 Task: Research Airbnb accommodation in Vanadzor, Armenia from 11th November, 2023 to 17th November, 2023 for 1 adult.1  bedroom having 1 bed and 1 bathroom. Property type can be hotel. Amenities needed are: heating. Look for 5 properties as per requirement.
Action: Mouse moved to (411, 89)
Screenshot: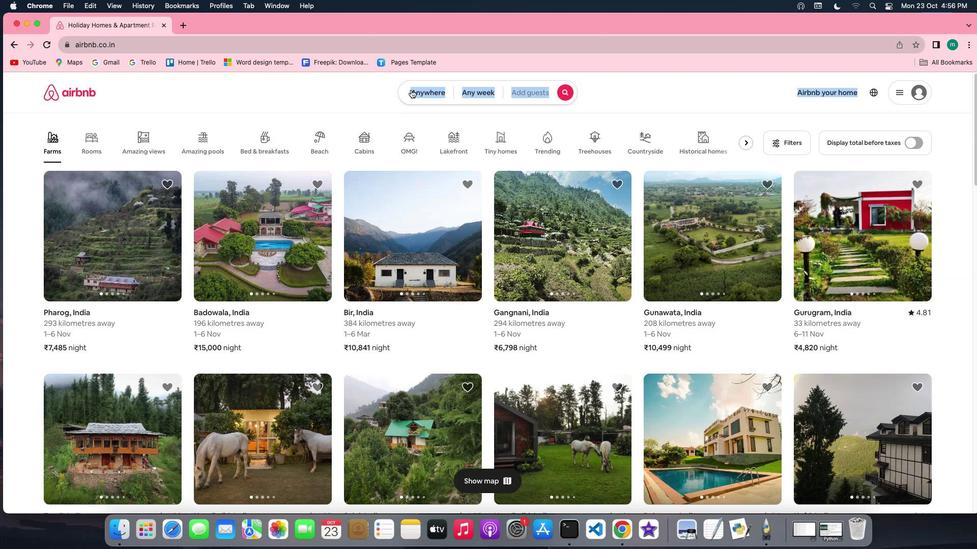 
Action: Mouse pressed left at (411, 89)
Screenshot: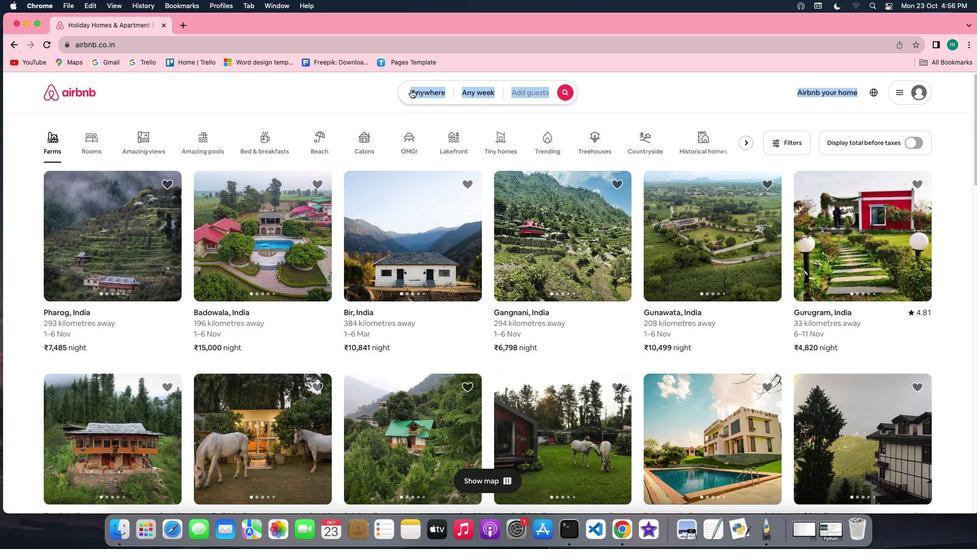 
Action: Key pressed Key.shift'V''a''n''a''d''z''o''r'','Key.spaceKey.shift'a''r''m''e''n''i''a'
Screenshot: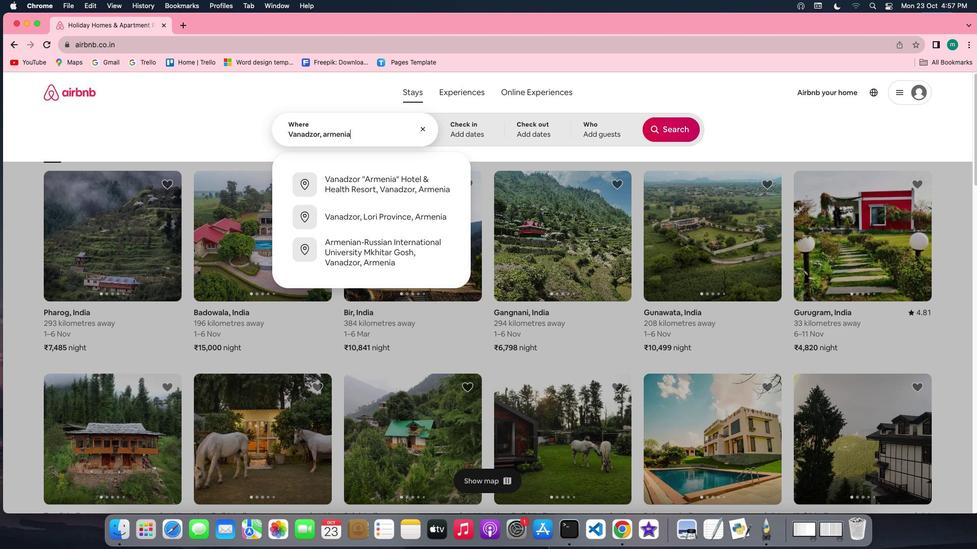 
Action: Mouse moved to (456, 125)
Screenshot: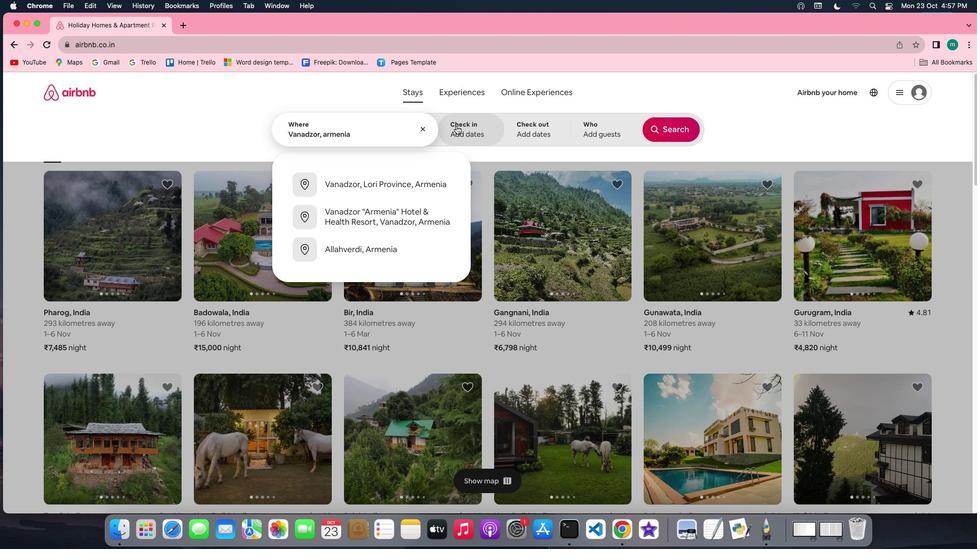
Action: Mouse pressed left at (456, 125)
Screenshot: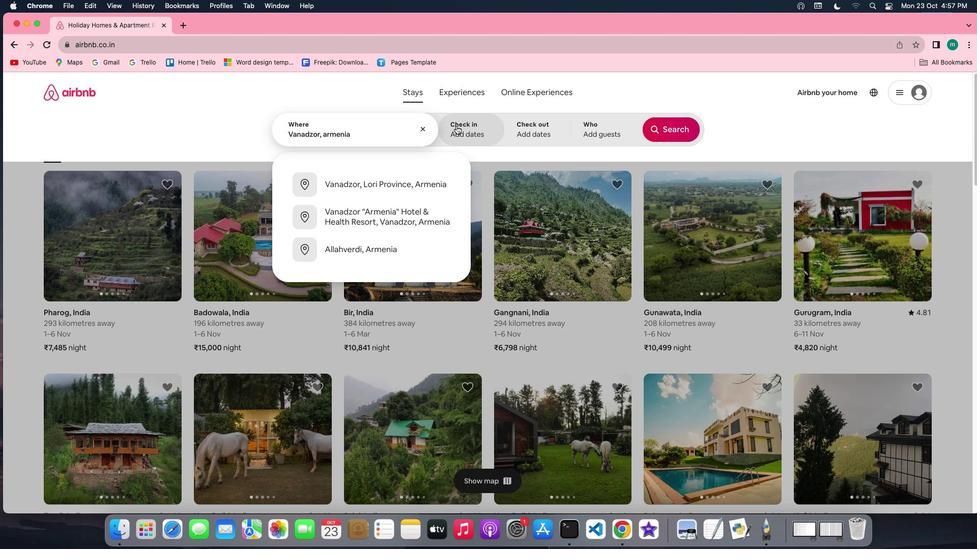 
Action: Mouse moved to (666, 287)
Screenshot: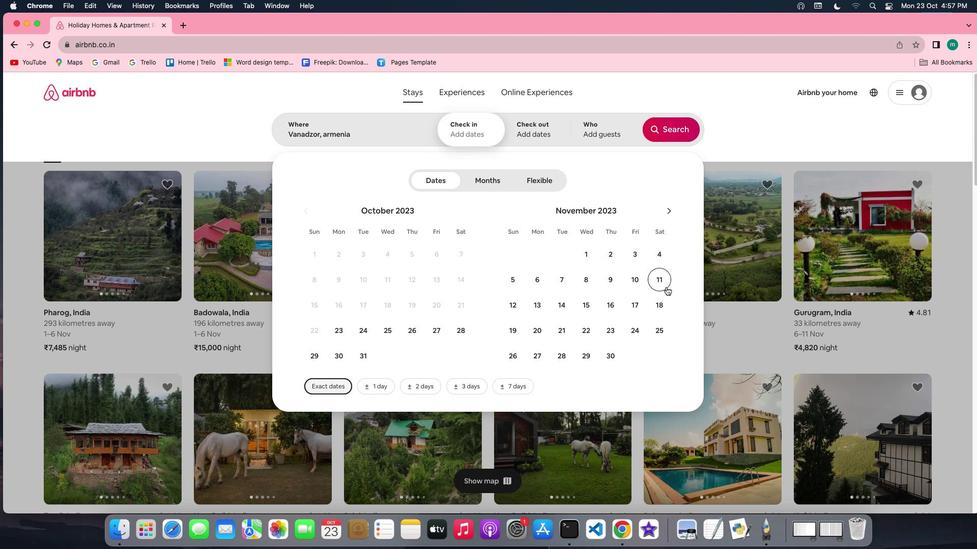 
Action: Mouse pressed left at (666, 287)
Screenshot: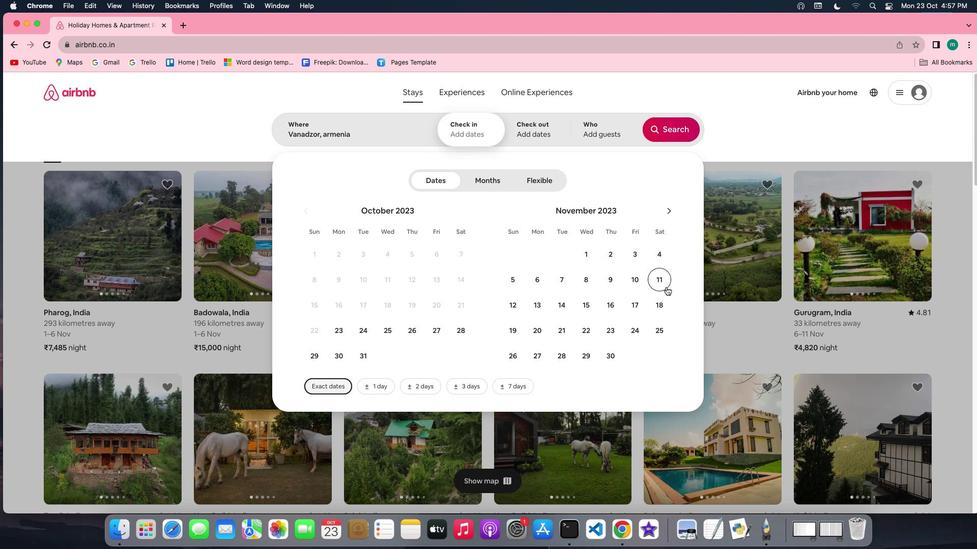 
Action: Mouse moved to (641, 298)
Screenshot: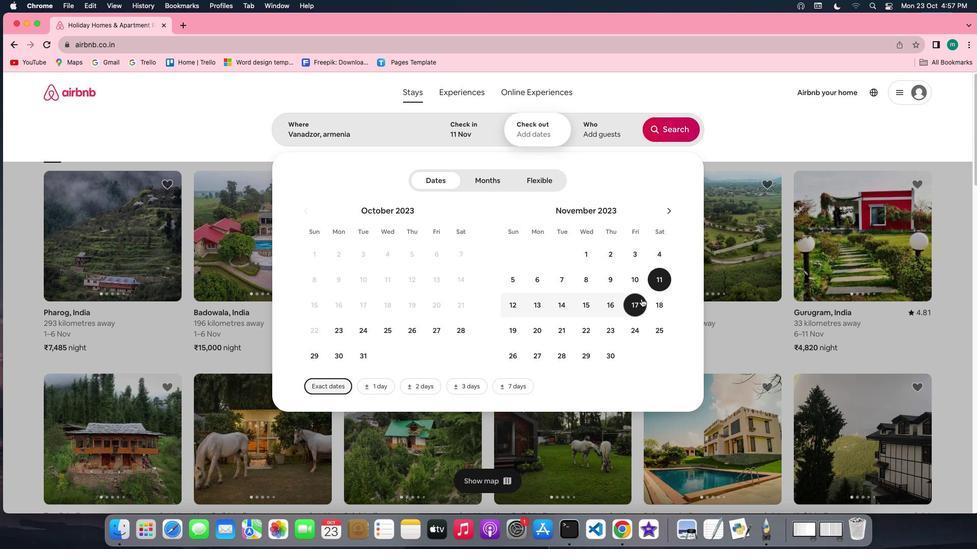 
Action: Mouse pressed left at (641, 298)
Screenshot: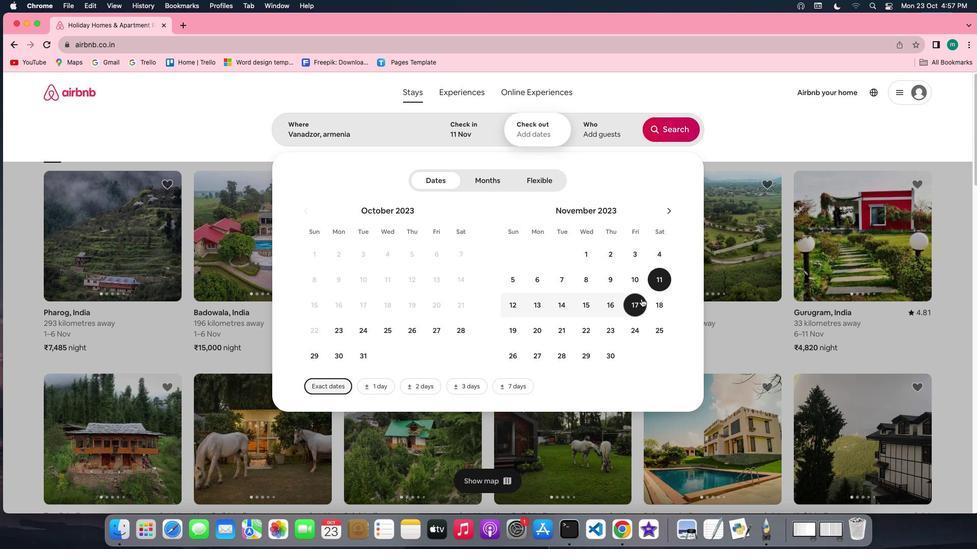 
Action: Mouse moved to (584, 123)
Screenshot: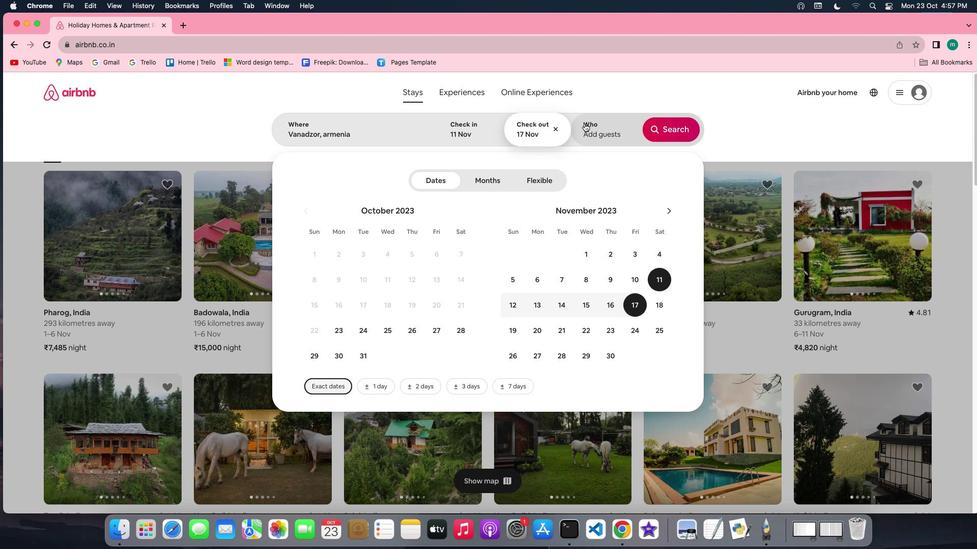 
Action: Mouse pressed left at (584, 123)
Screenshot: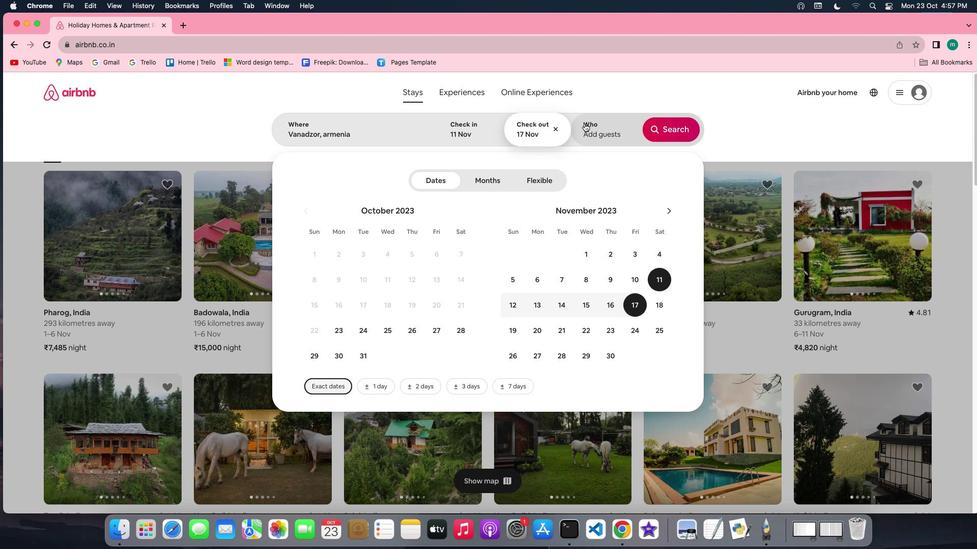
Action: Mouse moved to (673, 178)
Screenshot: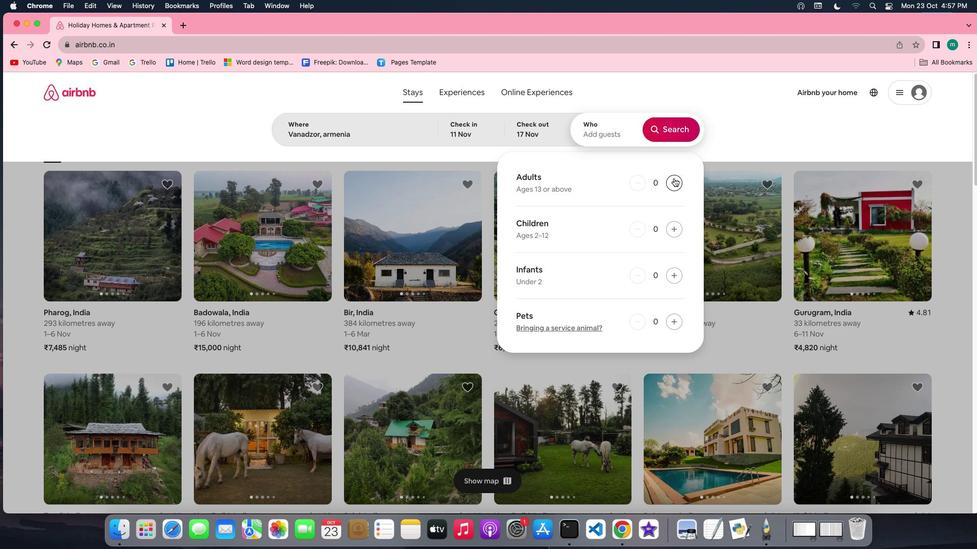 
Action: Mouse pressed left at (673, 178)
Screenshot: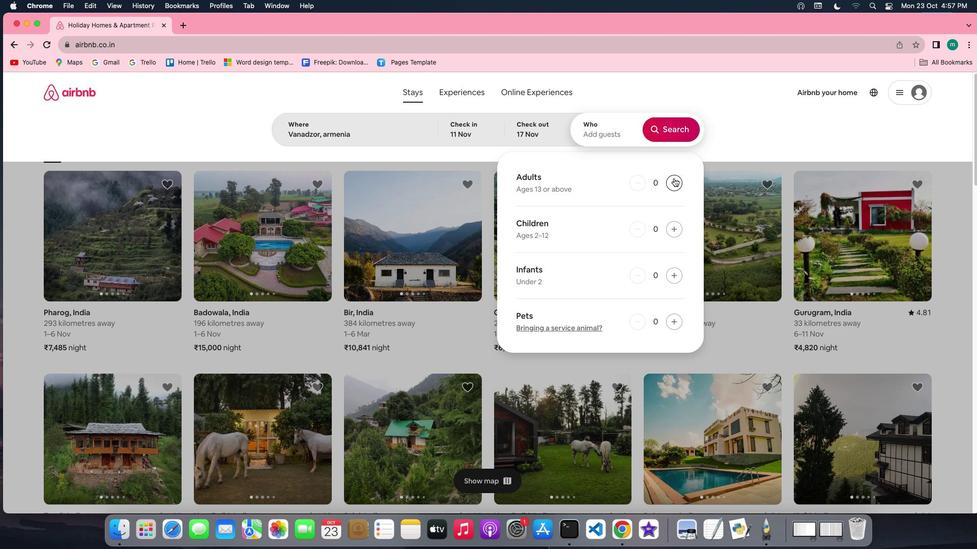 
Action: Mouse moved to (675, 131)
Screenshot: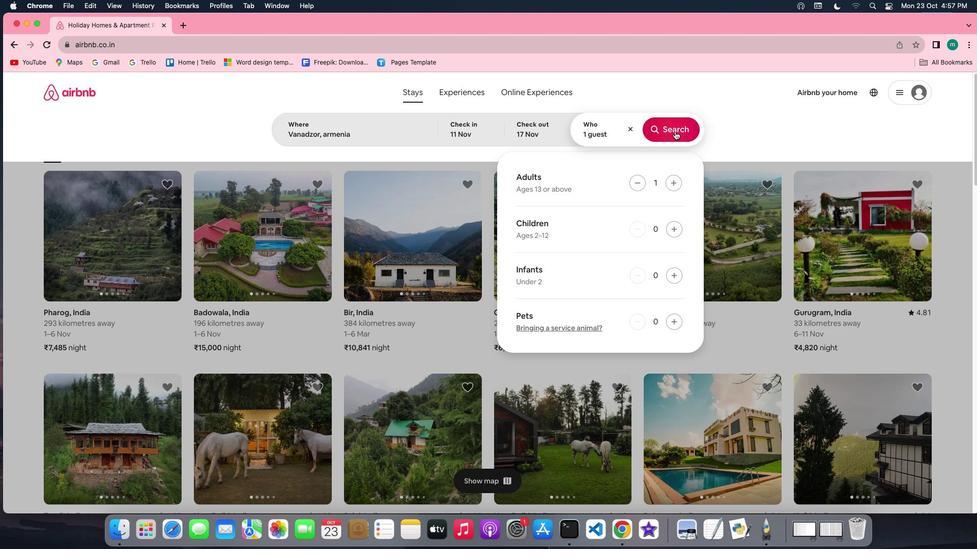 
Action: Mouse pressed left at (675, 131)
Screenshot: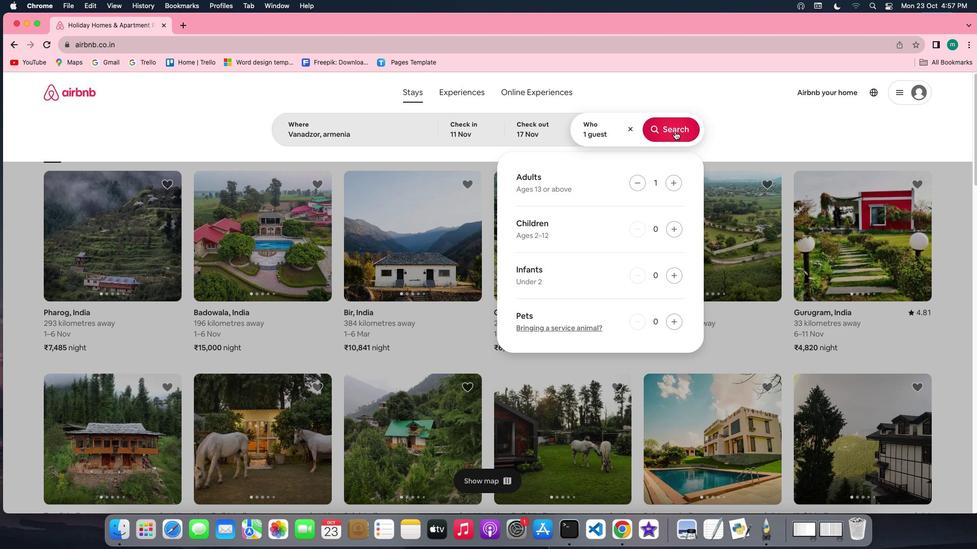 
Action: Mouse moved to (810, 132)
Screenshot: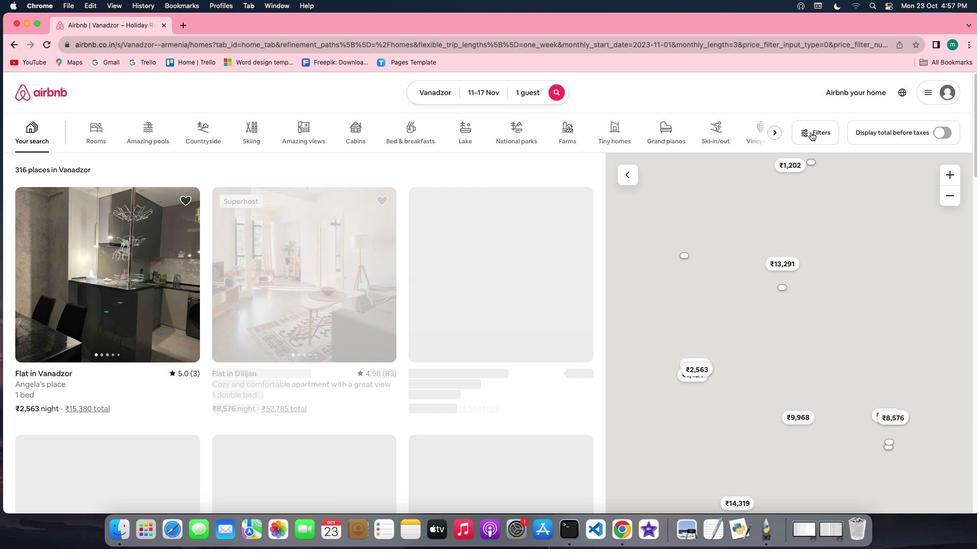 
Action: Mouse pressed left at (810, 132)
Screenshot: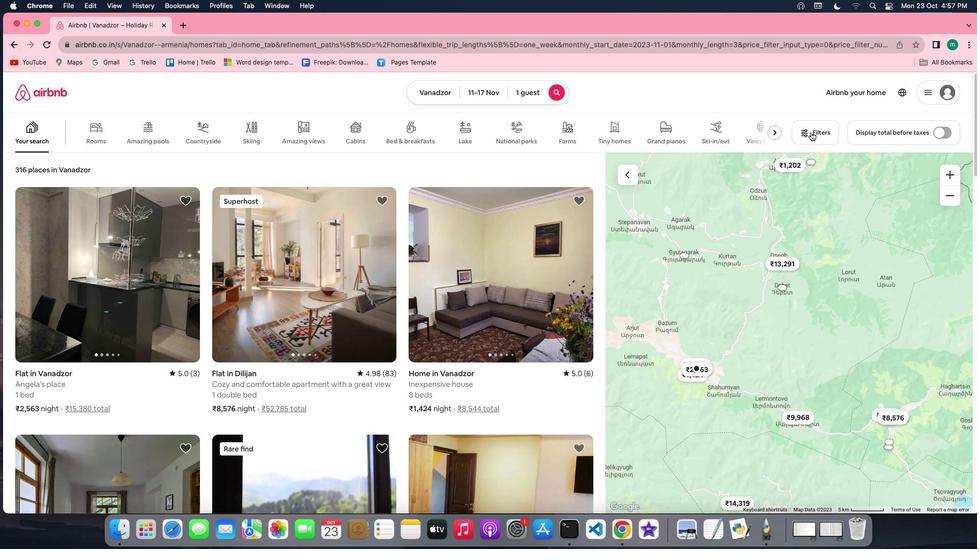 
Action: Mouse moved to (460, 278)
Screenshot: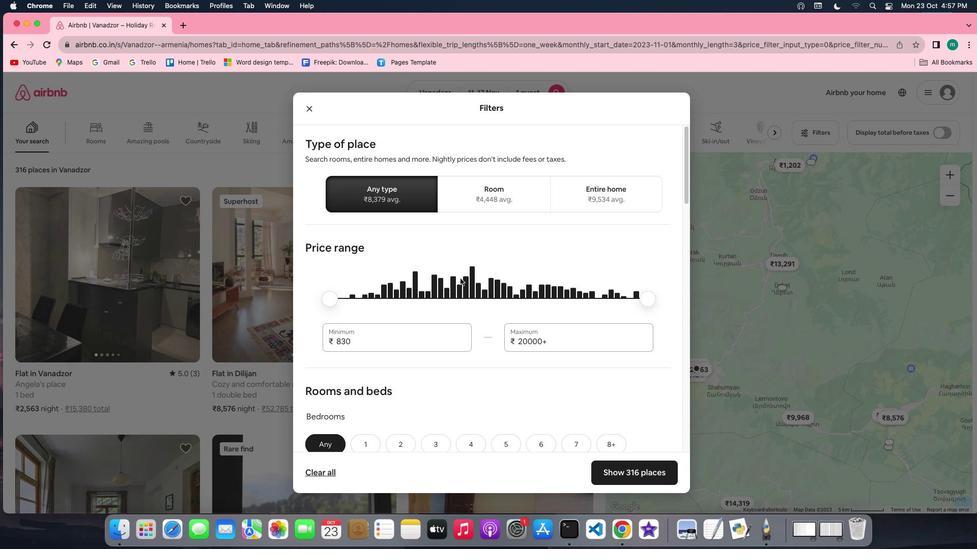 
Action: Mouse scrolled (460, 278) with delta (0, 0)
Screenshot: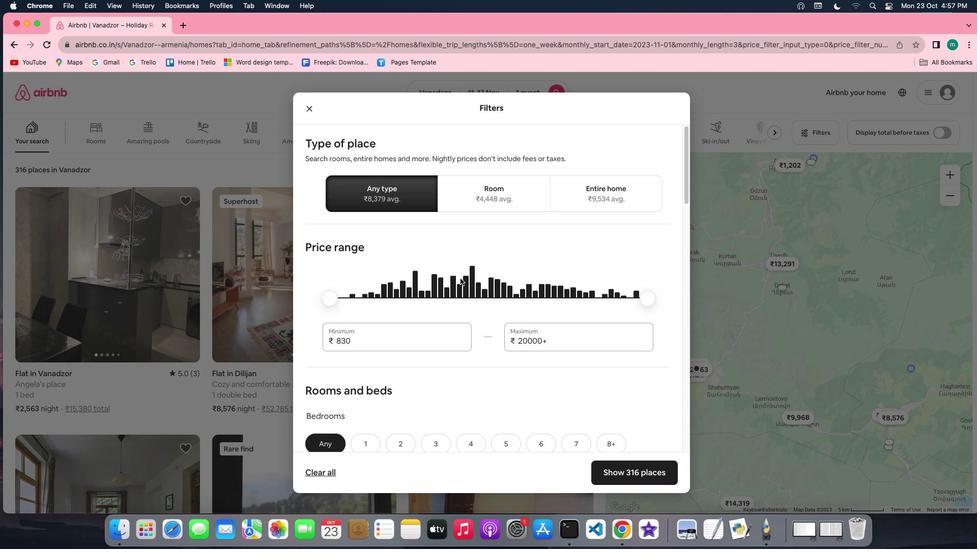 
Action: Mouse scrolled (460, 278) with delta (0, 0)
Screenshot: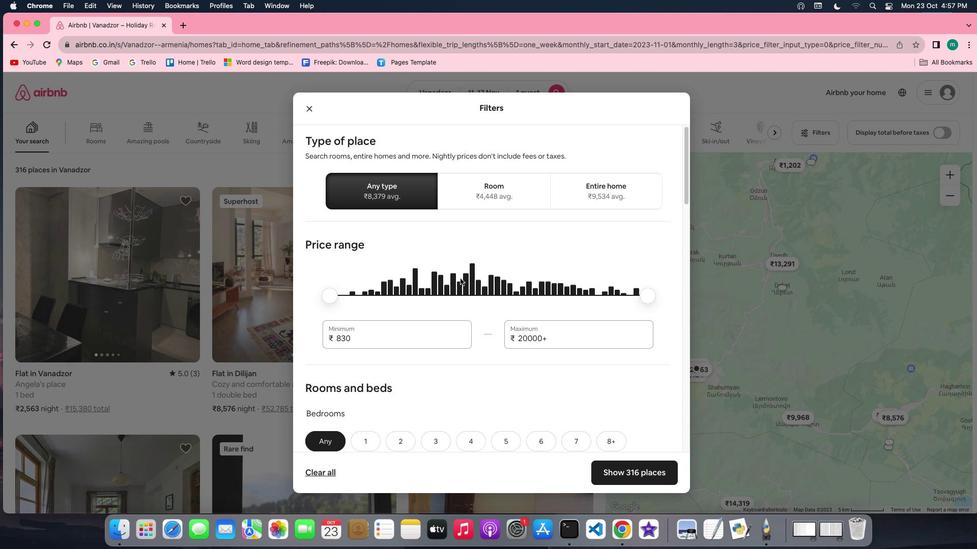 
Action: Mouse scrolled (460, 278) with delta (0, -1)
Screenshot: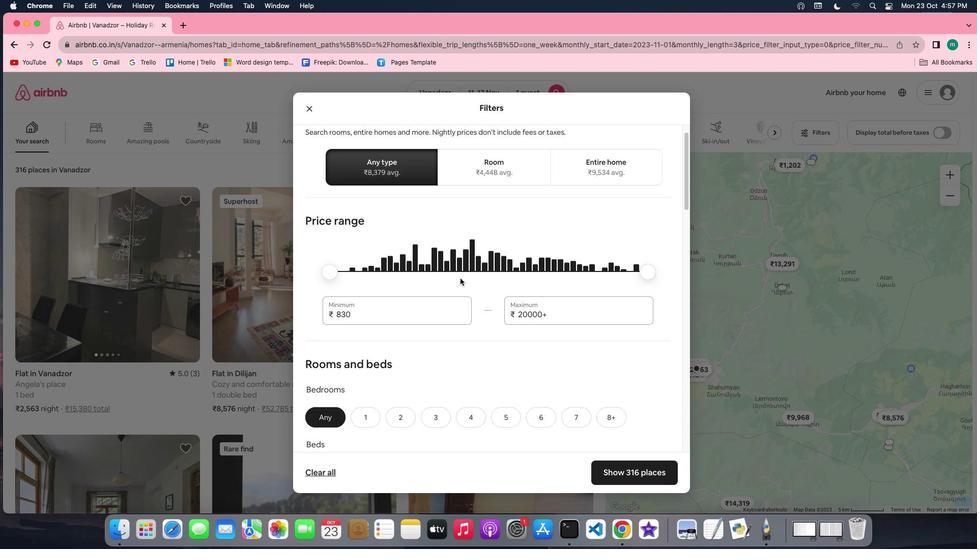 
Action: Mouse scrolled (460, 278) with delta (0, -1)
Screenshot: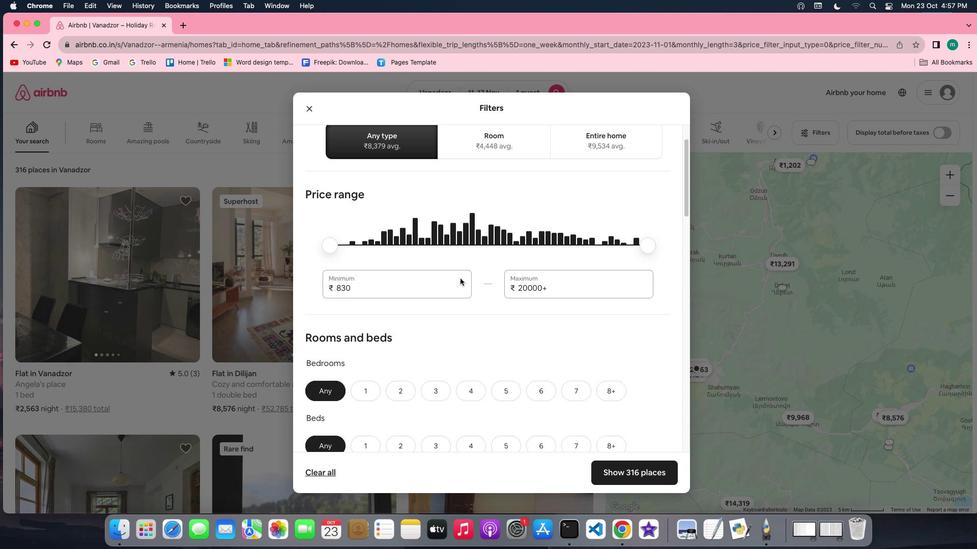 
Action: Mouse scrolled (460, 278) with delta (0, -1)
Screenshot: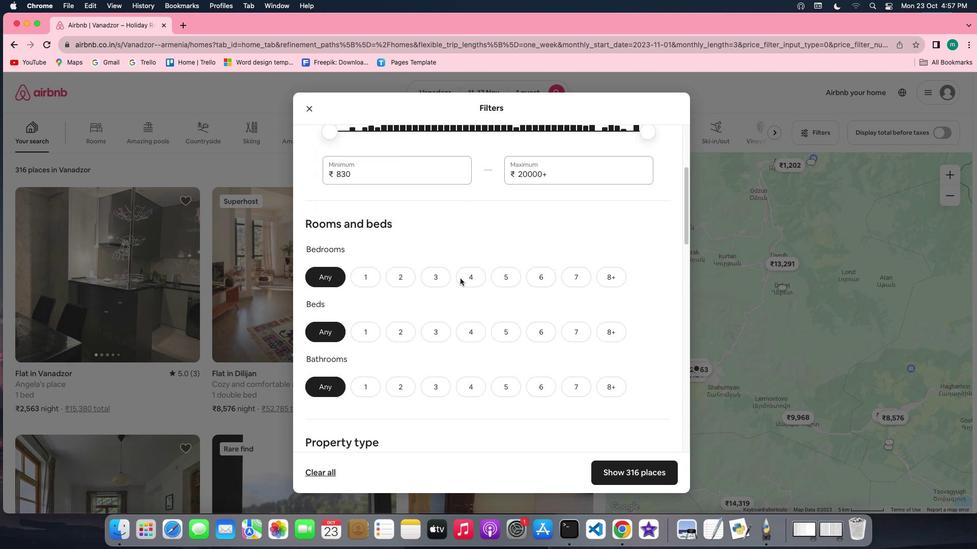 
Action: Mouse moved to (369, 226)
Screenshot: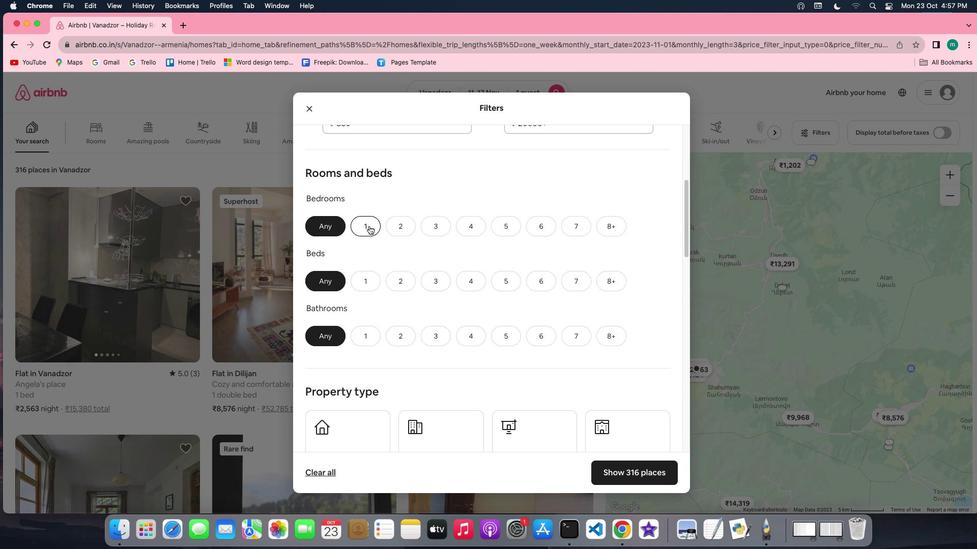 
Action: Mouse pressed left at (369, 226)
Screenshot: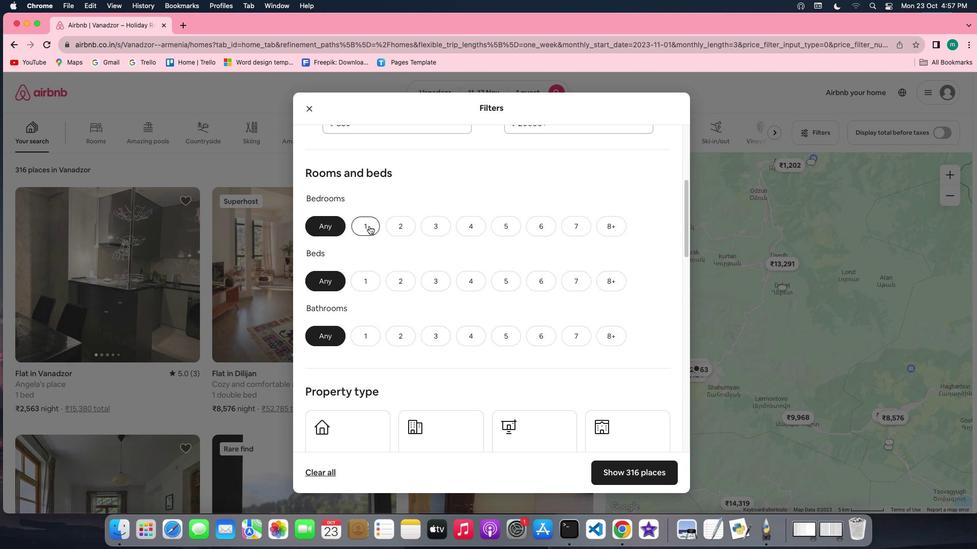 
Action: Mouse moved to (364, 279)
Screenshot: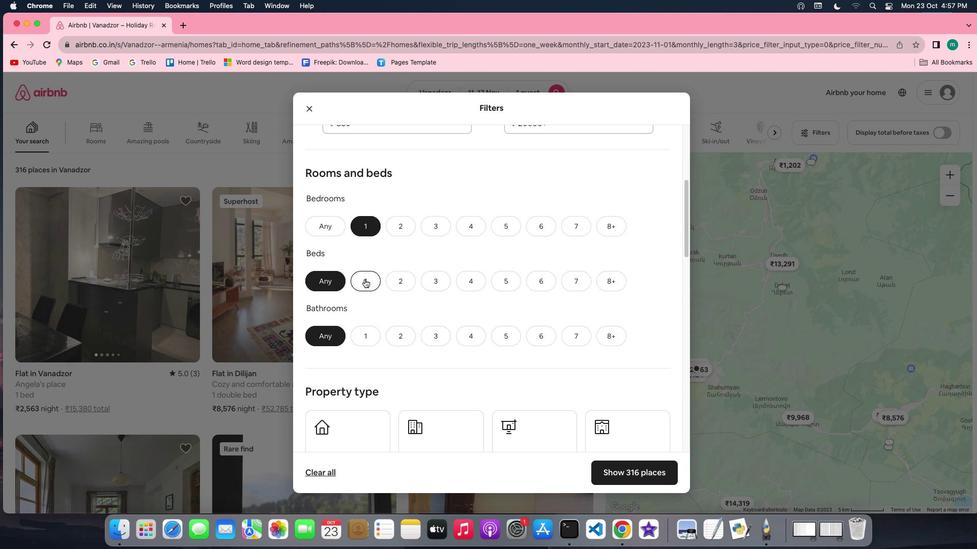 
Action: Mouse pressed left at (364, 279)
Screenshot: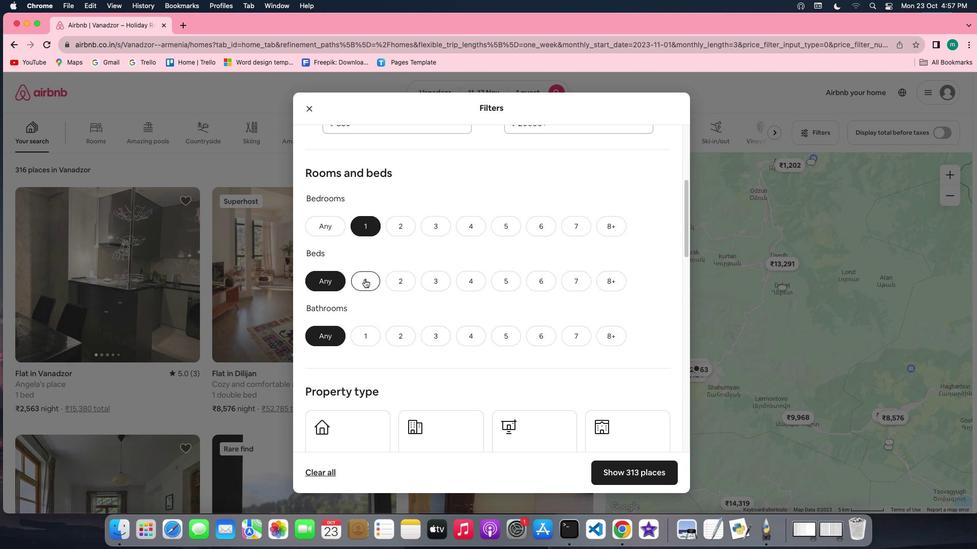 
Action: Mouse moved to (359, 327)
Screenshot: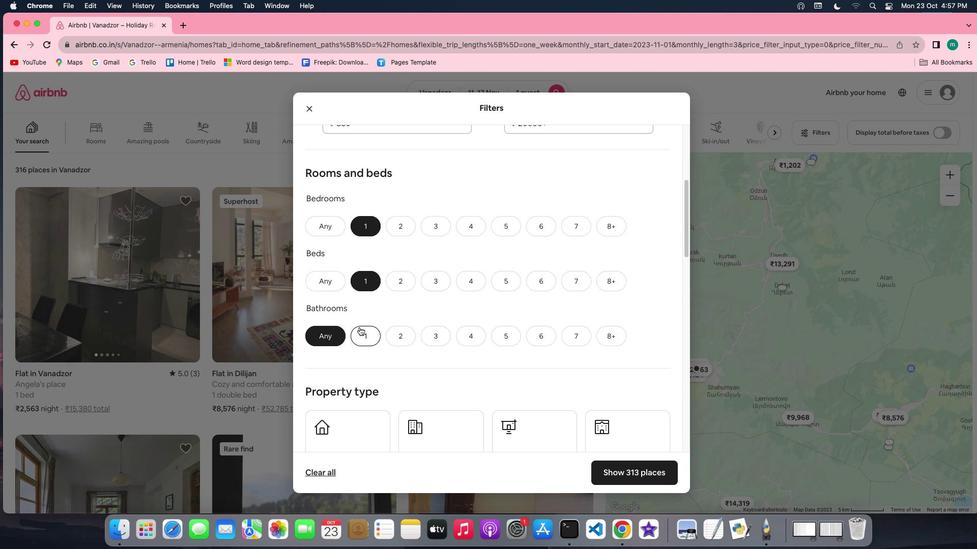 
Action: Mouse pressed left at (359, 327)
Screenshot: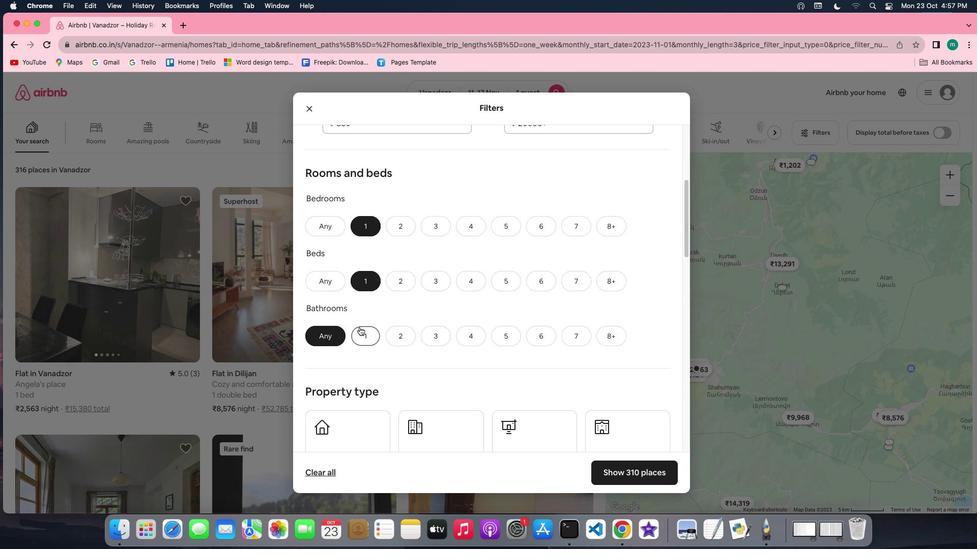 
Action: Mouse moved to (513, 356)
Screenshot: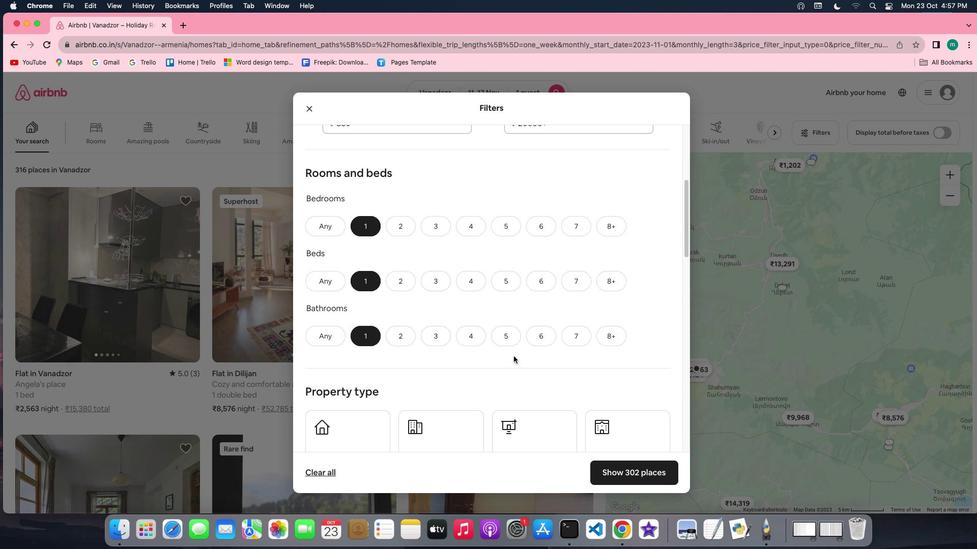 
Action: Mouse scrolled (513, 356) with delta (0, 0)
Screenshot: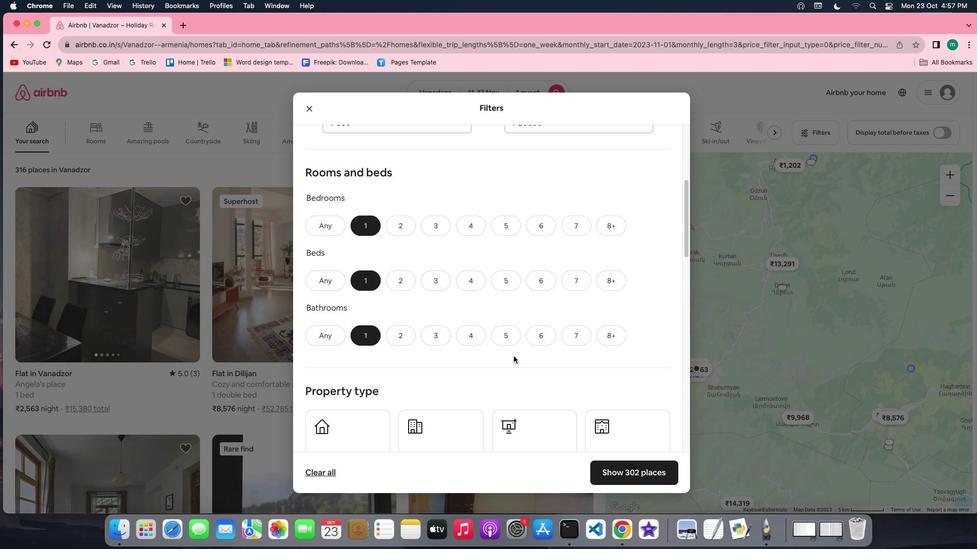 
Action: Mouse scrolled (513, 356) with delta (0, 0)
Screenshot: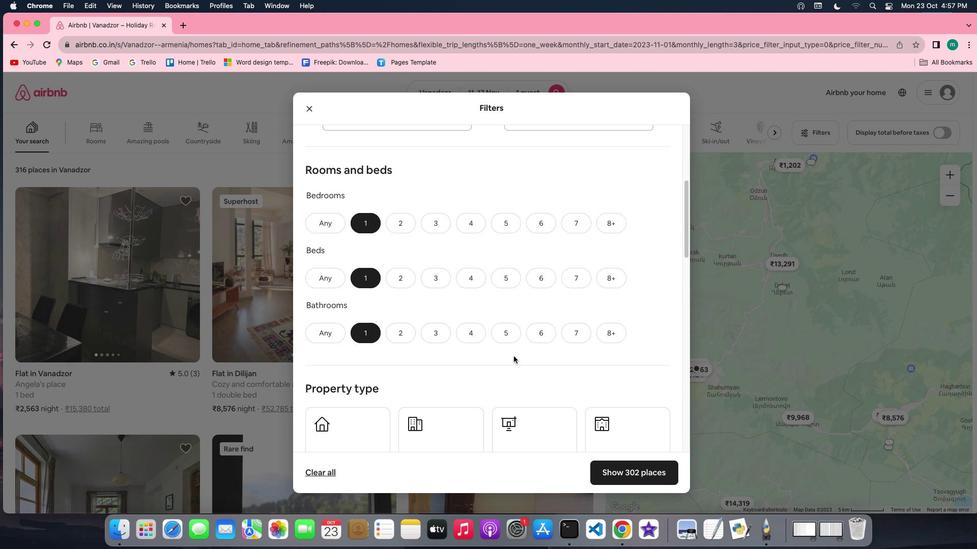 
Action: Mouse scrolled (513, 356) with delta (0, 0)
Screenshot: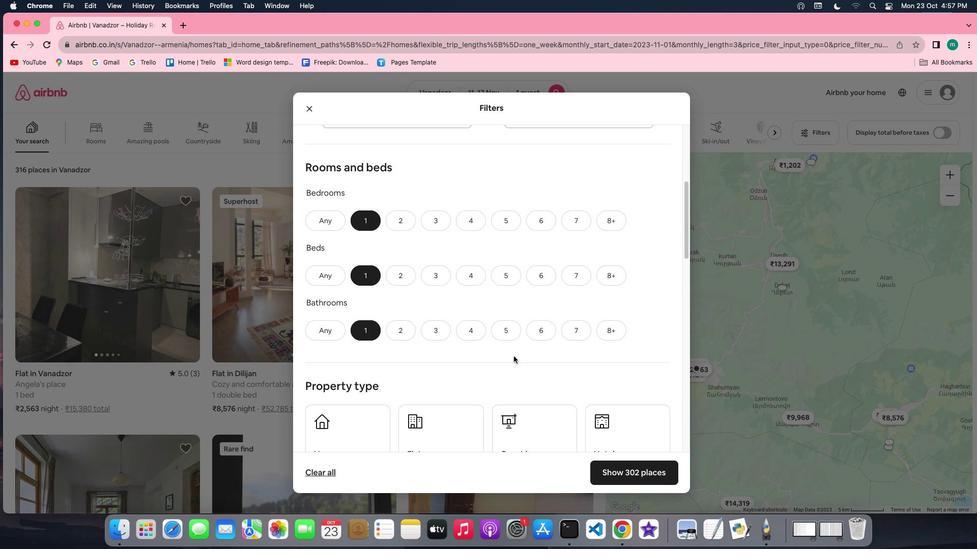 
Action: Mouse scrolled (513, 356) with delta (0, 0)
Screenshot: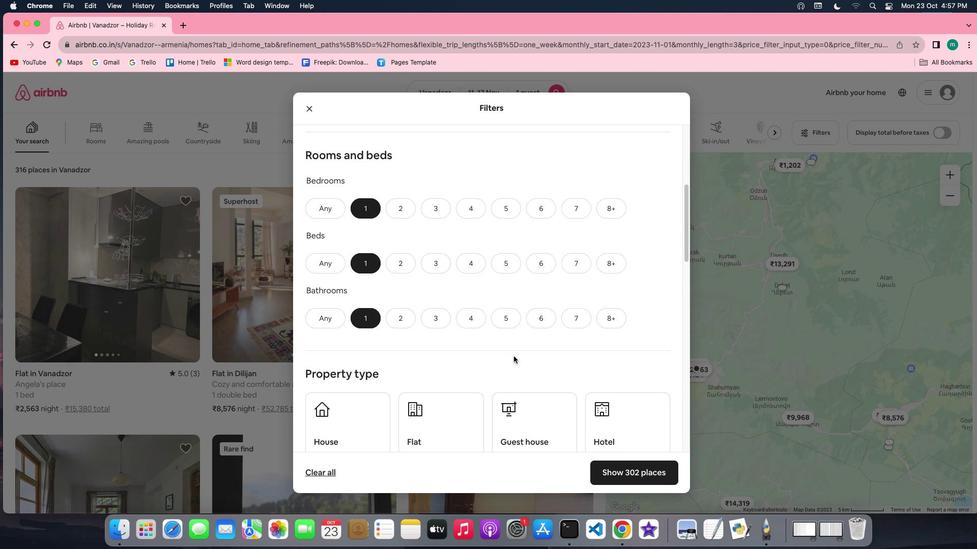 
Action: Mouse scrolled (513, 356) with delta (0, 0)
Screenshot: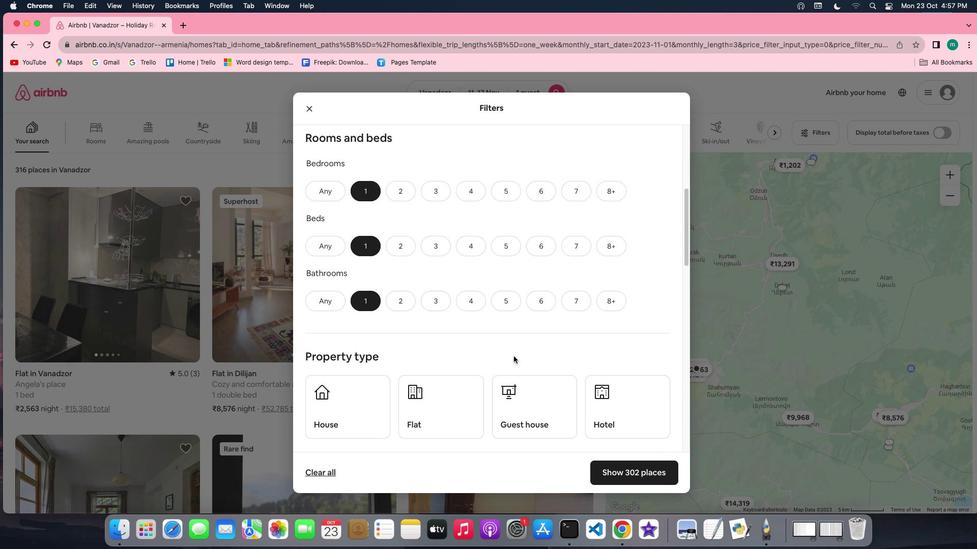 
Action: Mouse scrolled (513, 356) with delta (0, 0)
Screenshot: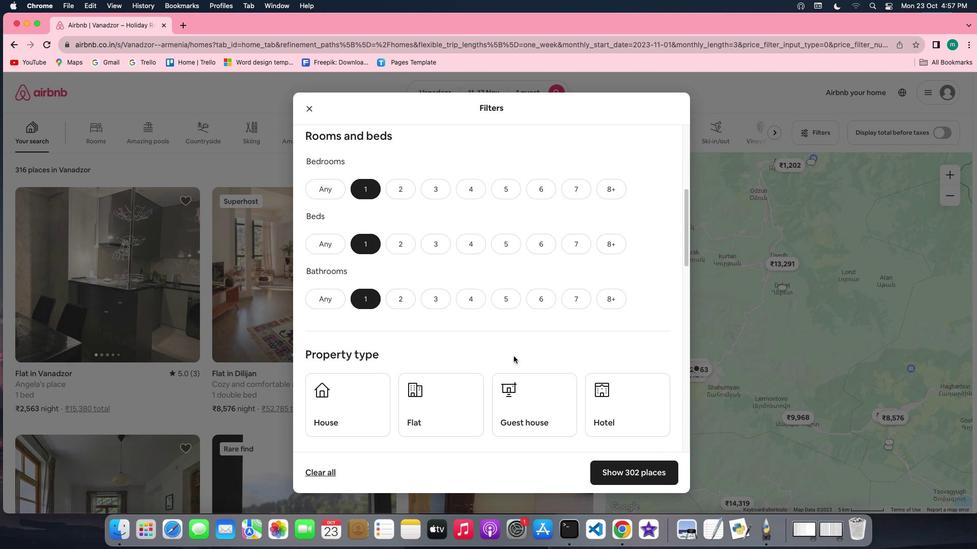 
Action: Mouse scrolled (513, 356) with delta (0, 0)
Screenshot: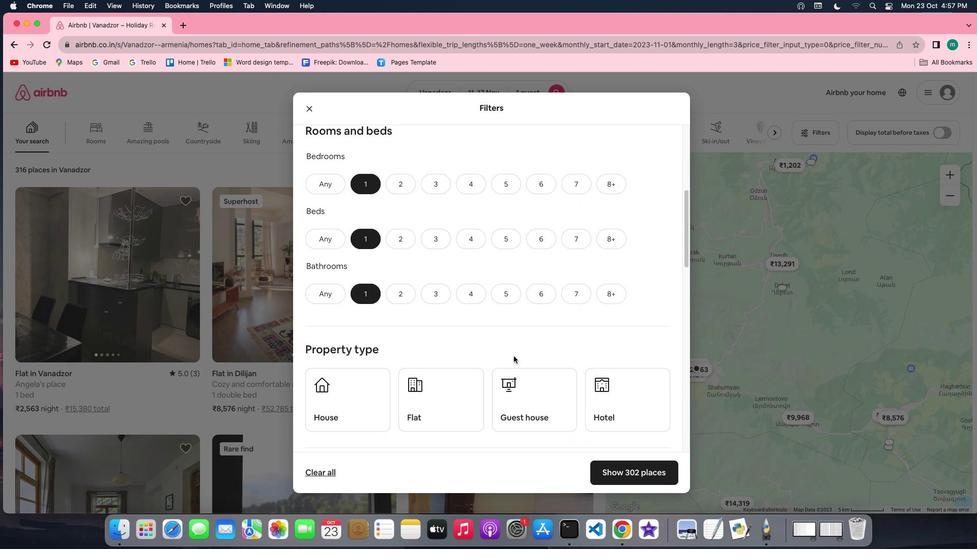 
Action: Mouse scrolled (513, 356) with delta (0, 0)
Screenshot: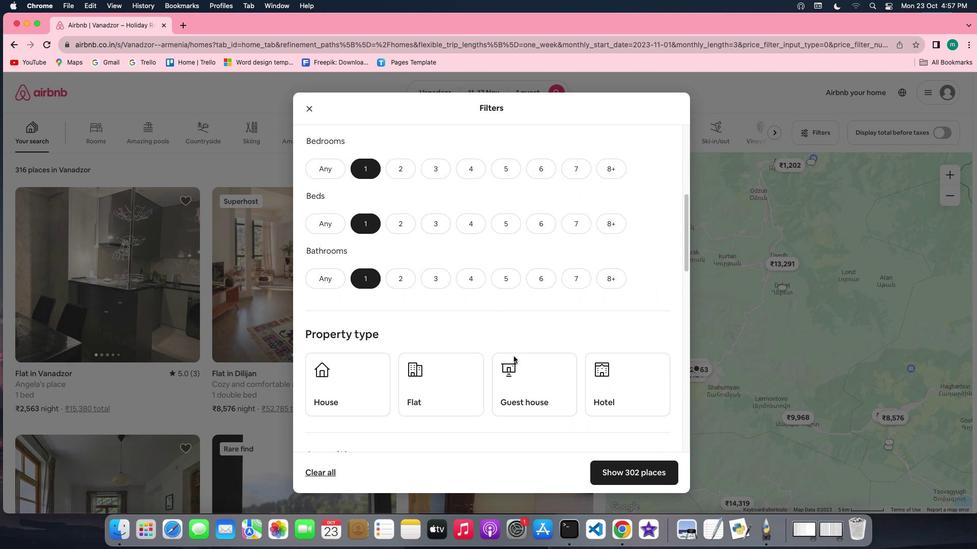 
Action: Mouse scrolled (513, 356) with delta (0, 0)
Screenshot: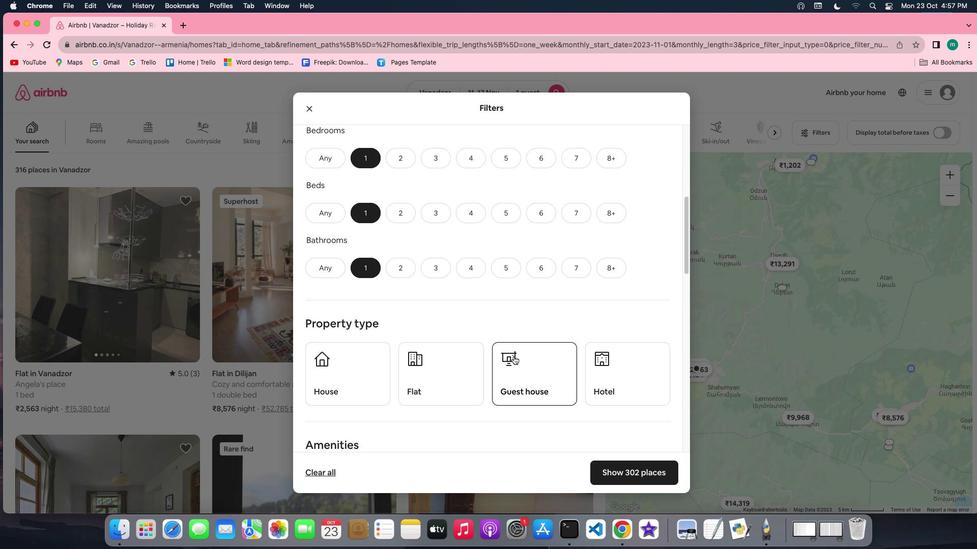 
Action: Mouse scrolled (513, 356) with delta (0, 0)
Screenshot: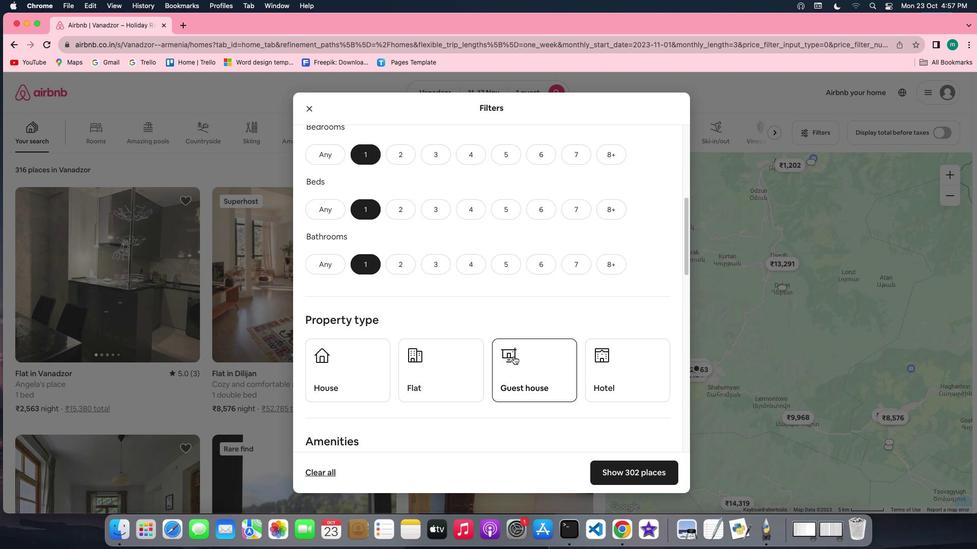 
Action: Mouse scrolled (513, 356) with delta (0, 0)
Screenshot: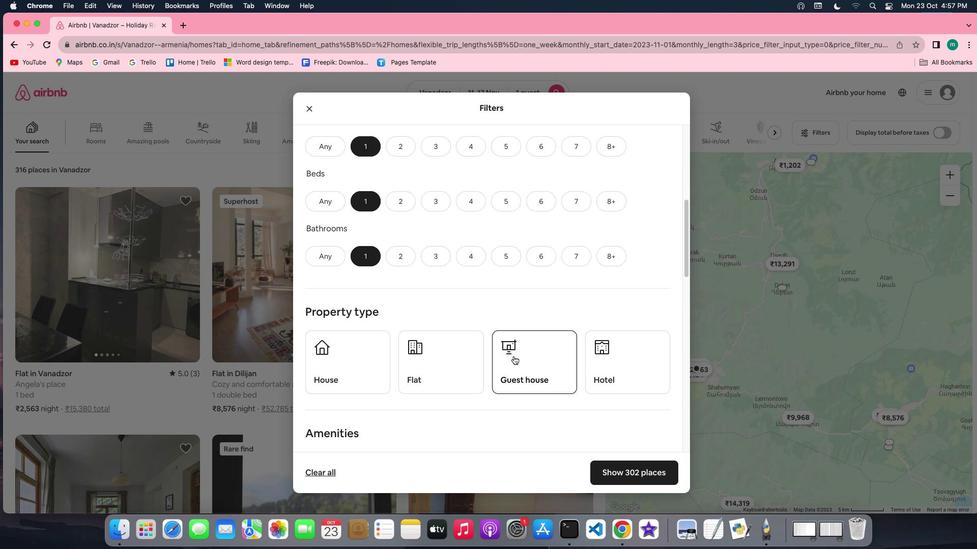 
Action: Mouse moved to (513, 356)
Screenshot: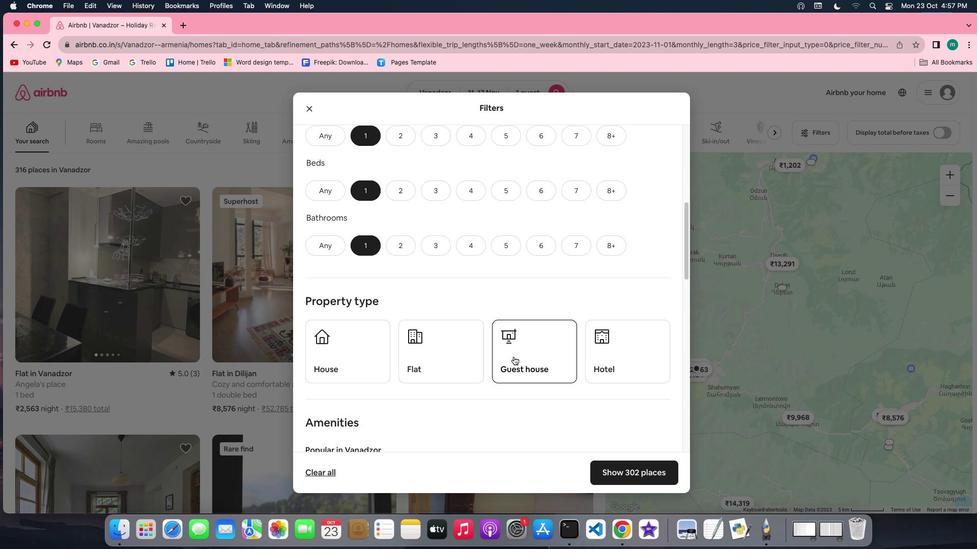 
Action: Mouse scrolled (513, 356) with delta (0, 0)
Screenshot: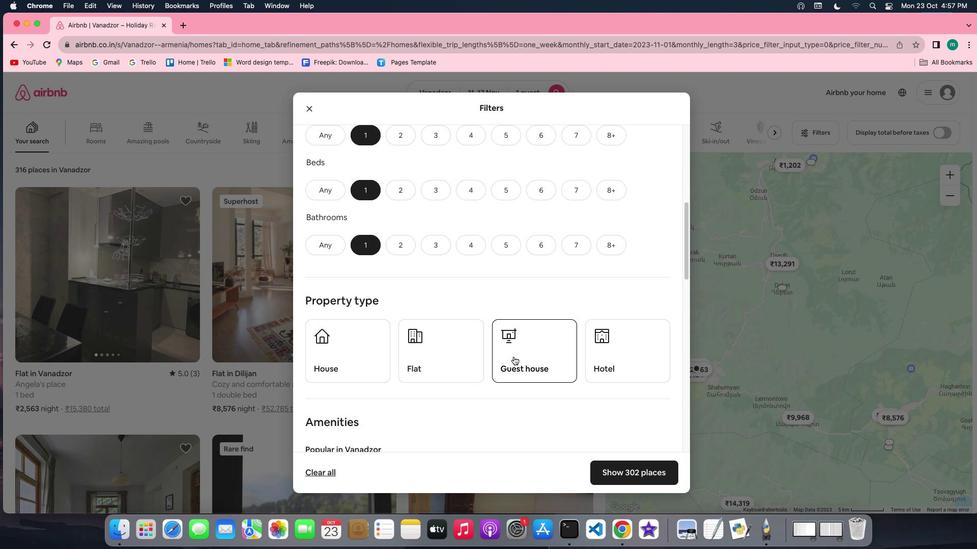 
Action: Mouse scrolled (513, 356) with delta (0, 0)
Screenshot: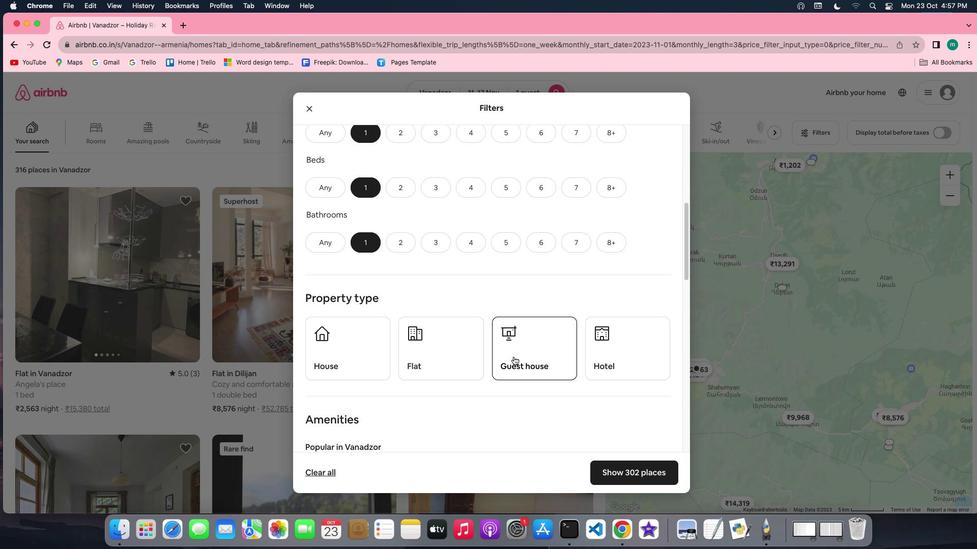 
Action: Mouse scrolled (513, 356) with delta (0, 0)
Screenshot: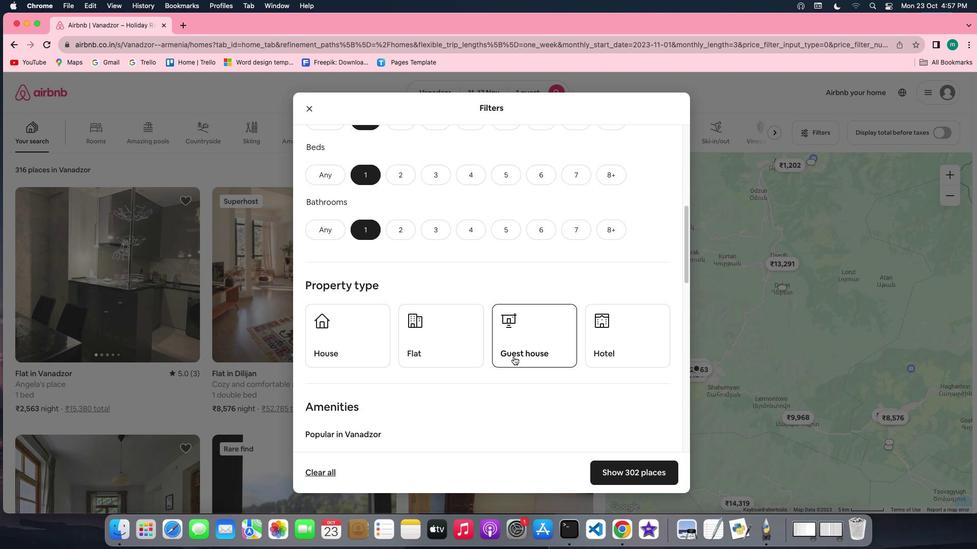 
Action: Mouse scrolled (513, 356) with delta (0, 0)
Screenshot: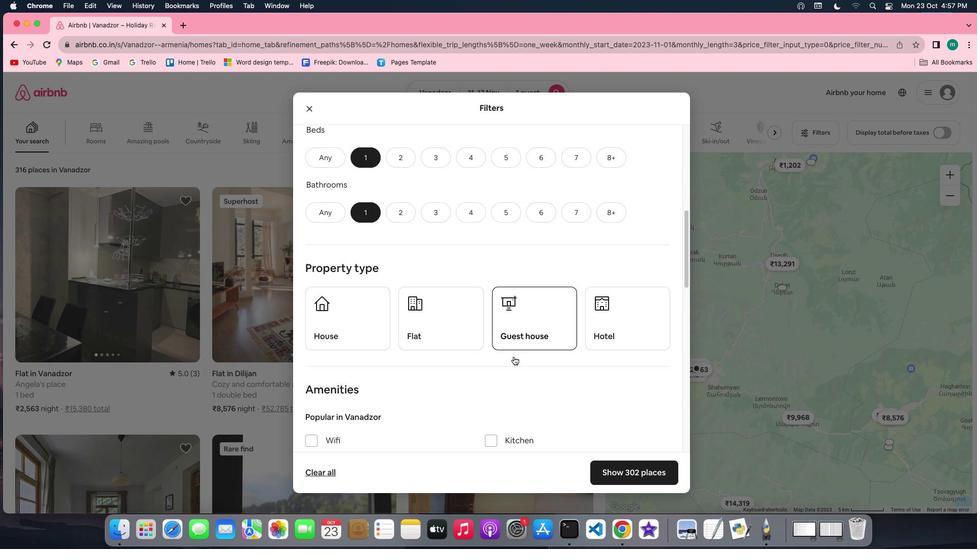 
Action: Mouse scrolled (513, 356) with delta (0, 0)
Screenshot: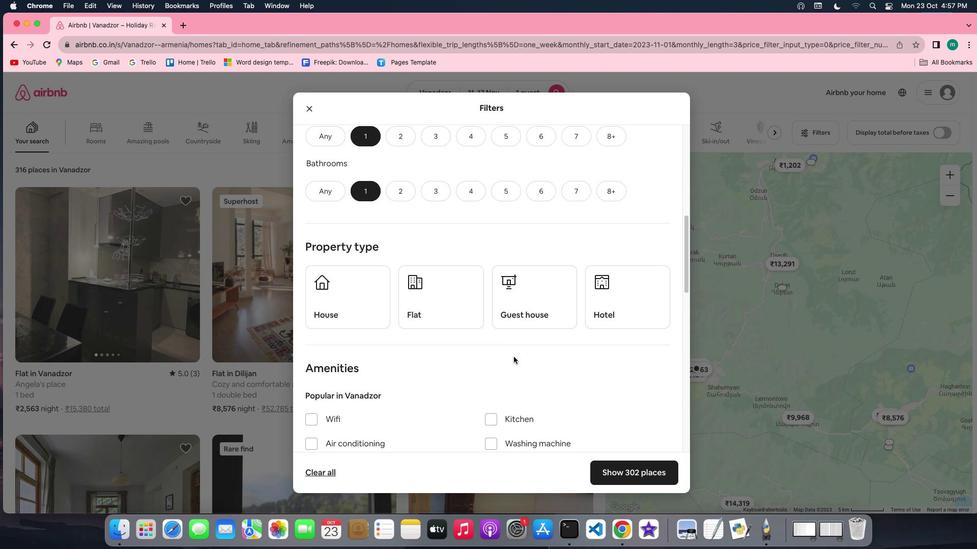 
Action: Mouse scrolled (513, 356) with delta (0, 0)
Screenshot: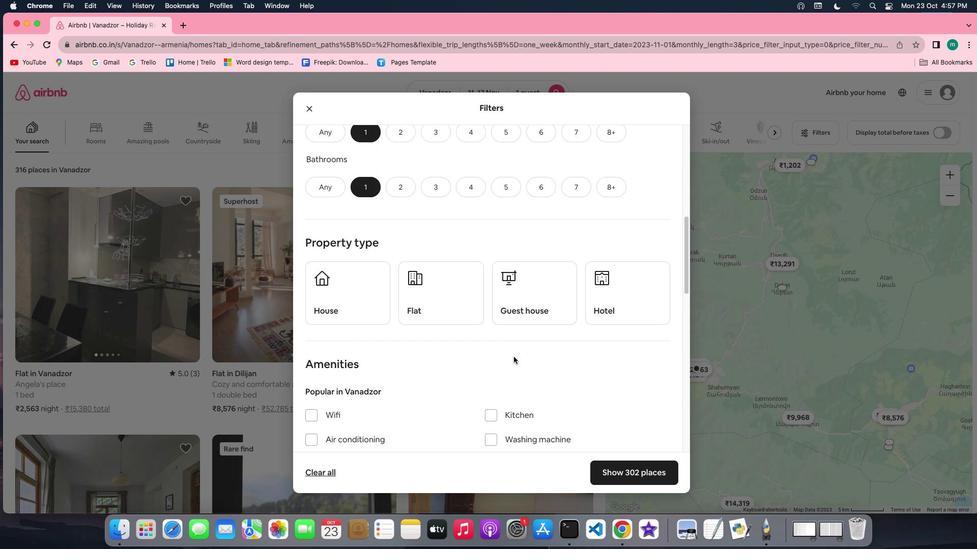 
Action: Mouse scrolled (513, 356) with delta (0, 0)
Screenshot: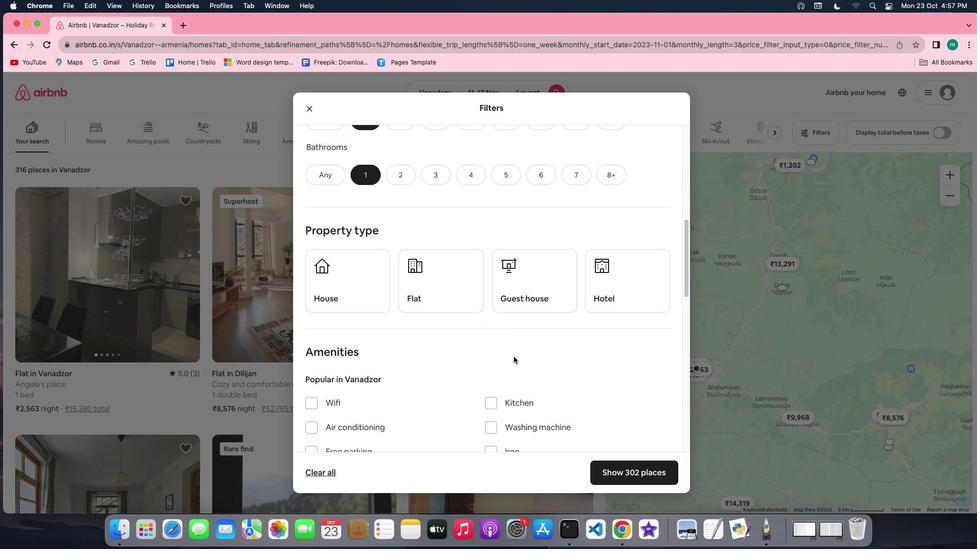 
Action: Mouse scrolled (513, 356) with delta (0, 0)
Screenshot: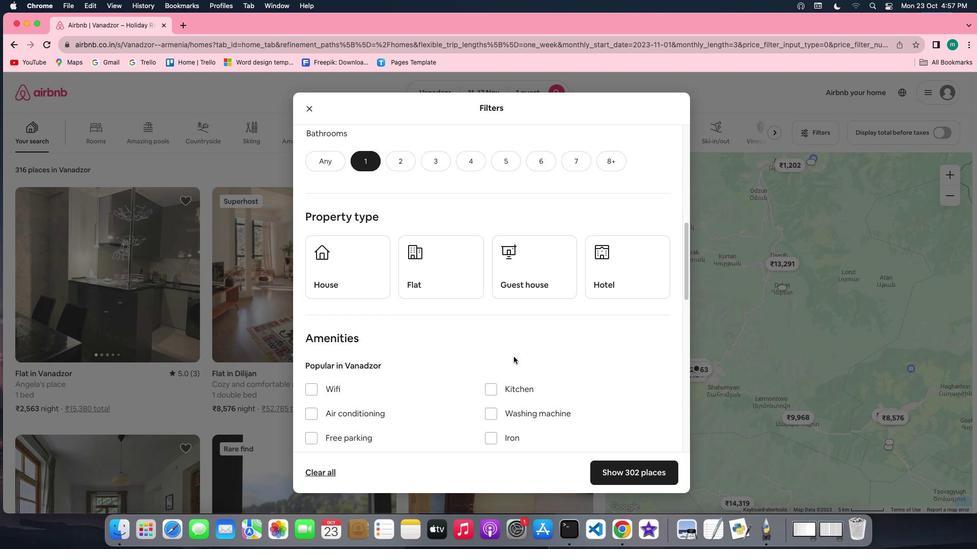
Action: Mouse scrolled (513, 356) with delta (0, 0)
Screenshot: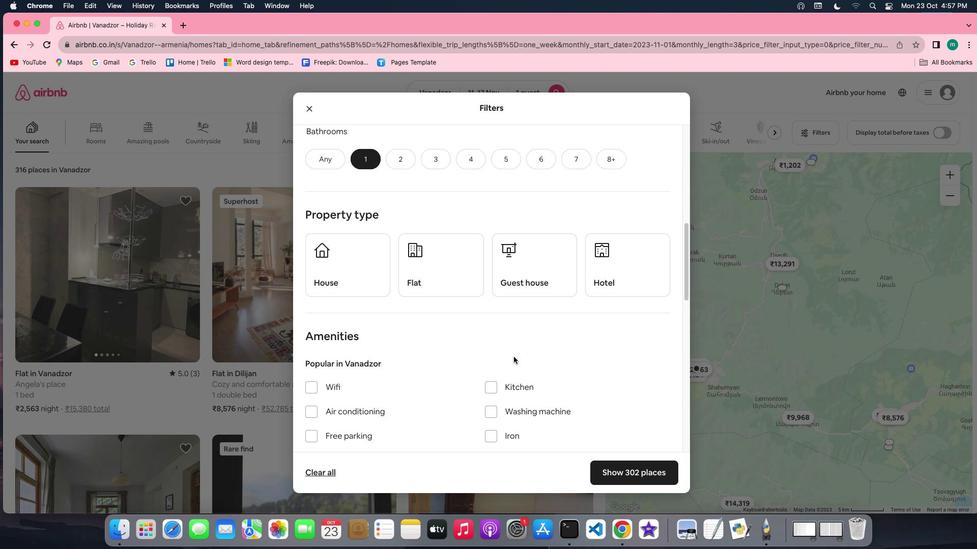
Action: Mouse scrolled (513, 356) with delta (0, 0)
Screenshot: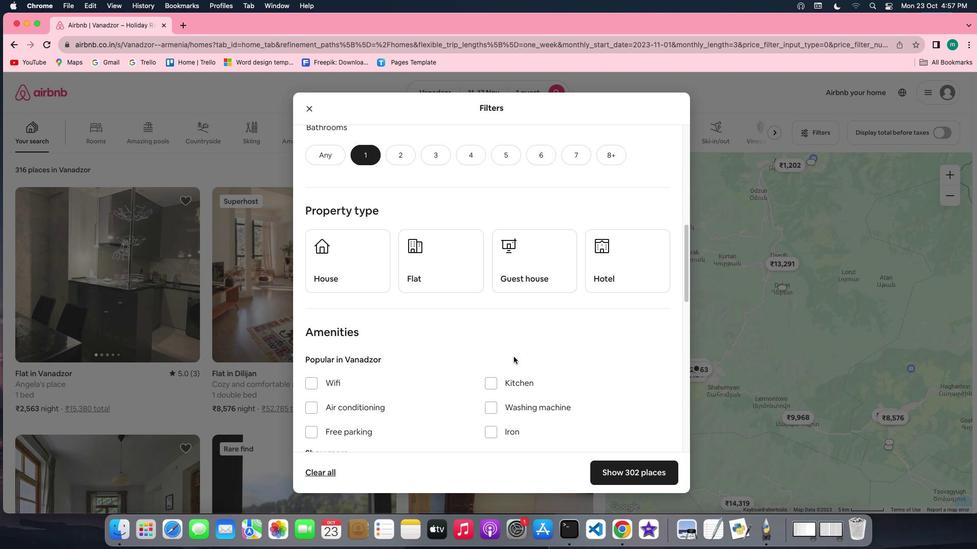 
Action: Mouse scrolled (513, 356) with delta (0, 0)
Screenshot: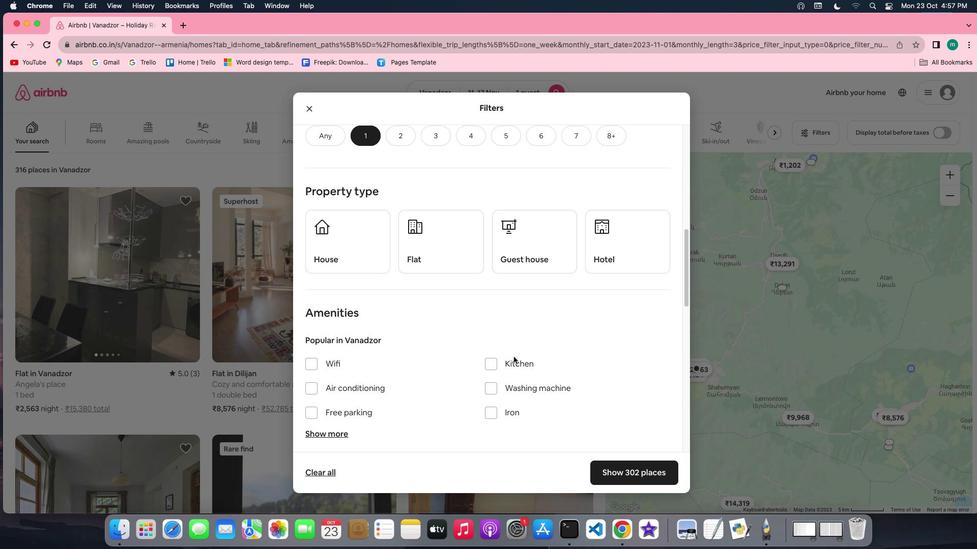 
Action: Mouse scrolled (513, 356) with delta (0, 0)
Screenshot: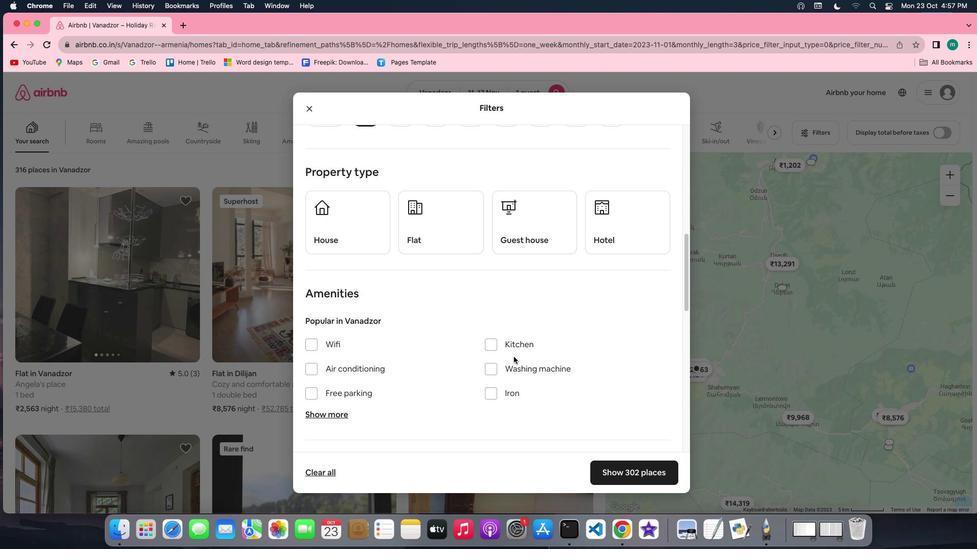 
Action: Mouse scrolled (513, 356) with delta (0, 0)
Screenshot: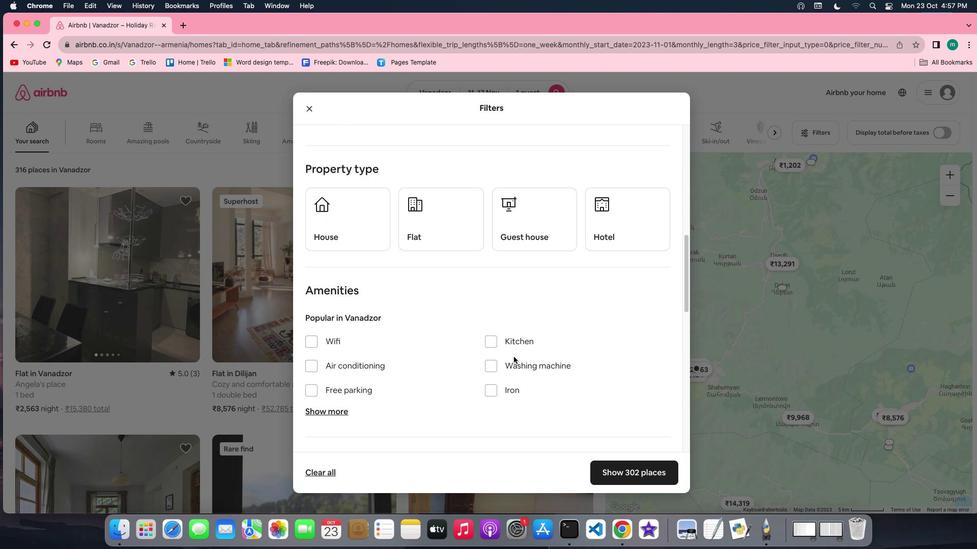 
Action: Mouse scrolled (513, 356) with delta (0, 0)
Screenshot: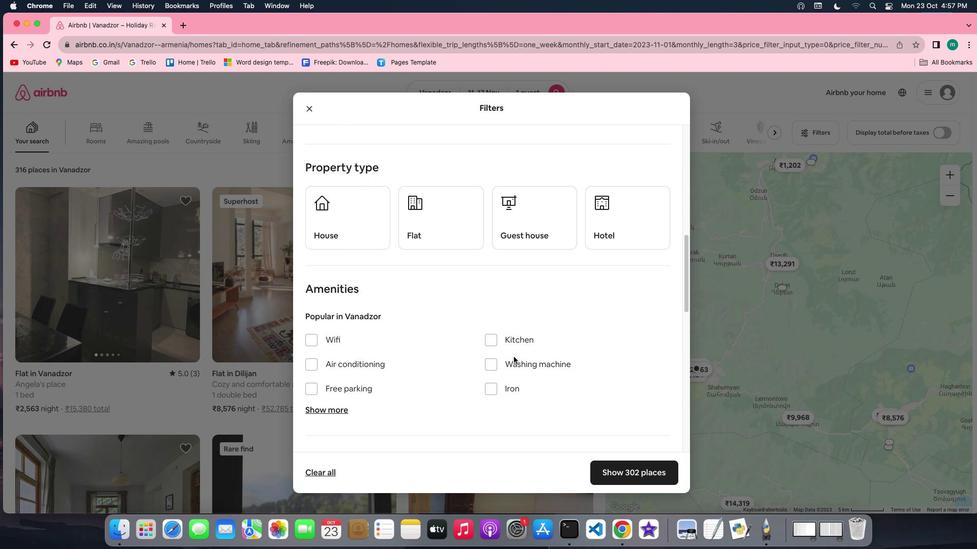 
Action: Mouse moved to (608, 226)
Screenshot: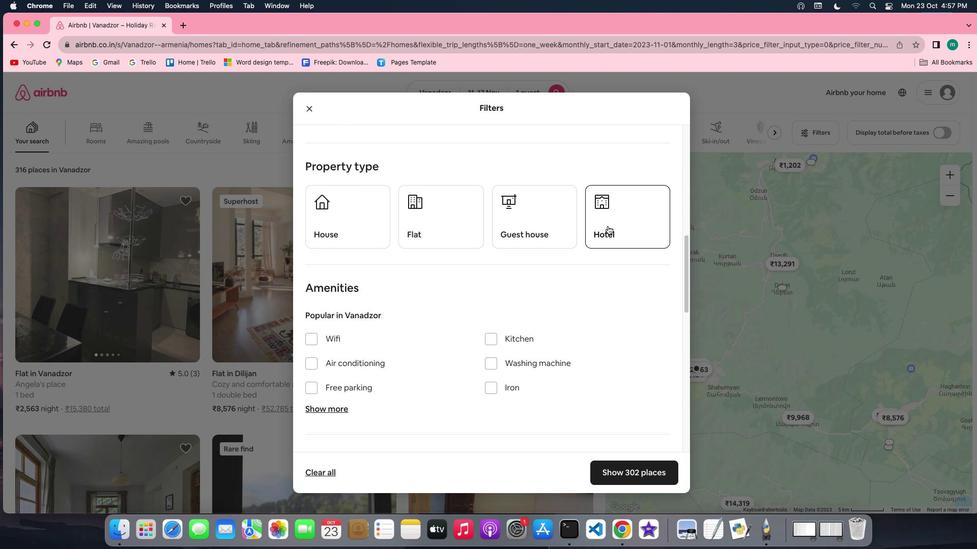 
Action: Mouse pressed left at (608, 226)
Screenshot: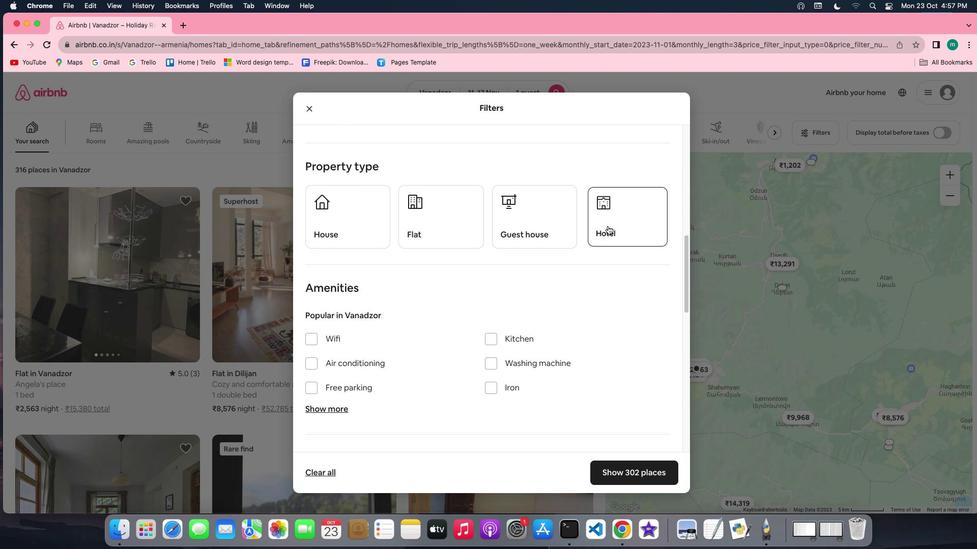 
Action: Mouse moved to (537, 322)
Screenshot: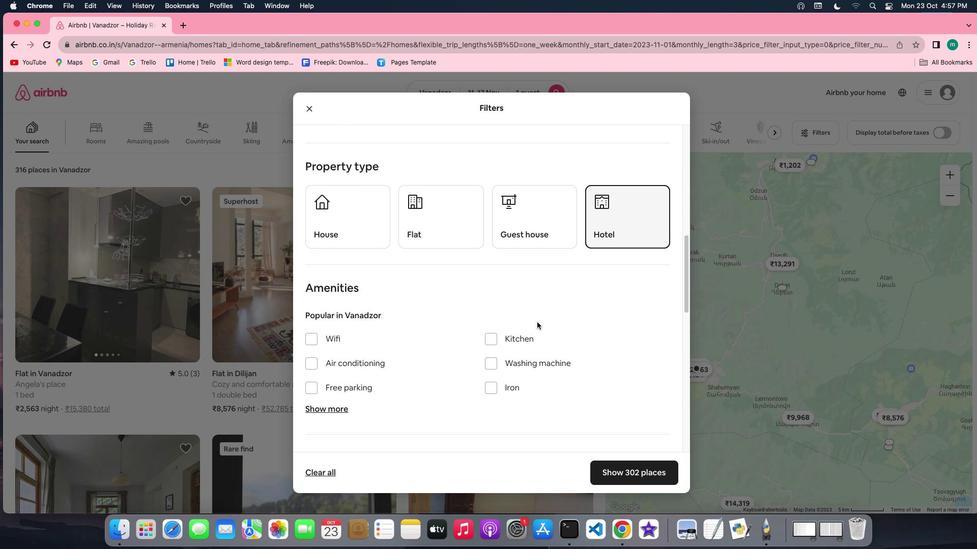 
Action: Mouse scrolled (537, 322) with delta (0, 0)
Screenshot: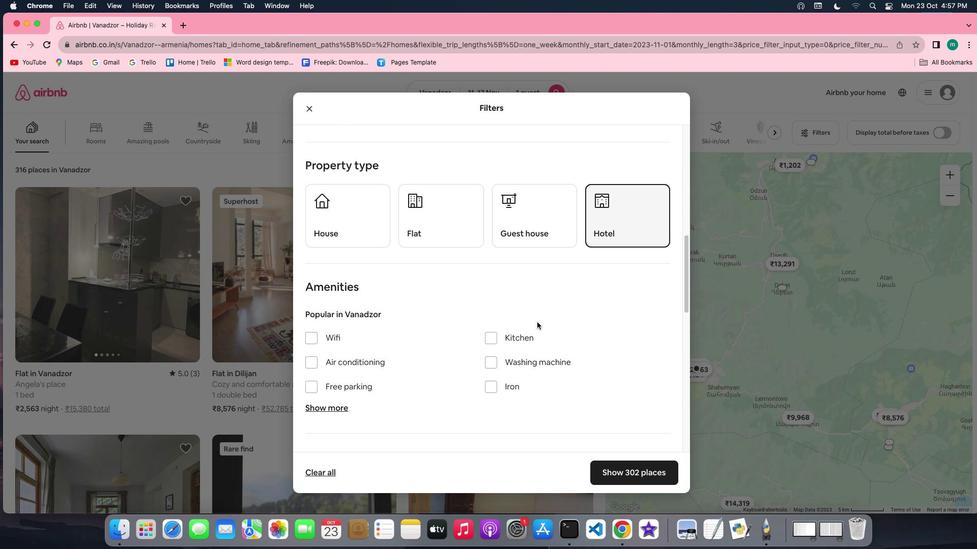 
Action: Mouse scrolled (537, 322) with delta (0, 0)
Screenshot: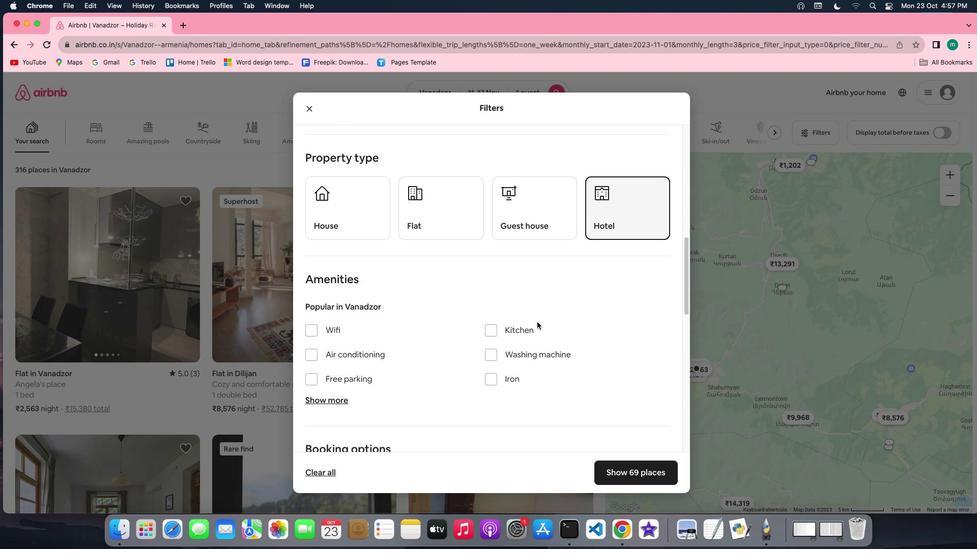 
Action: Mouse scrolled (537, 322) with delta (0, 0)
Screenshot: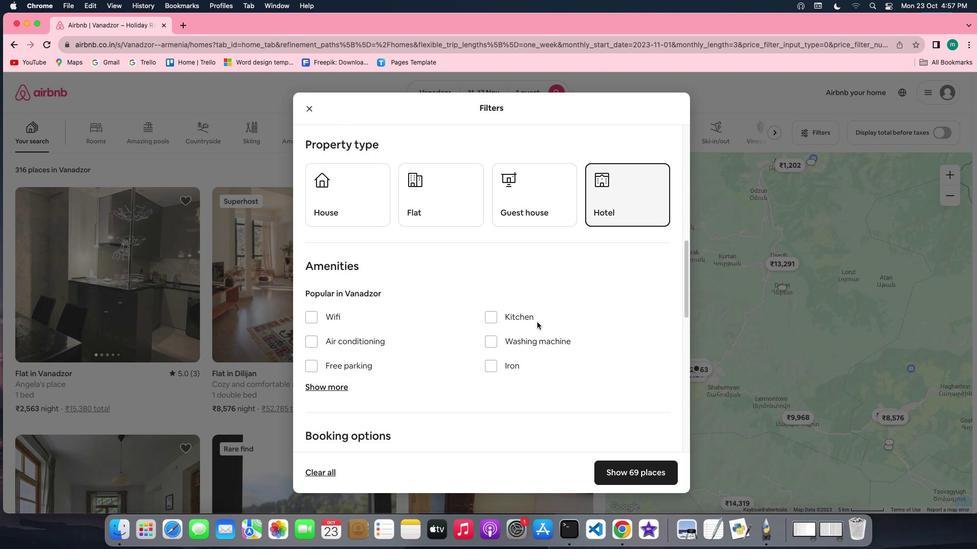 
Action: Mouse scrolled (537, 322) with delta (0, 0)
Screenshot: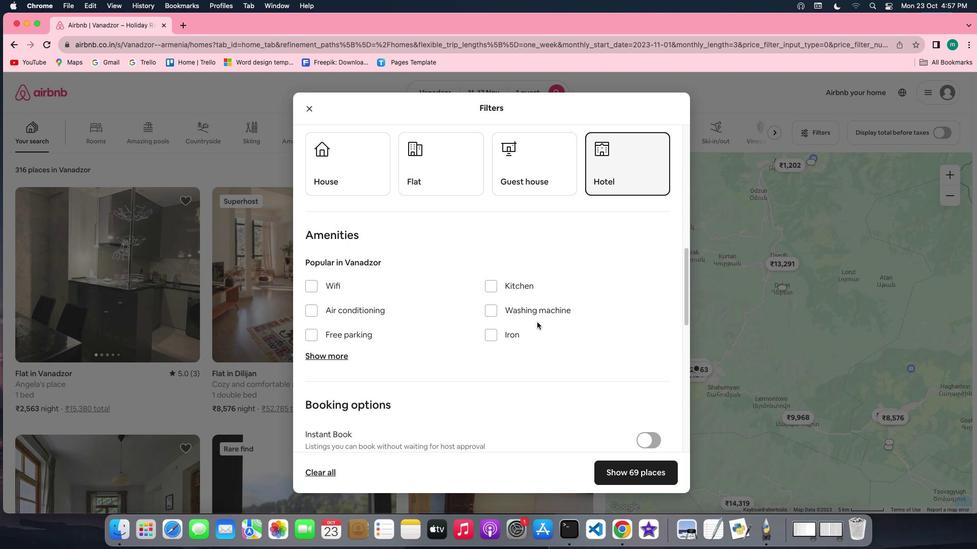 
Action: Mouse scrolled (537, 322) with delta (0, 0)
Screenshot: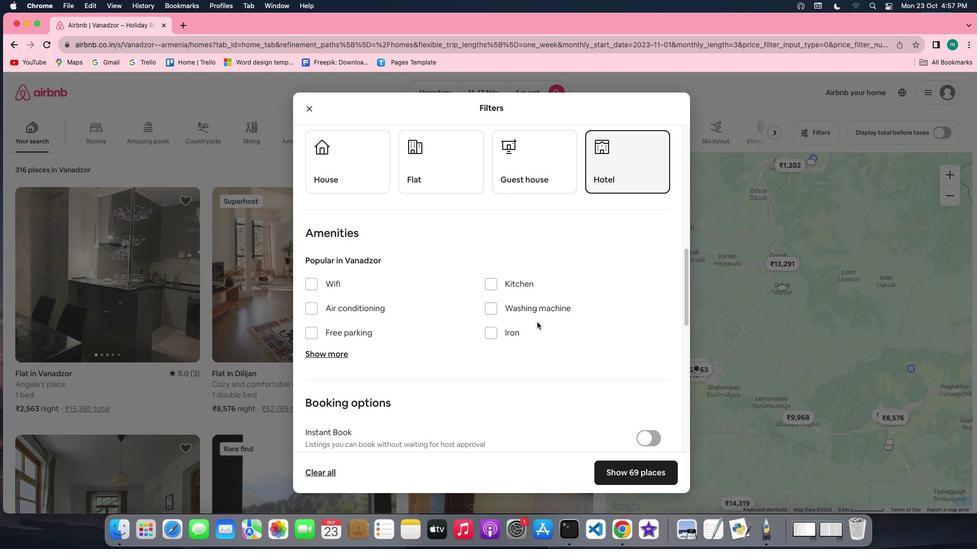 
Action: Mouse scrolled (537, 322) with delta (0, 0)
Screenshot: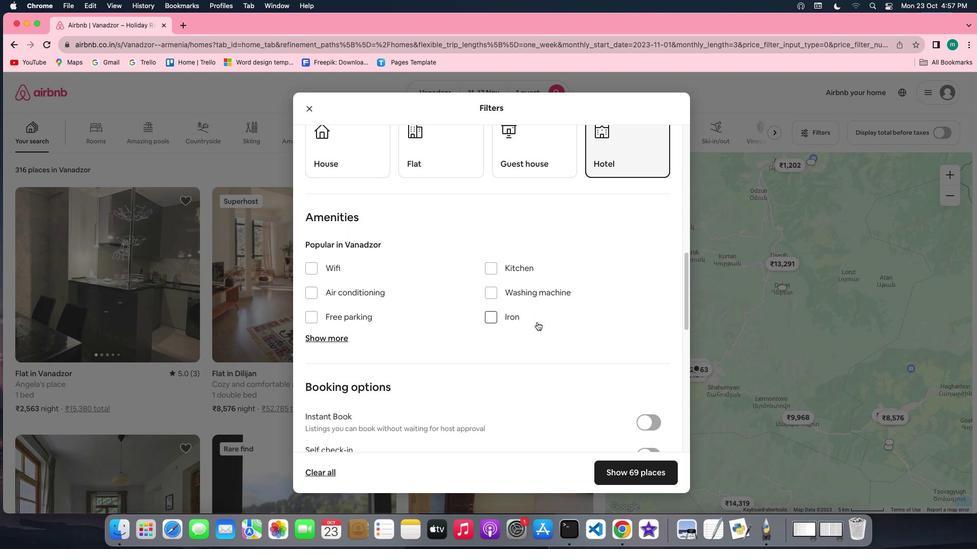 
Action: Mouse scrolled (537, 322) with delta (0, 0)
Screenshot: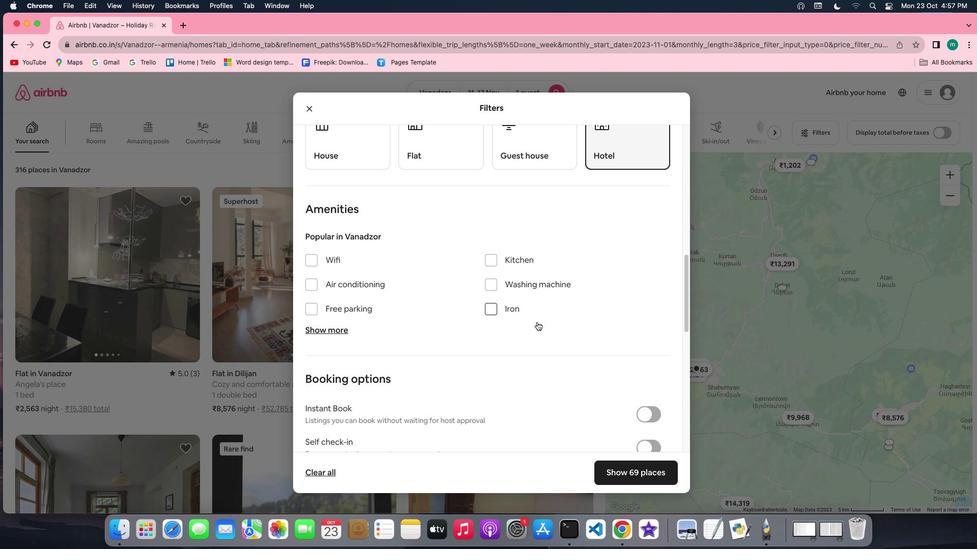 
Action: Mouse scrolled (537, 322) with delta (0, 0)
Screenshot: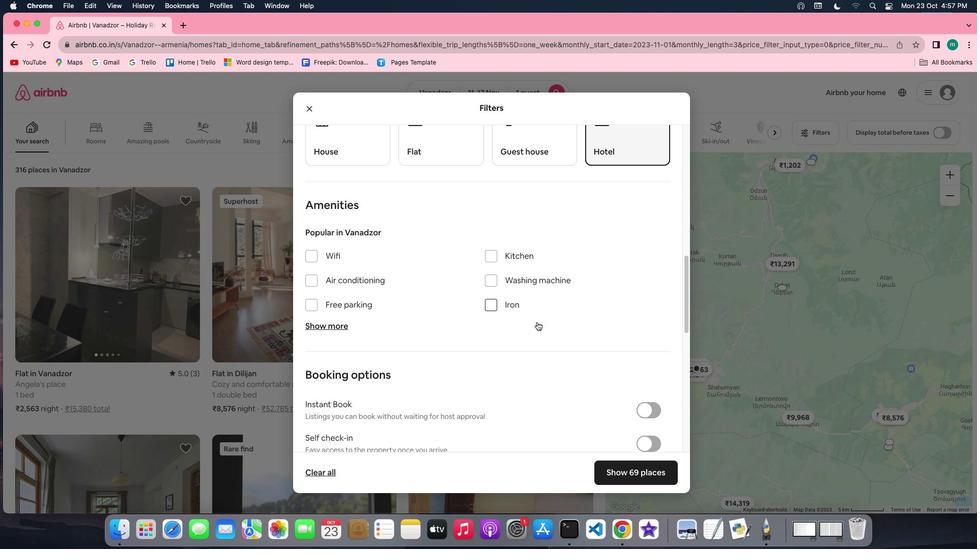
Action: Mouse scrolled (537, 322) with delta (0, 0)
Screenshot: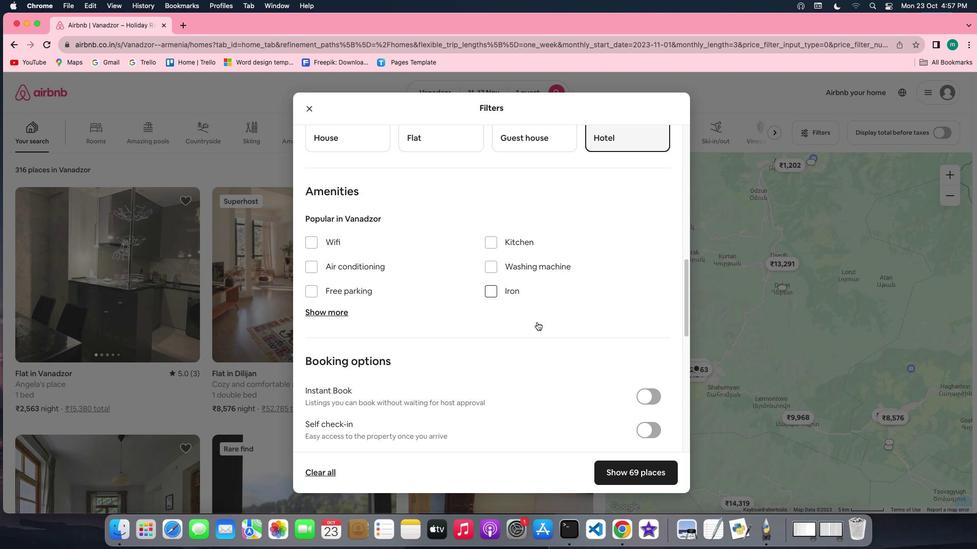 
Action: Mouse scrolled (537, 322) with delta (0, 0)
Screenshot: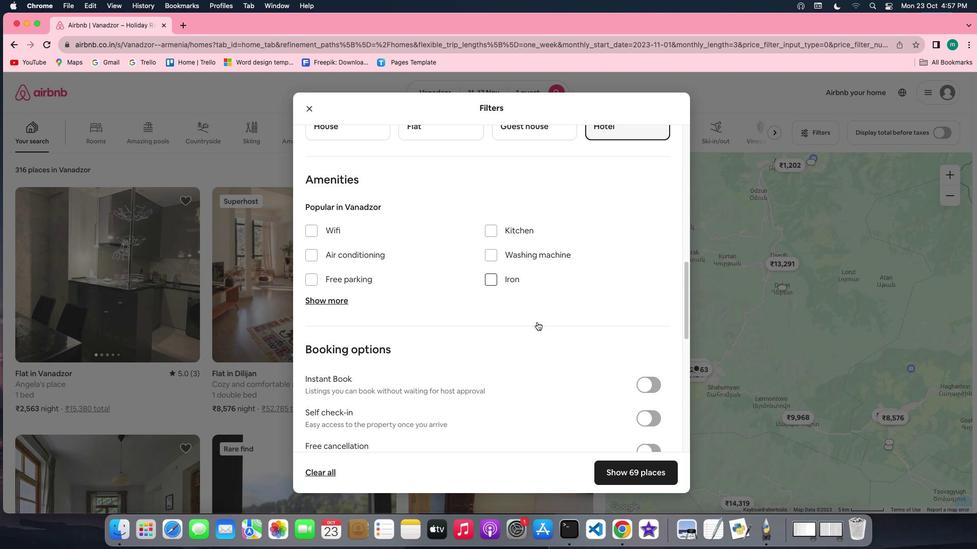 
Action: Mouse scrolled (537, 322) with delta (0, 0)
Screenshot: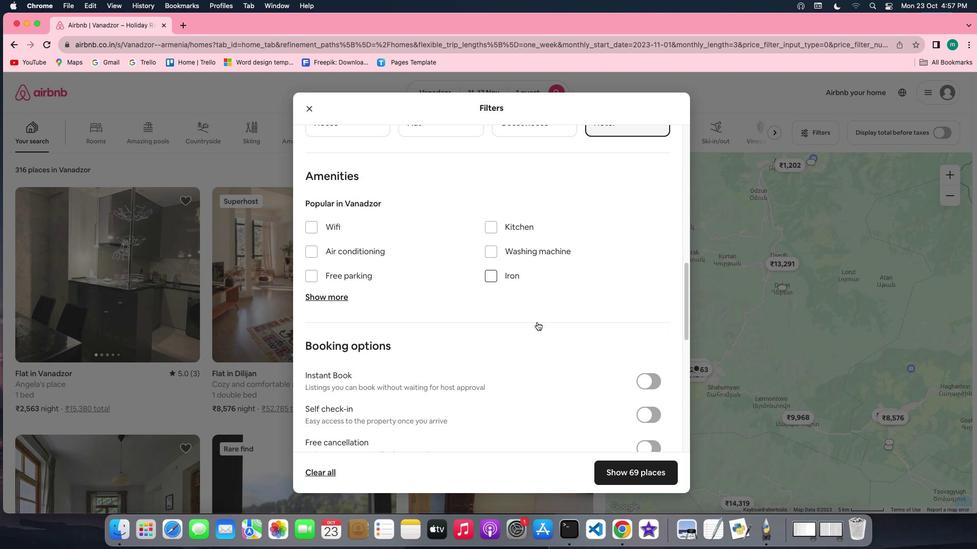 
Action: Mouse moved to (339, 282)
Screenshot: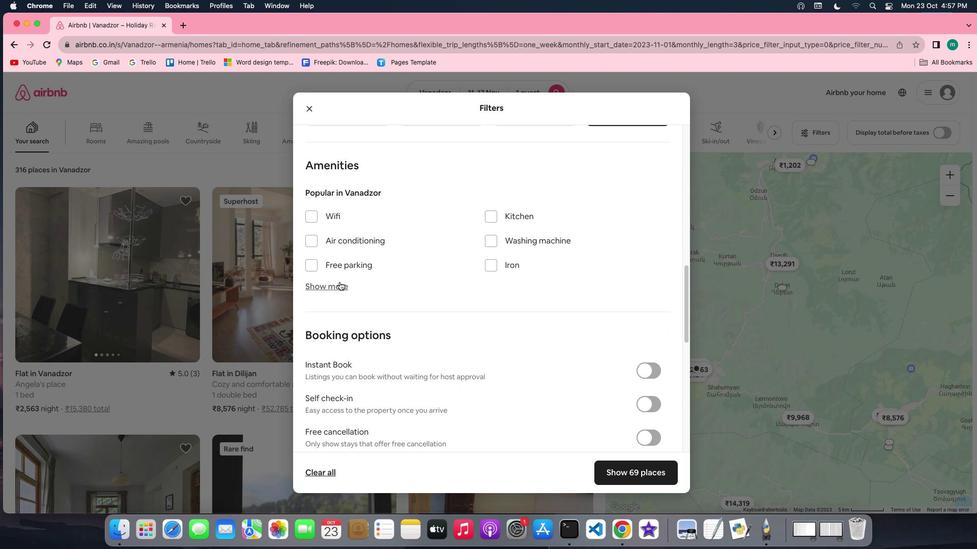 
Action: Mouse pressed left at (339, 282)
Screenshot: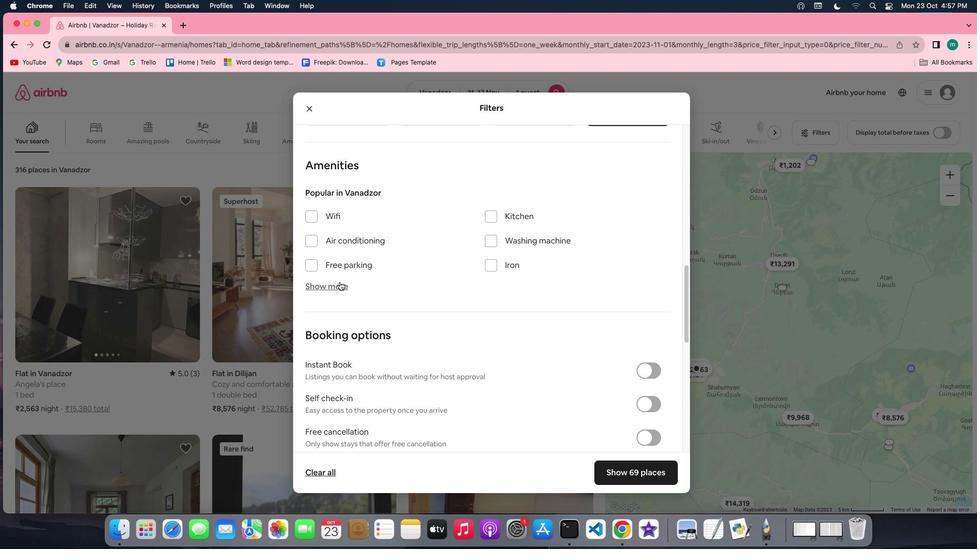 
Action: Mouse moved to (439, 334)
Screenshot: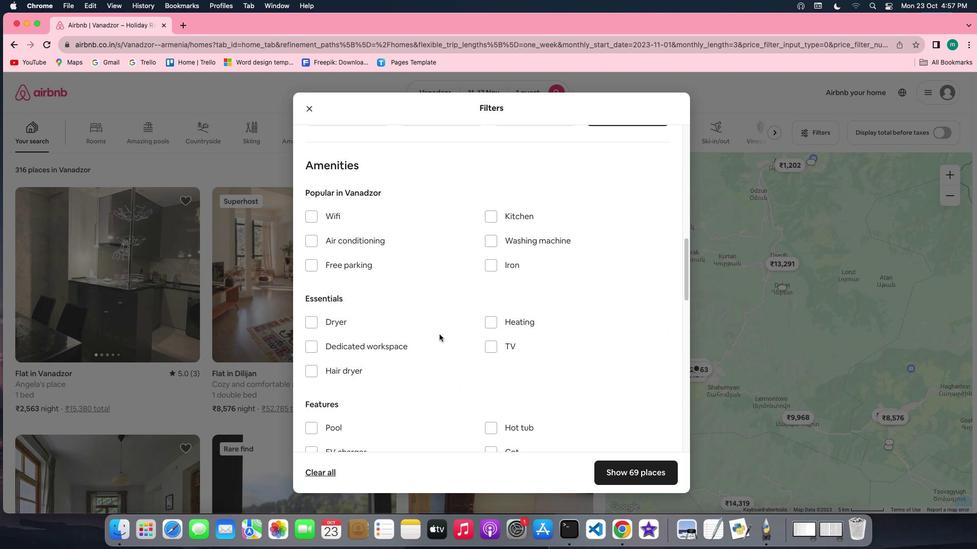 
Action: Mouse scrolled (439, 334) with delta (0, 0)
Screenshot: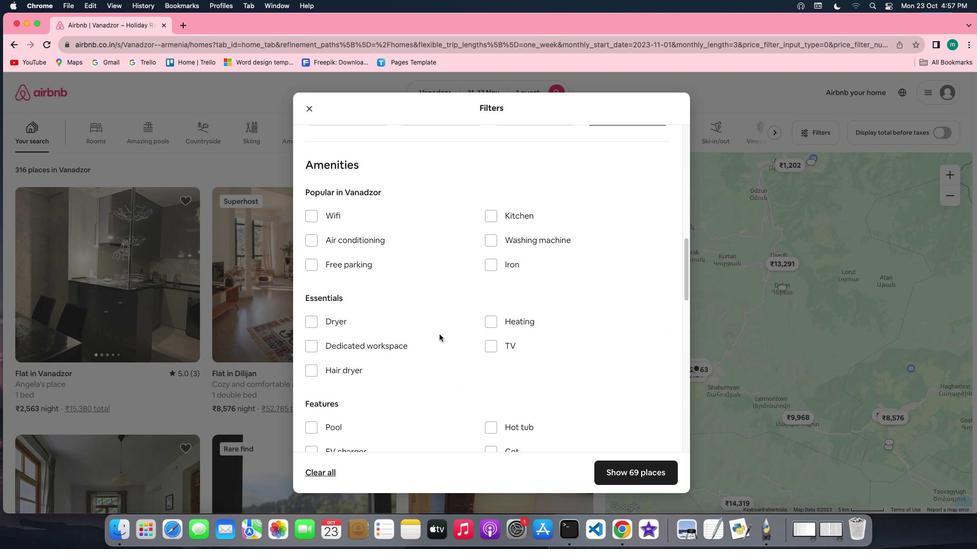 
Action: Mouse scrolled (439, 334) with delta (0, 0)
Screenshot: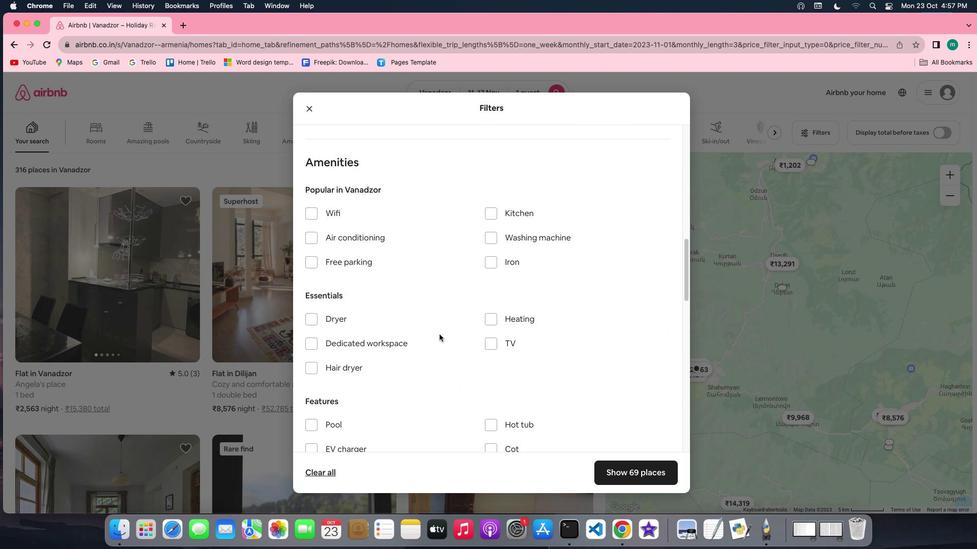 
Action: Mouse scrolled (439, 334) with delta (0, 0)
Screenshot: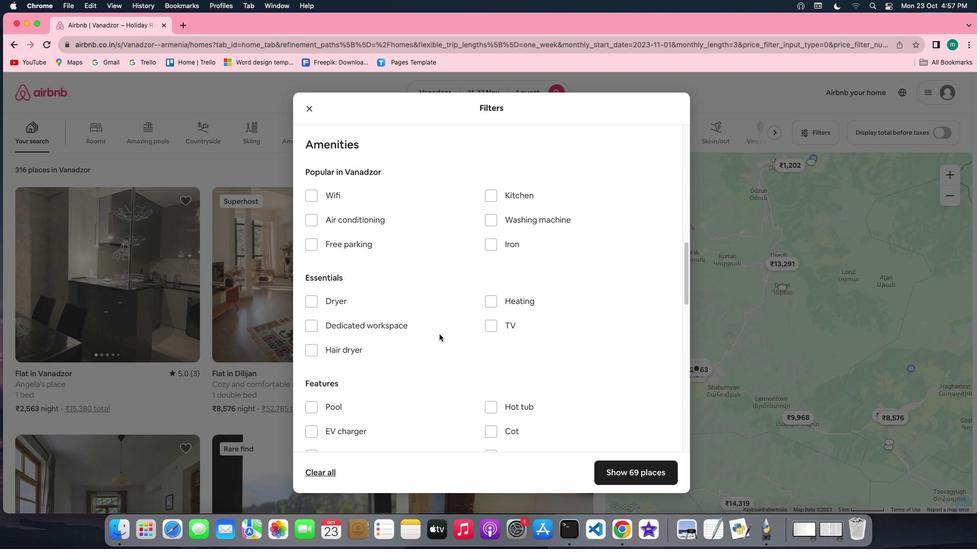 
Action: Mouse scrolled (439, 334) with delta (0, 0)
Screenshot: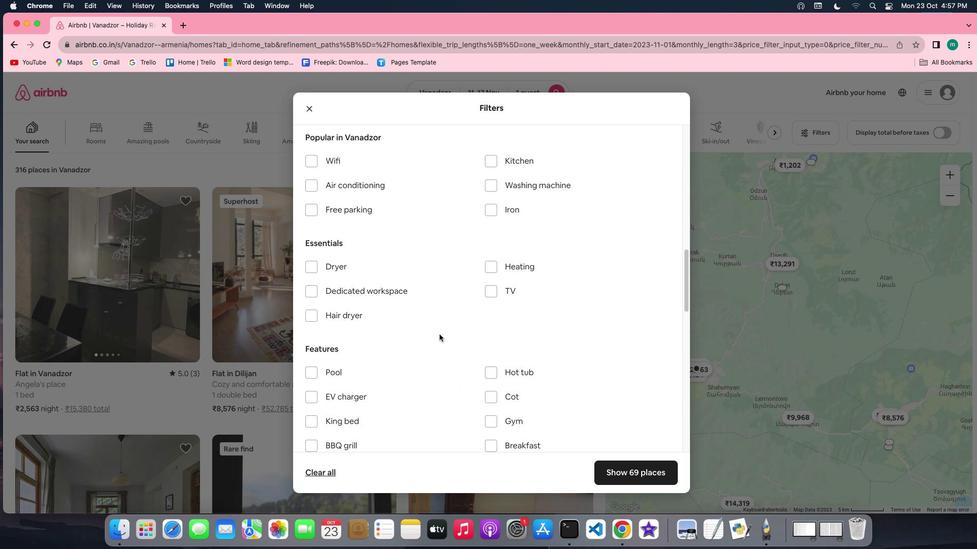 
Action: Mouse moved to (483, 245)
Screenshot: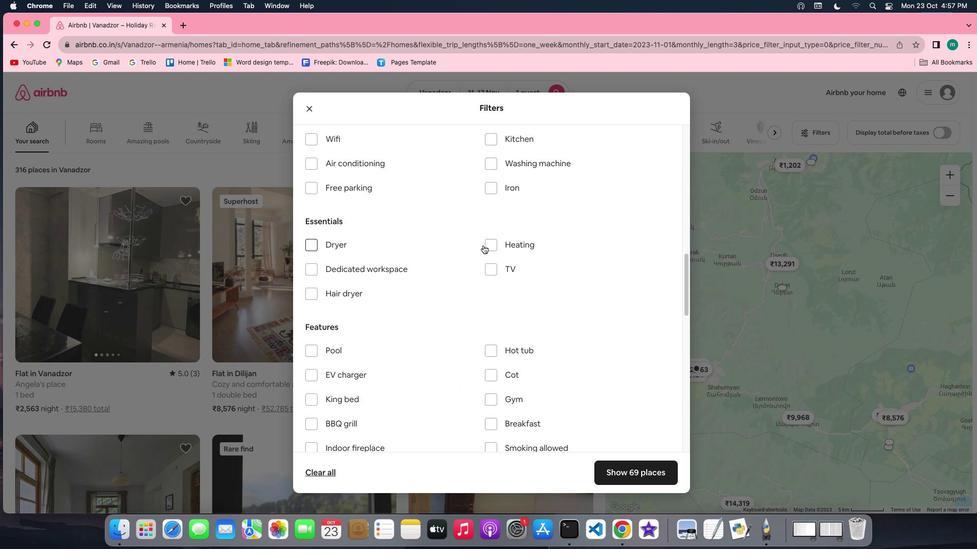 
Action: Mouse pressed left at (483, 245)
Screenshot: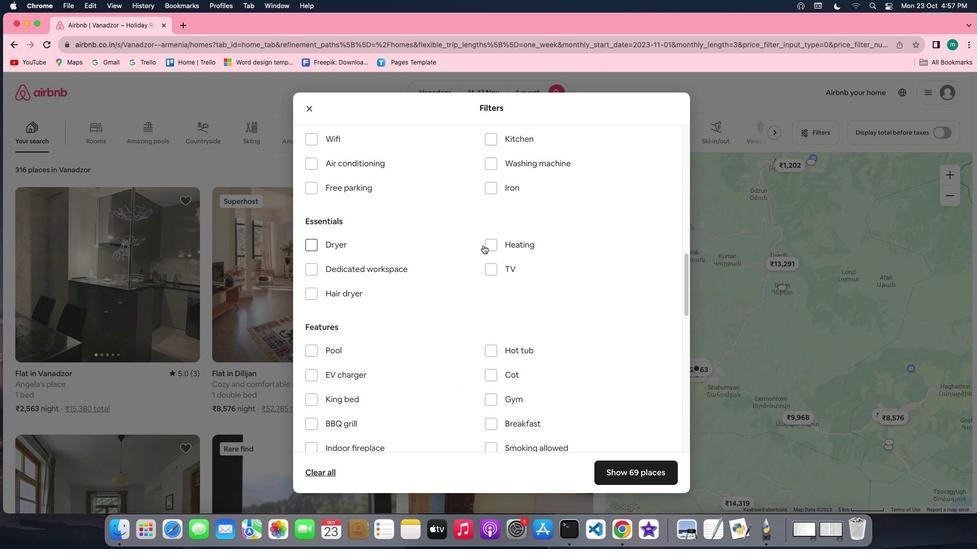 
Action: Mouse moved to (494, 243)
Screenshot: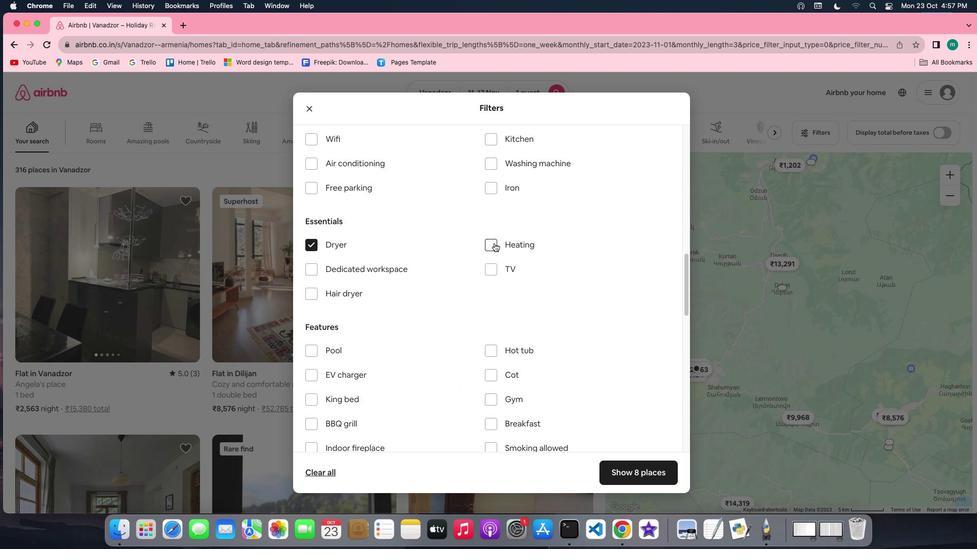 
Action: Mouse pressed left at (494, 243)
Screenshot: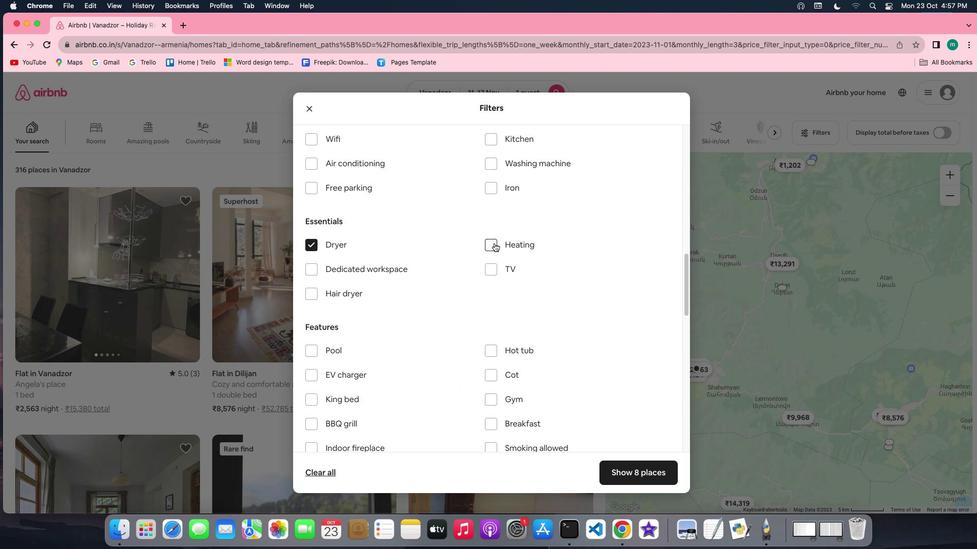 
Action: Mouse moved to (312, 243)
Screenshot: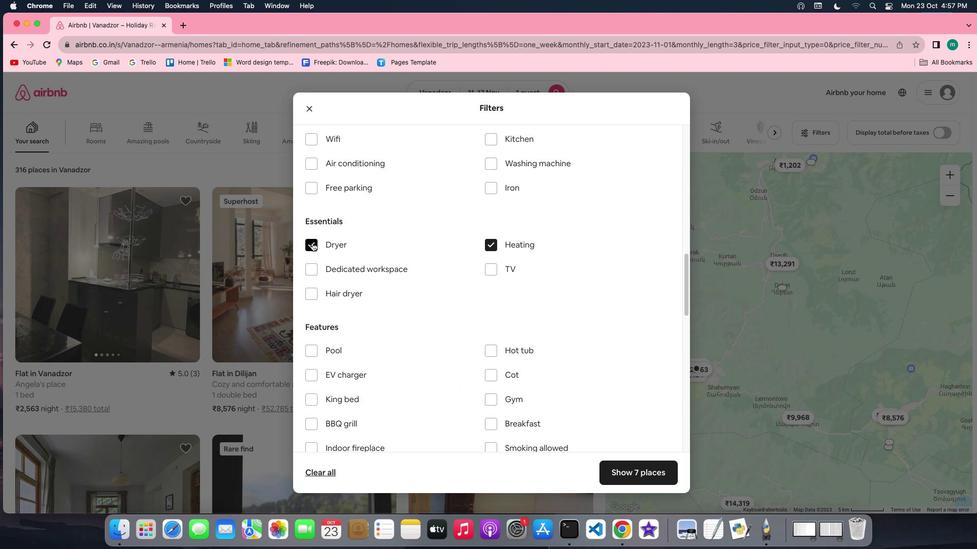 
Action: Mouse pressed left at (312, 243)
Screenshot: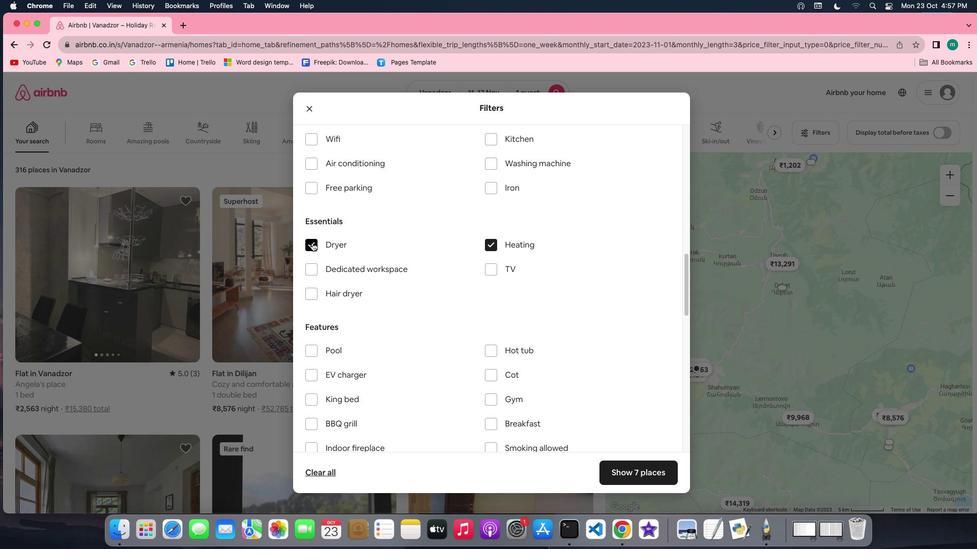 
Action: Mouse moved to (549, 368)
Screenshot: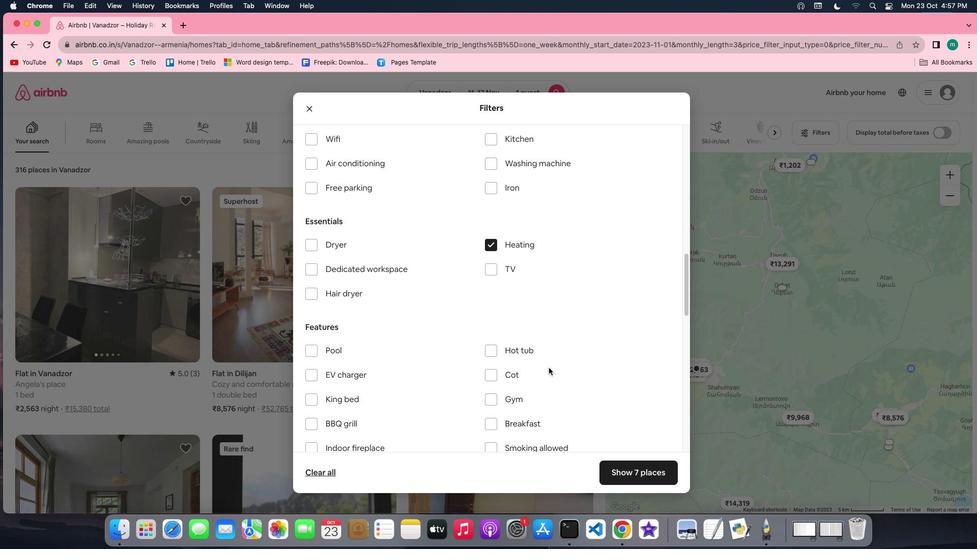 
Action: Mouse scrolled (549, 368) with delta (0, 0)
Screenshot: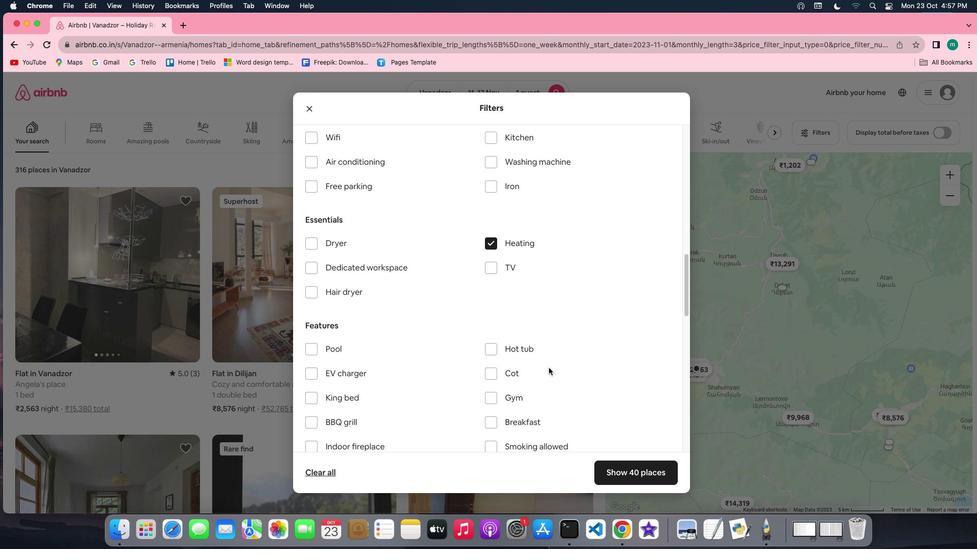 
Action: Mouse scrolled (549, 368) with delta (0, 0)
Screenshot: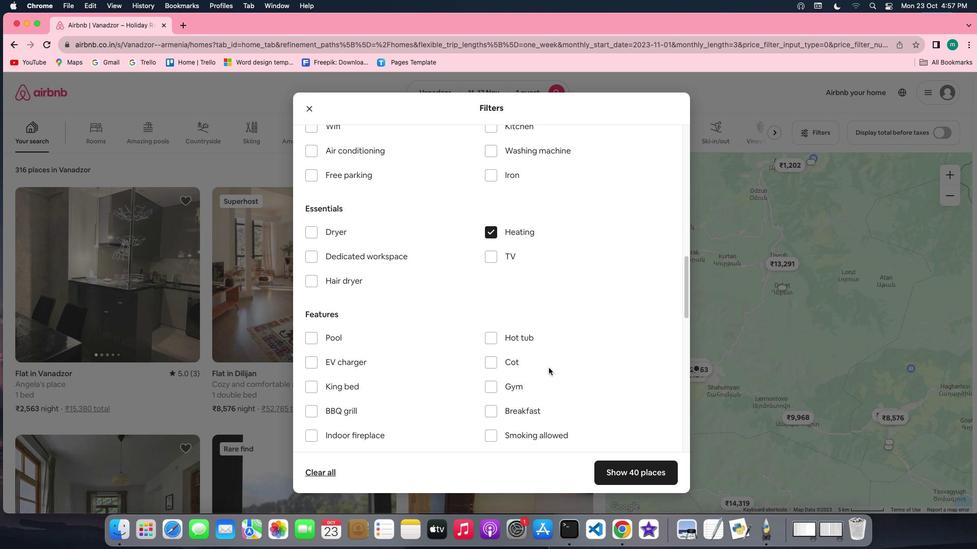 
Action: Mouse scrolled (549, 368) with delta (0, -1)
Screenshot: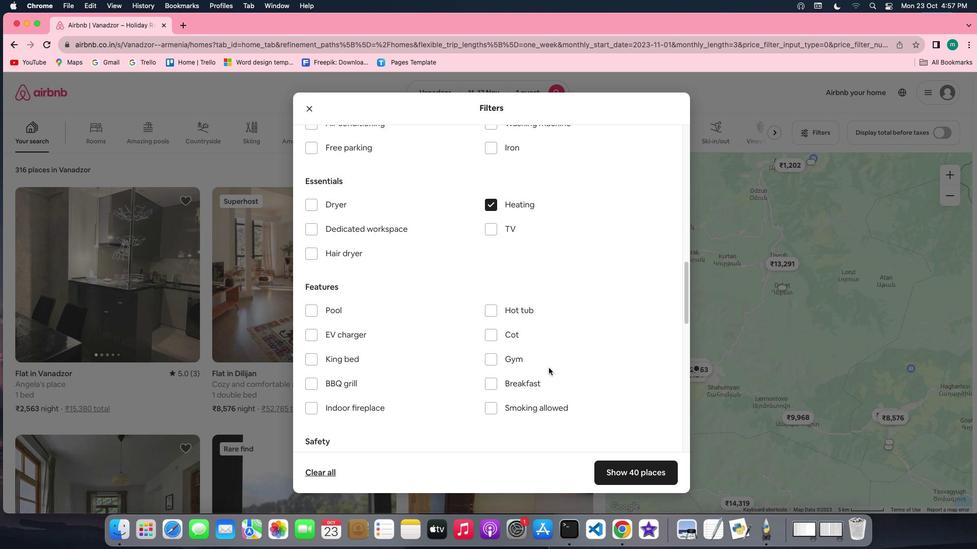 
Action: Mouse moved to (596, 369)
Screenshot: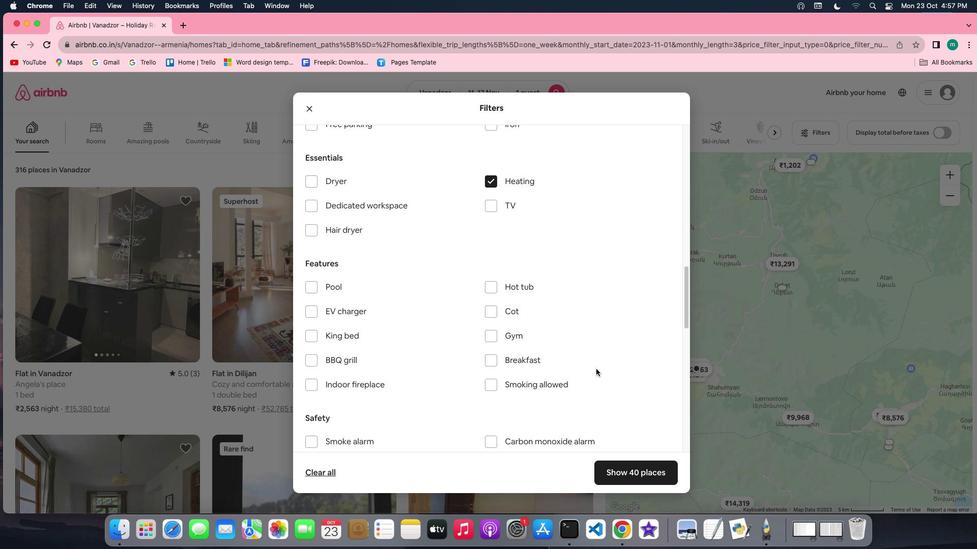 
Action: Mouse scrolled (596, 369) with delta (0, 0)
Screenshot: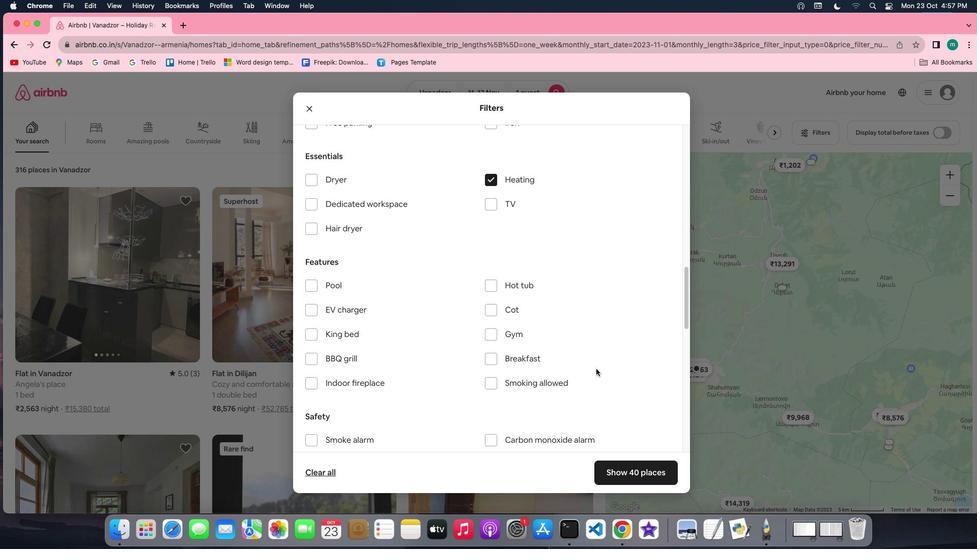 
Action: Mouse scrolled (596, 369) with delta (0, 0)
Screenshot: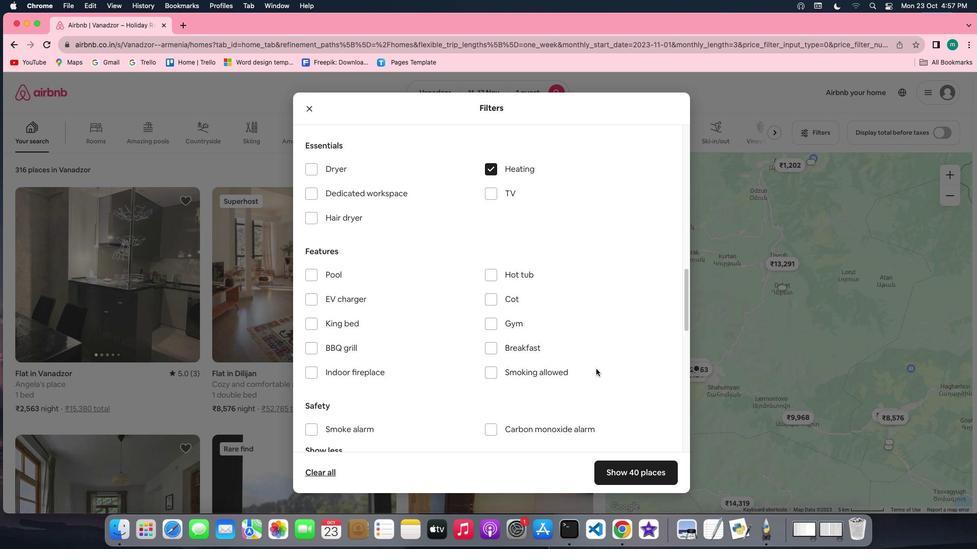 
Action: Mouse scrolled (596, 369) with delta (0, -1)
Screenshot: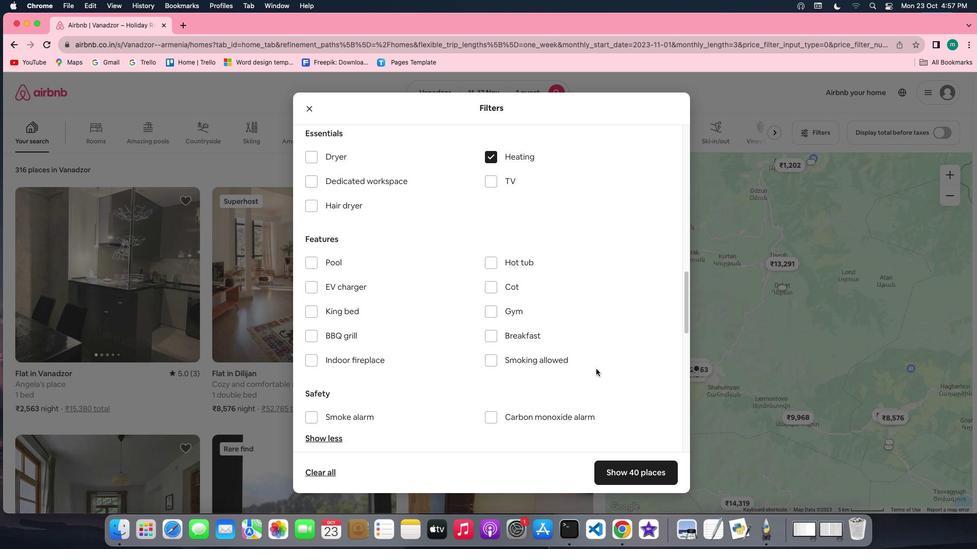
Action: Mouse scrolled (596, 369) with delta (0, -1)
Screenshot: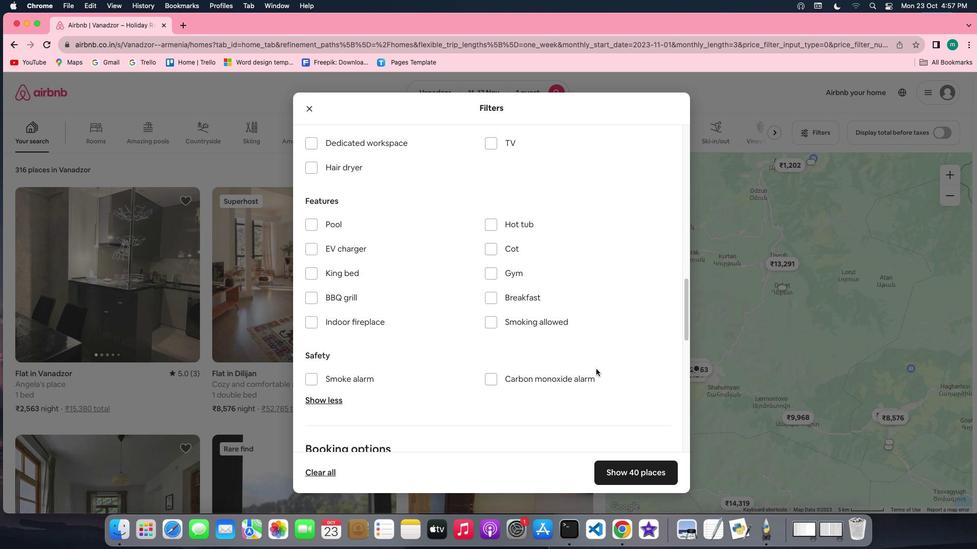 
Action: Mouse scrolled (596, 369) with delta (0, 0)
Screenshot: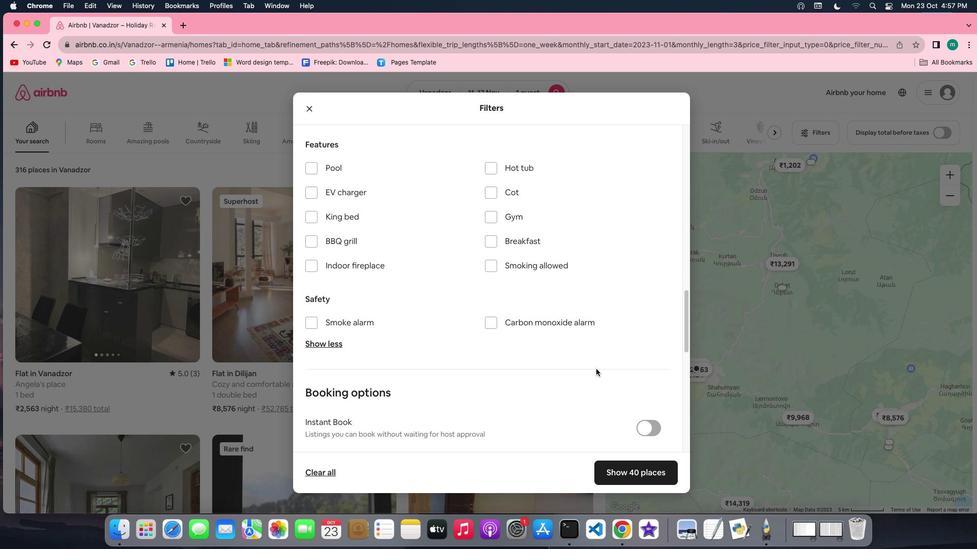 
Action: Mouse scrolled (596, 369) with delta (0, 0)
Screenshot: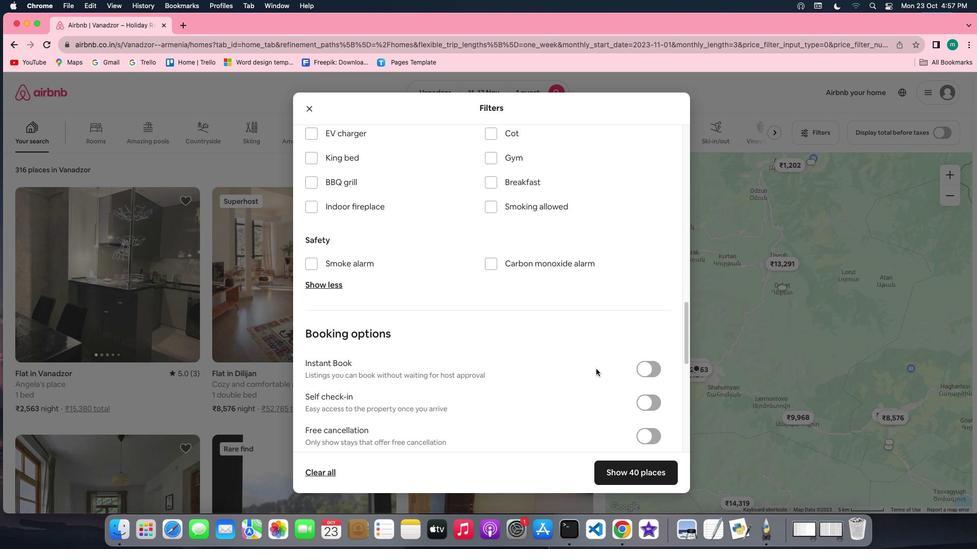 
Action: Mouse scrolled (596, 369) with delta (0, -1)
Screenshot: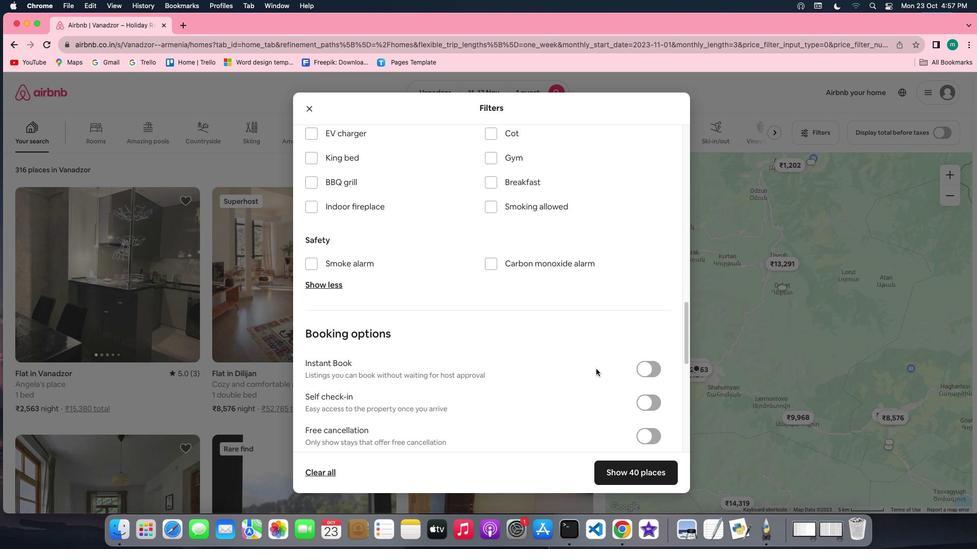 
Action: Mouse scrolled (596, 369) with delta (0, -2)
Screenshot: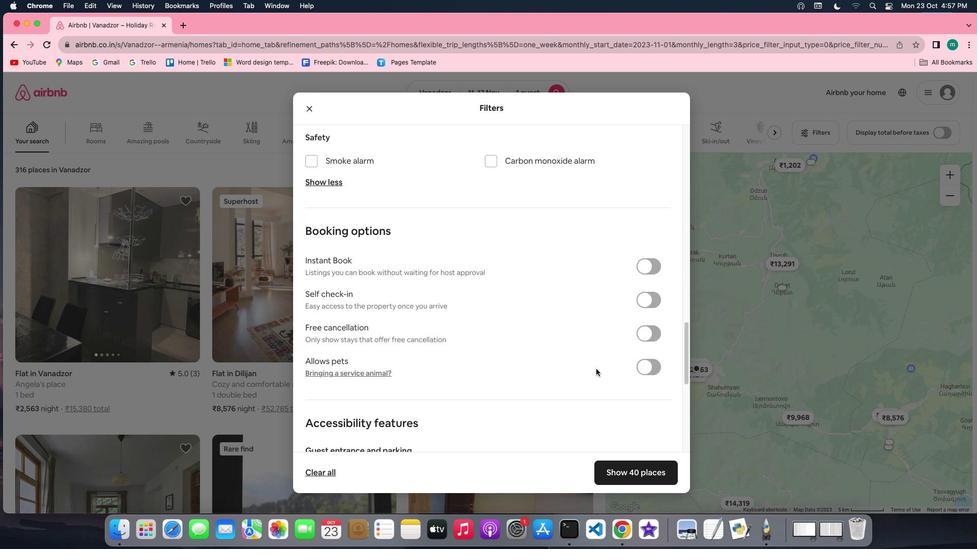 
Action: Mouse scrolled (596, 369) with delta (0, -2)
Screenshot: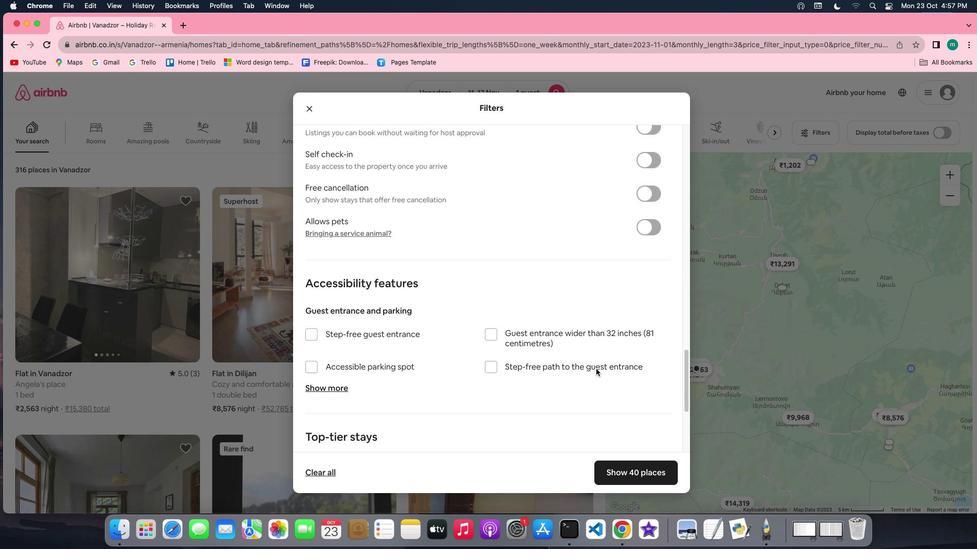 
Action: Mouse moved to (600, 390)
Screenshot: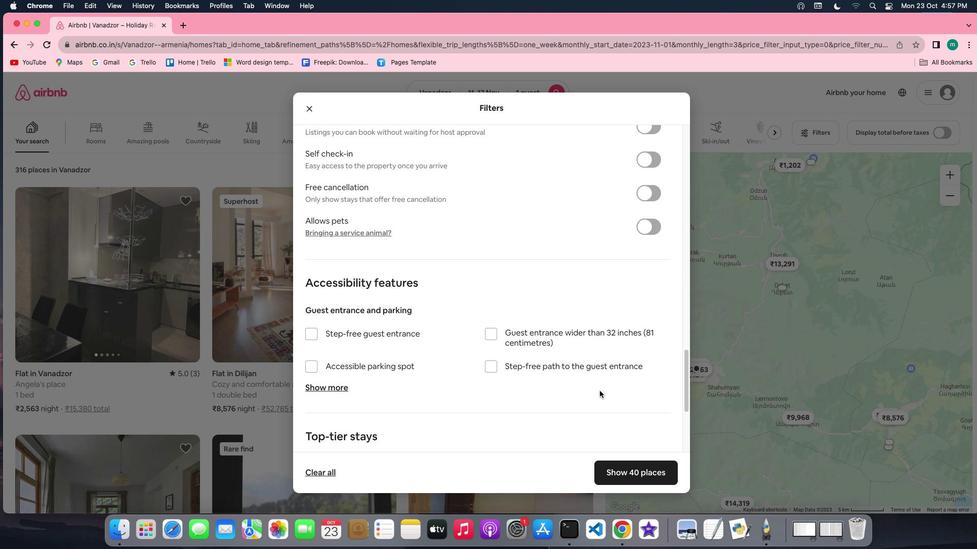 
Action: Mouse scrolled (600, 390) with delta (0, 0)
Screenshot: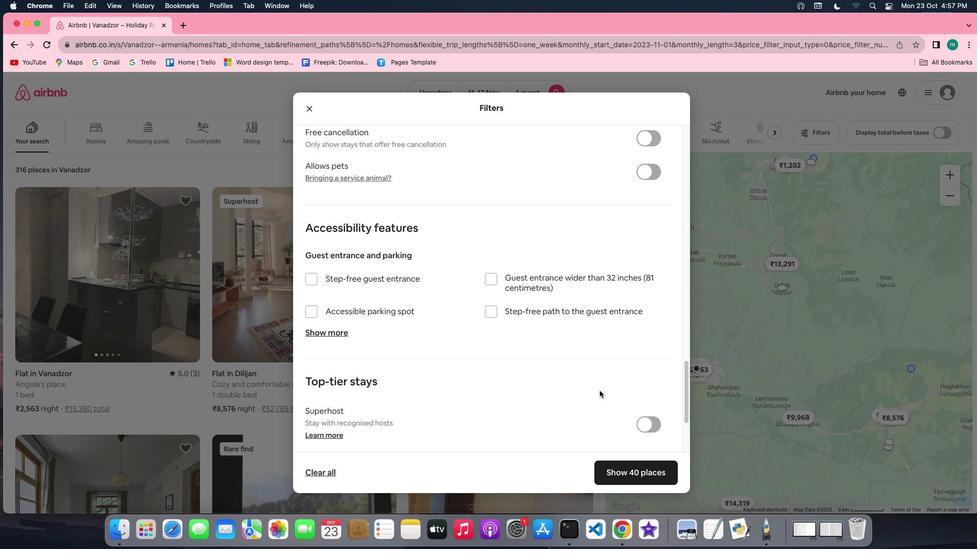 
Action: Mouse scrolled (600, 390) with delta (0, 0)
Screenshot: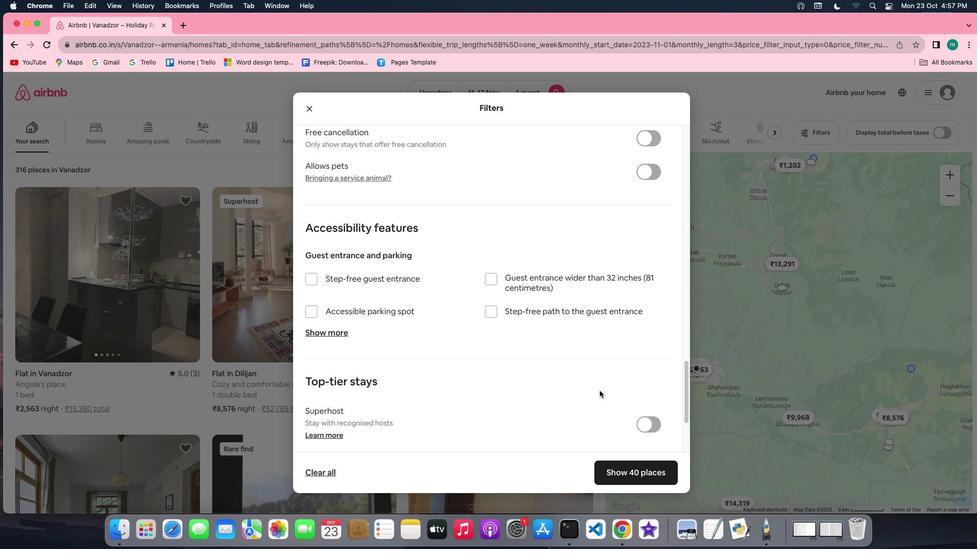
Action: Mouse scrolled (600, 390) with delta (0, -1)
Screenshot: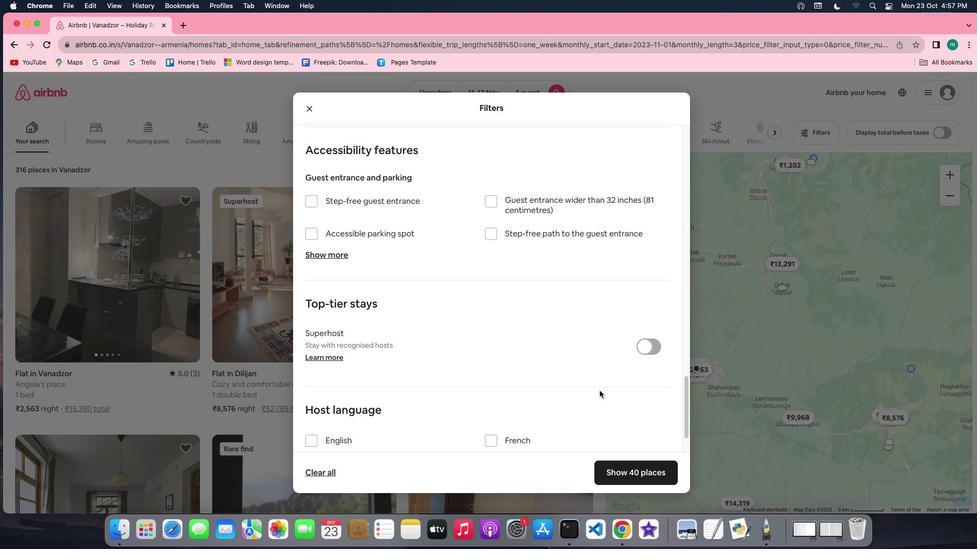 
Action: Mouse scrolled (600, 390) with delta (0, -2)
Screenshot: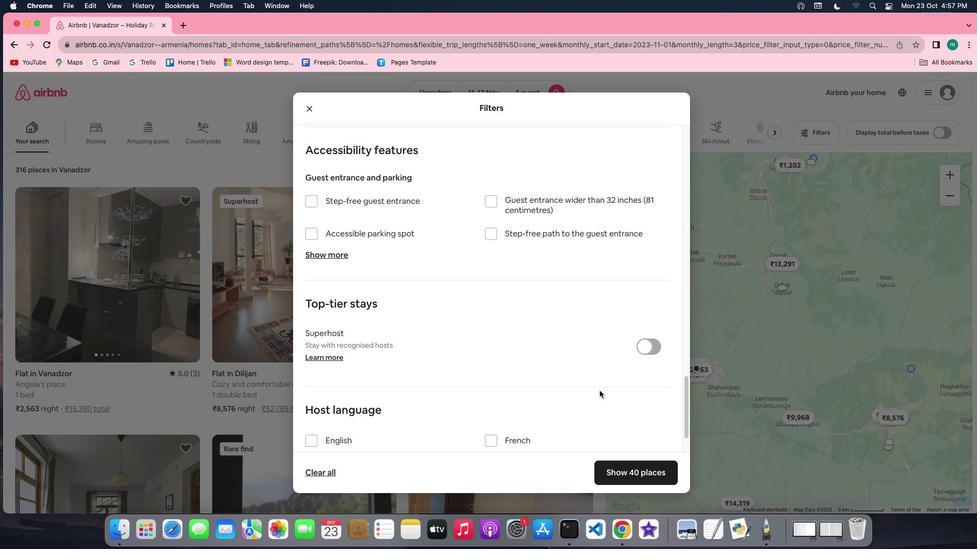 
Action: Mouse scrolled (600, 390) with delta (0, -3)
Screenshot: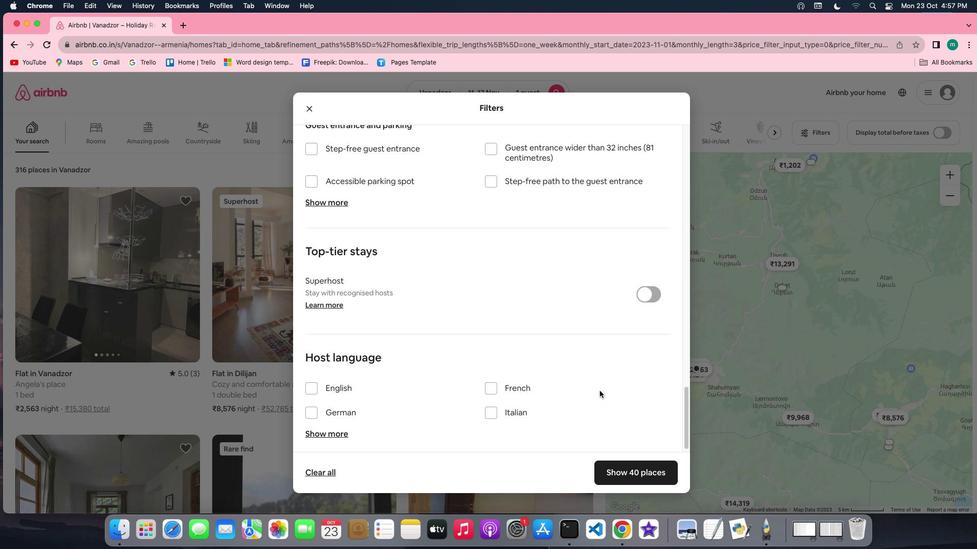 
Action: Mouse moved to (601, 395)
Screenshot: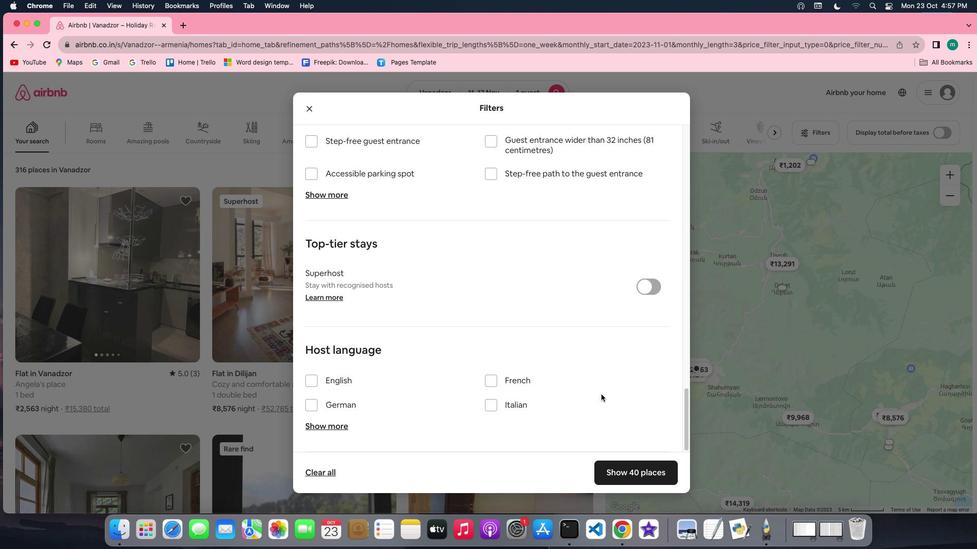 
Action: Mouse scrolled (601, 395) with delta (0, 0)
Screenshot: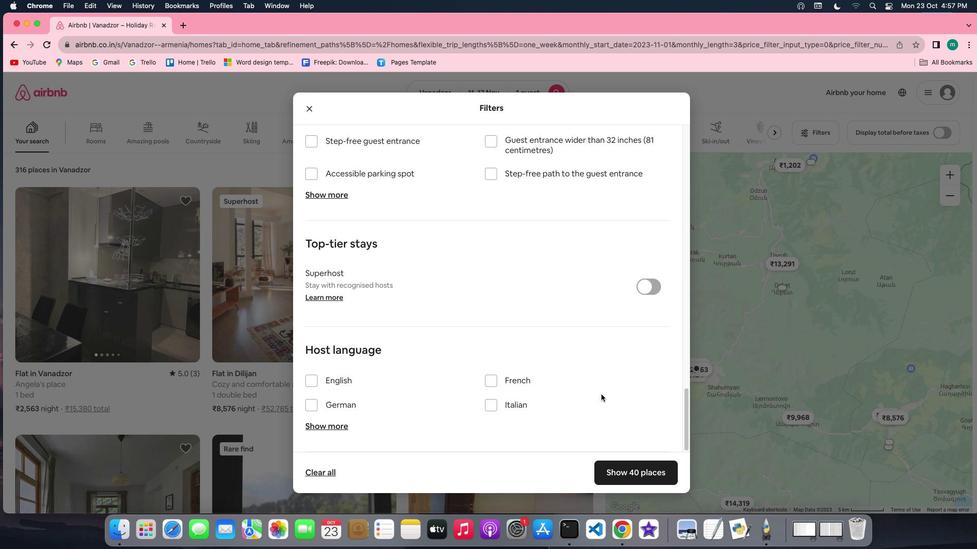 
Action: Mouse scrolled (601, 395) with delta (0, 0)
Screenshot: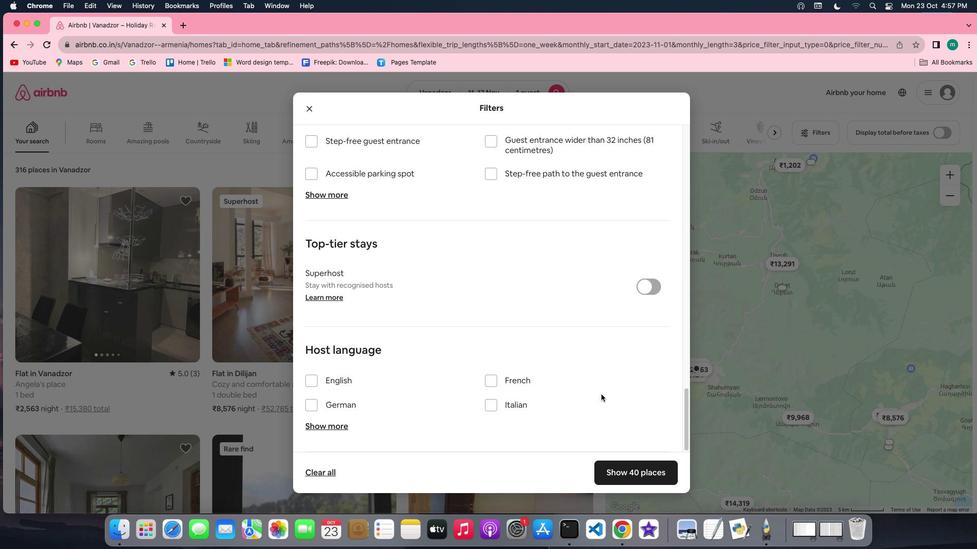 
Action: Mouse scrolled (601, 395) with delta (0, -1)
Screenshot: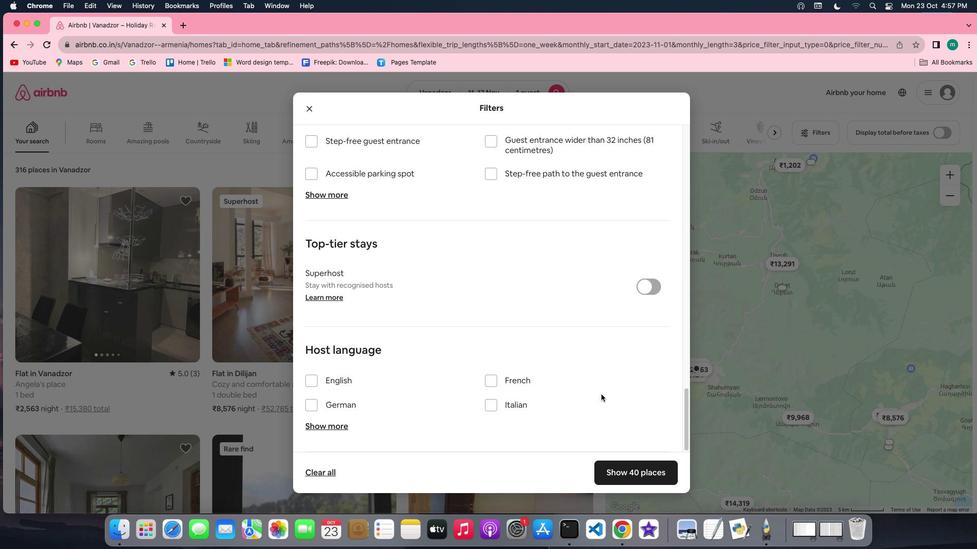 
Action: Mouse scrolled (601, 395) with delta (0, -2)
Screenshot: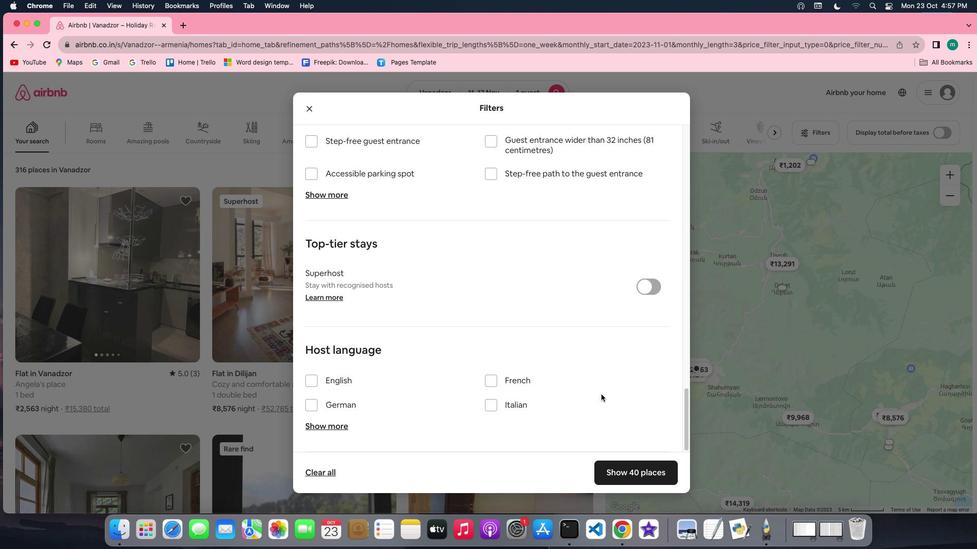 
Action: Mouse scrolled (601, 395) with delta (0, -3)
Screenshot: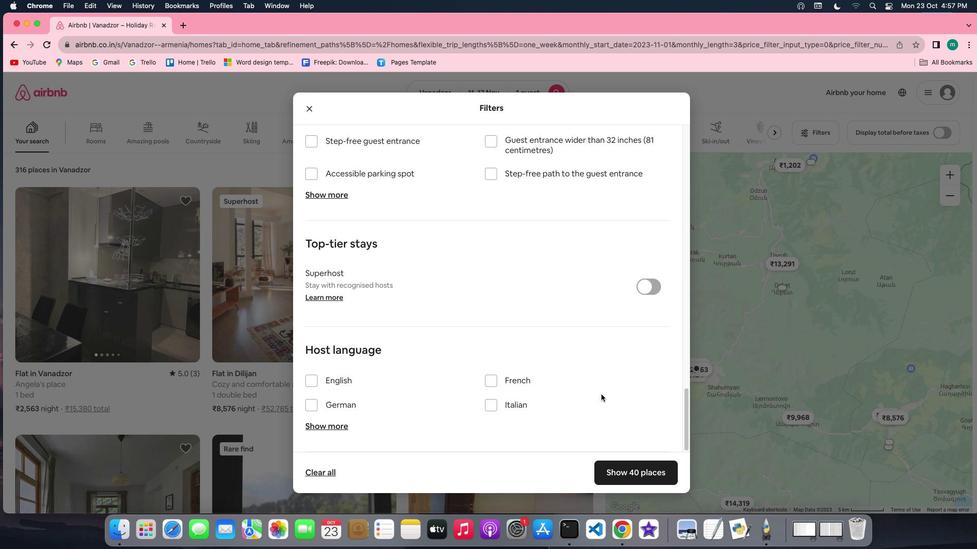 
Action: Mouse scrolled (601, 395) with delta (0, -3)
Screenshot: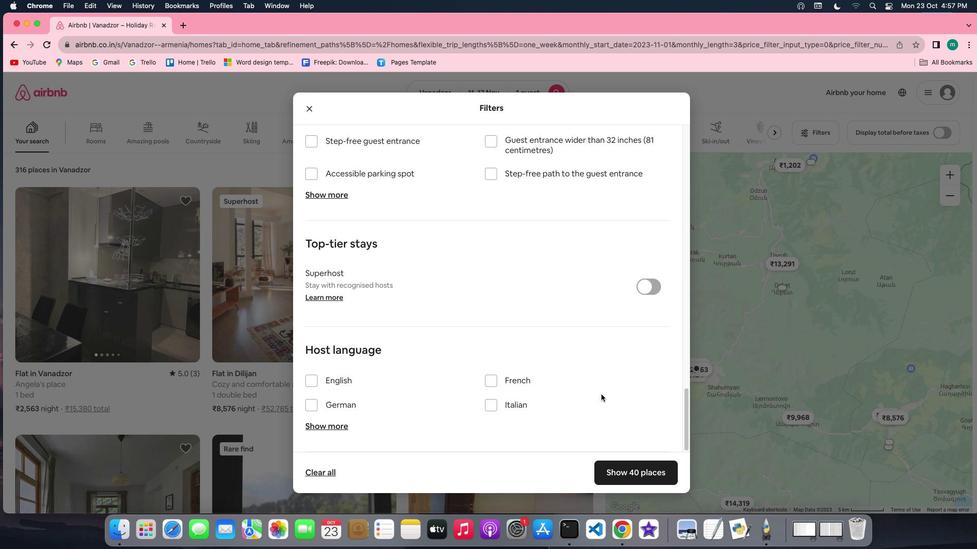 
Action: Mouse moved to (627, 467)
Screenshot: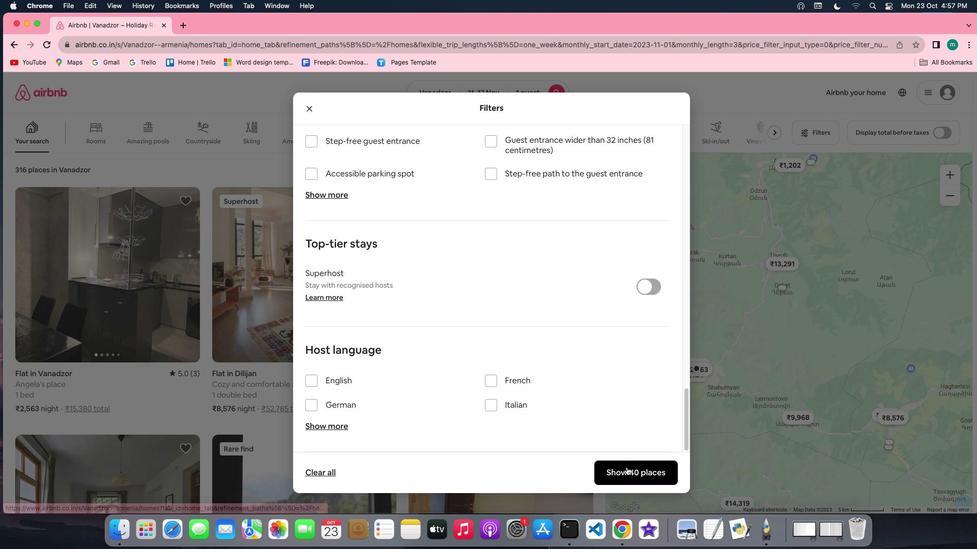 
Action: Mouse pressed left at (627, 467)
Screenshot: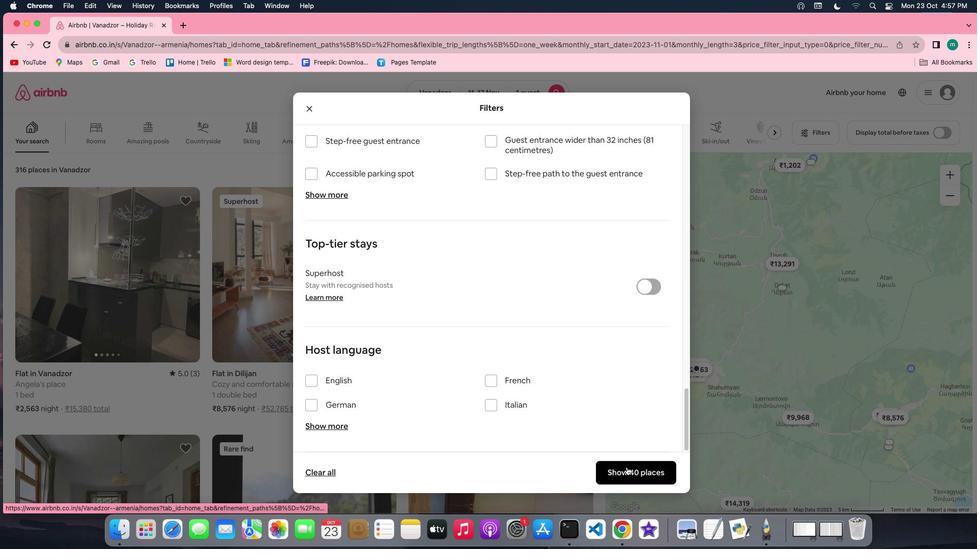 
Action: Mouse moved to (126, 258)
Screenshot: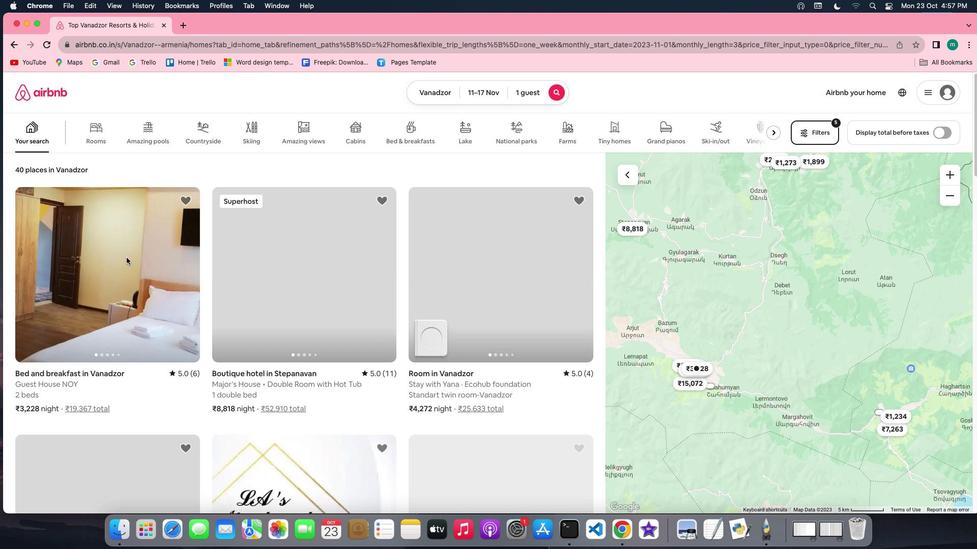 
Action: Mouse pressed left at (126, 258)
Screenshot: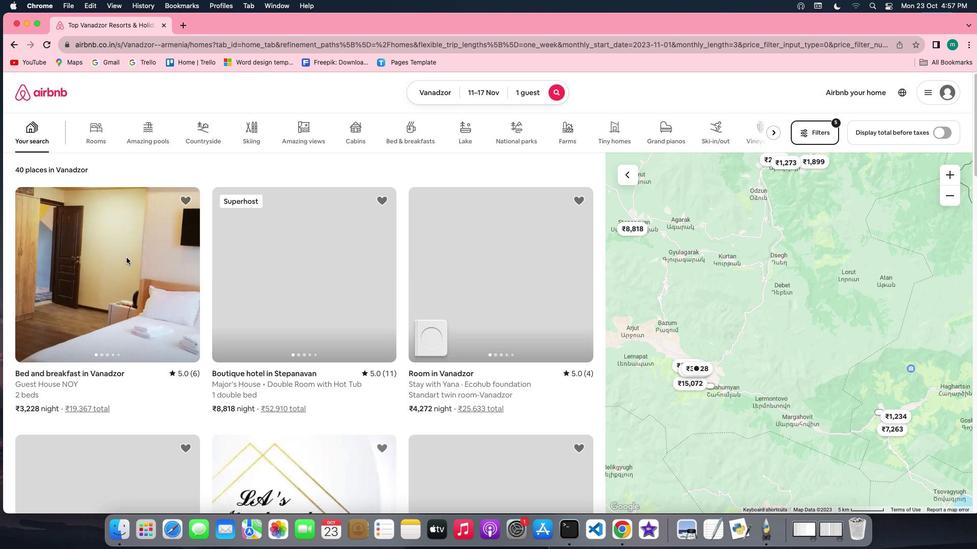 
Action: Mouse moved to (333, 332)
Screenshot: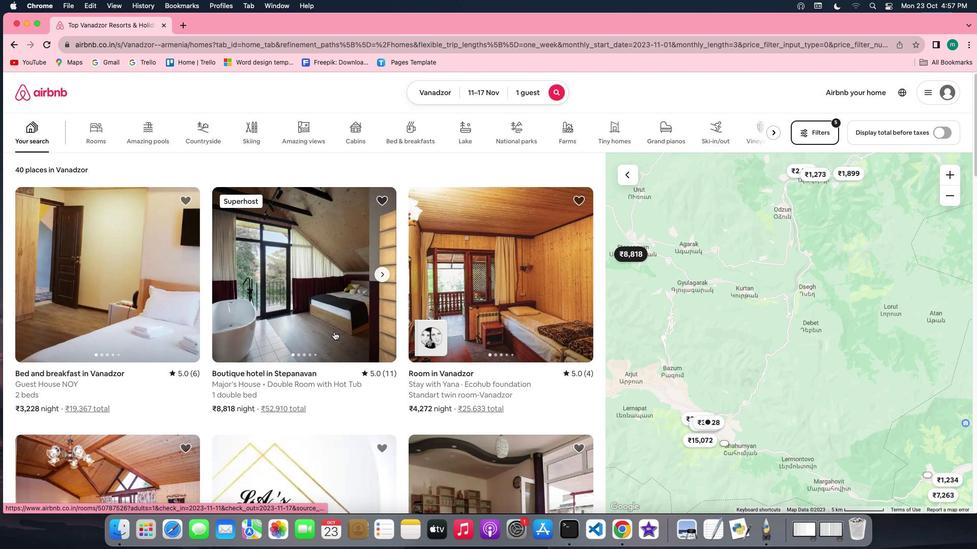 
Action: Mouse pressed left at (333, 332)
Screenshot: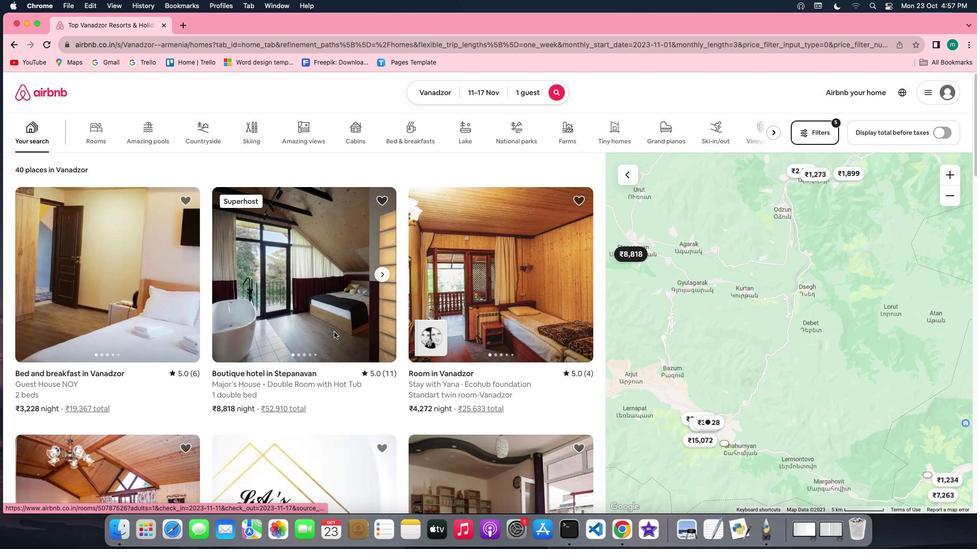 
Action: Mouse moved to (744, 382)
Screenshot: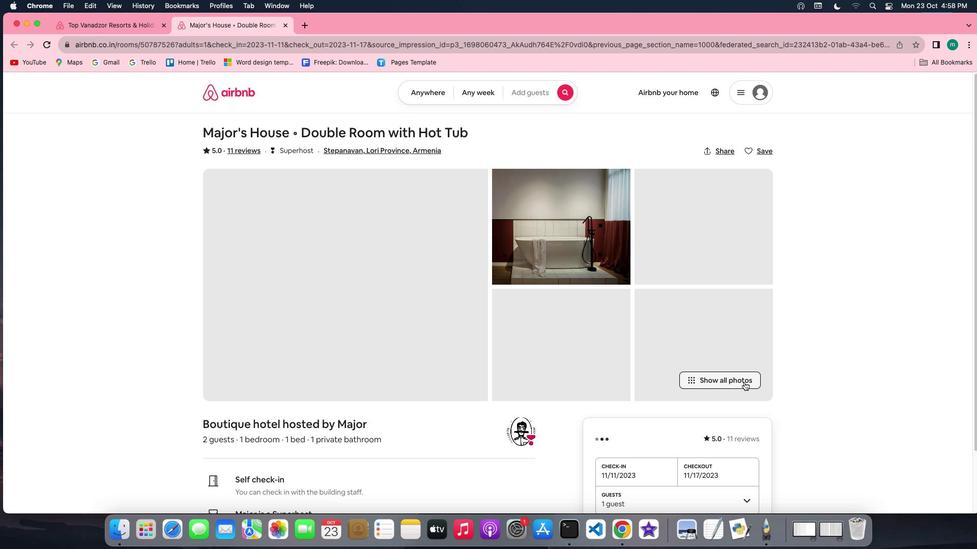 
Action: Mouse pressed left at (744, 382)
Screenshot: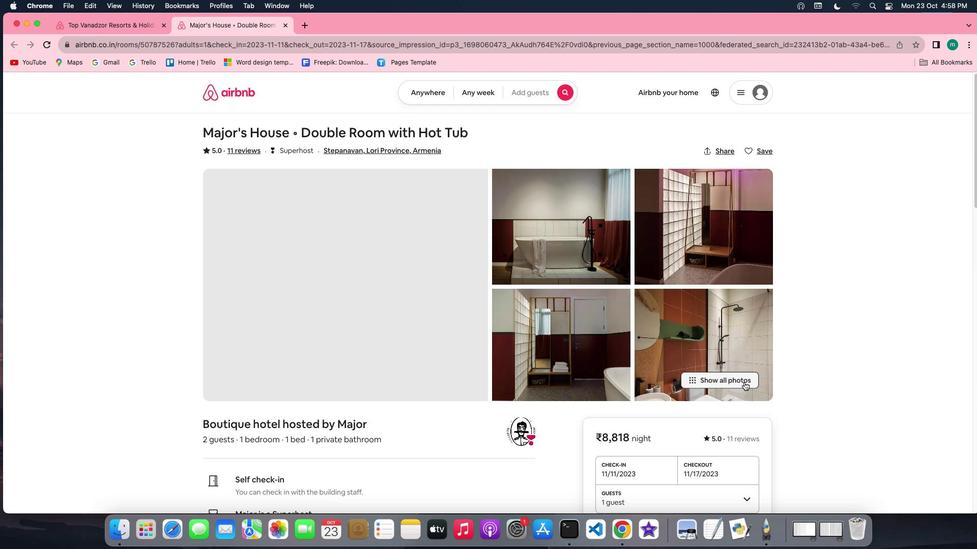 
Action: Mouse moved to (485, 392)
Screenshot: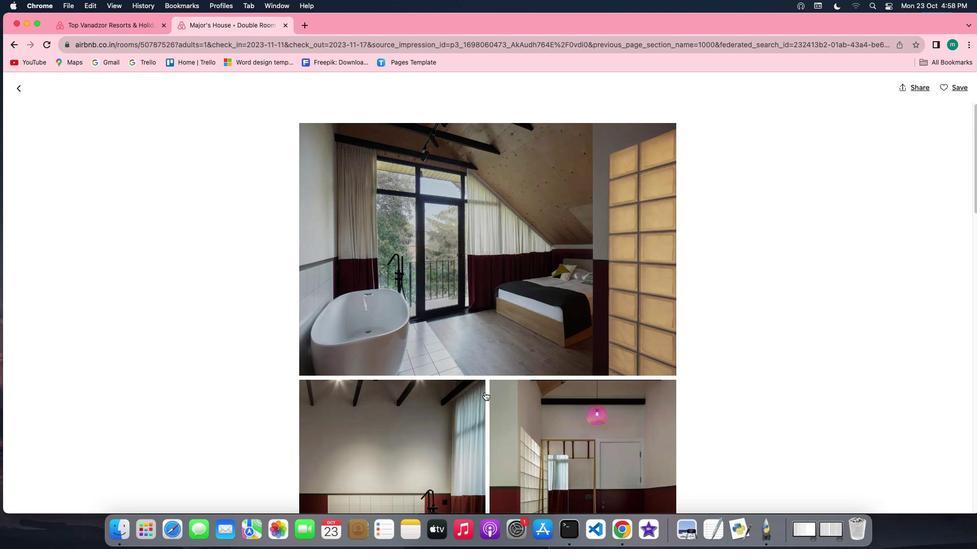 
Action: Mouse scrolled (485, 392) with delta (0, 0)
Screenshot: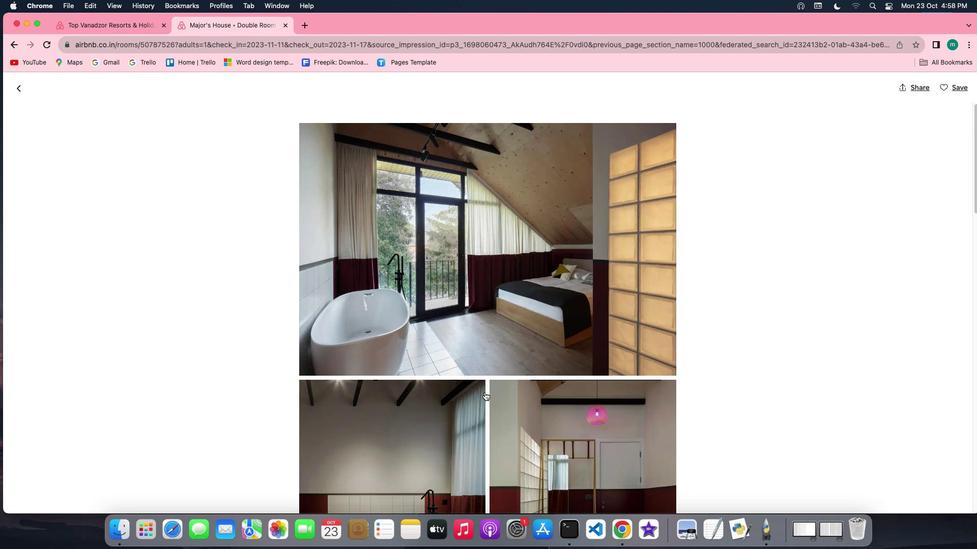 
Action: Mouse scrolled (485, 392) with delta (0, 0)
Screenshot: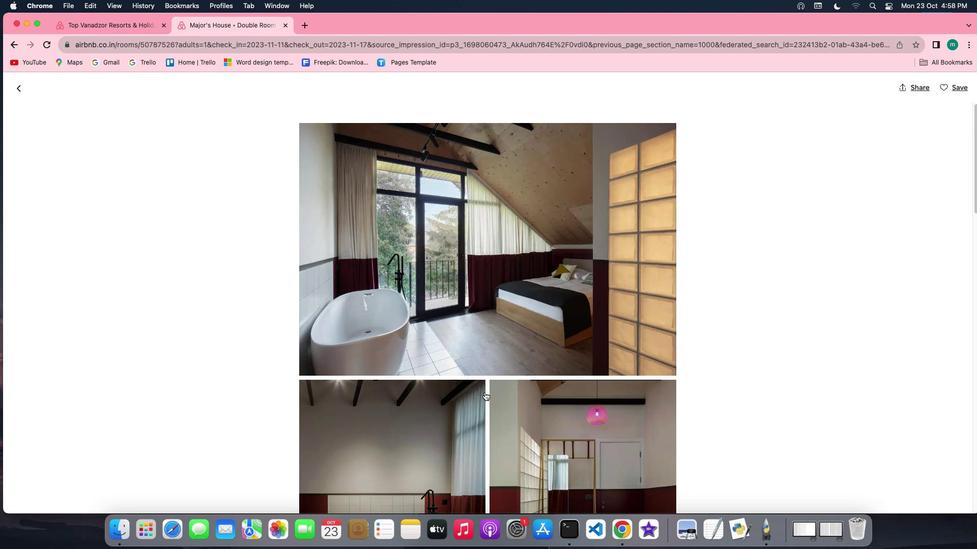 
Action: Mouse scrolled (485, 392) with delta (0, -1)
Screenshot: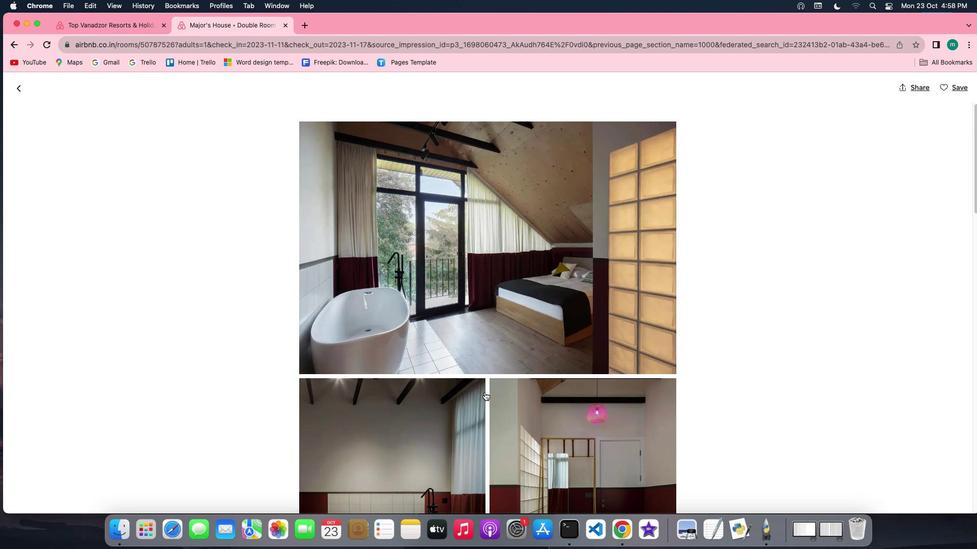 
Action: Mouse scrolled (485, 392) with delta (0, -1)
Screenshot: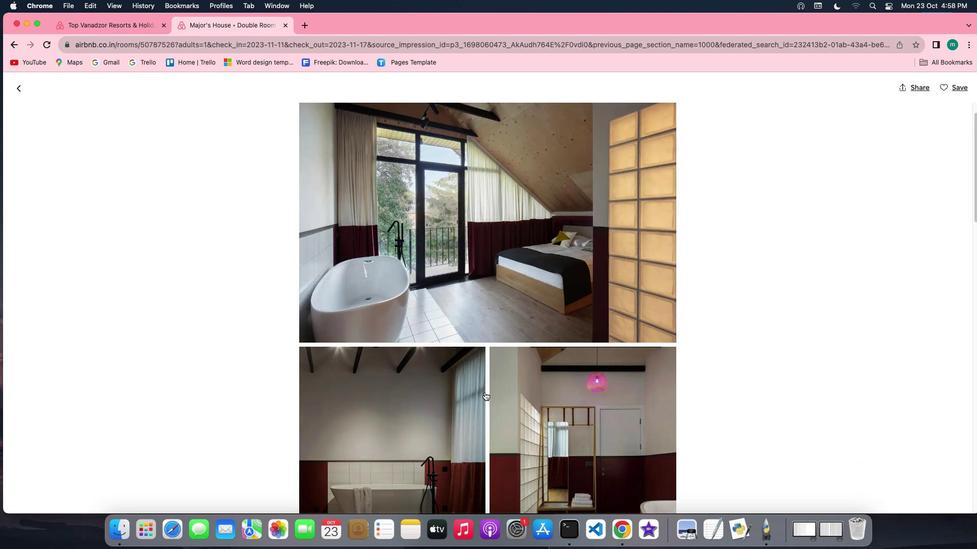 
Action: Mouse scrolled (485, 392) with delta (0, 0)
Screenshot: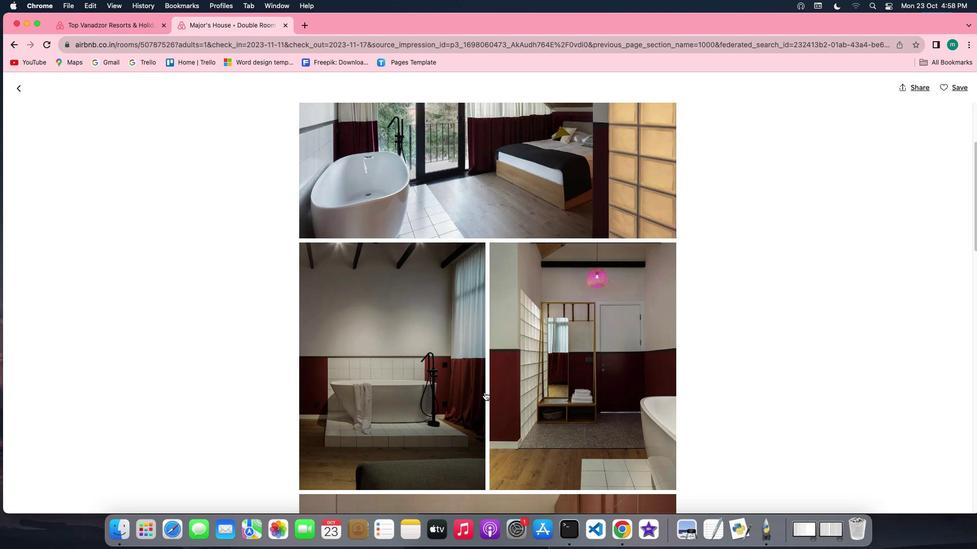 
Action: Mouse scrolled (485, 392) with delta (0, 0)
Screenshot: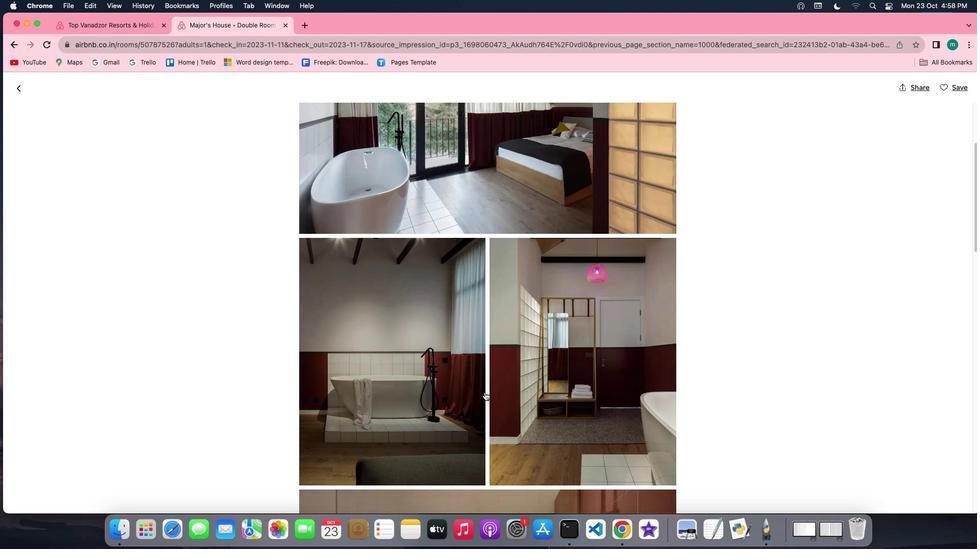 
Action: Mouse scrolled (485, 392) with delta (0, -1)
Screenshot: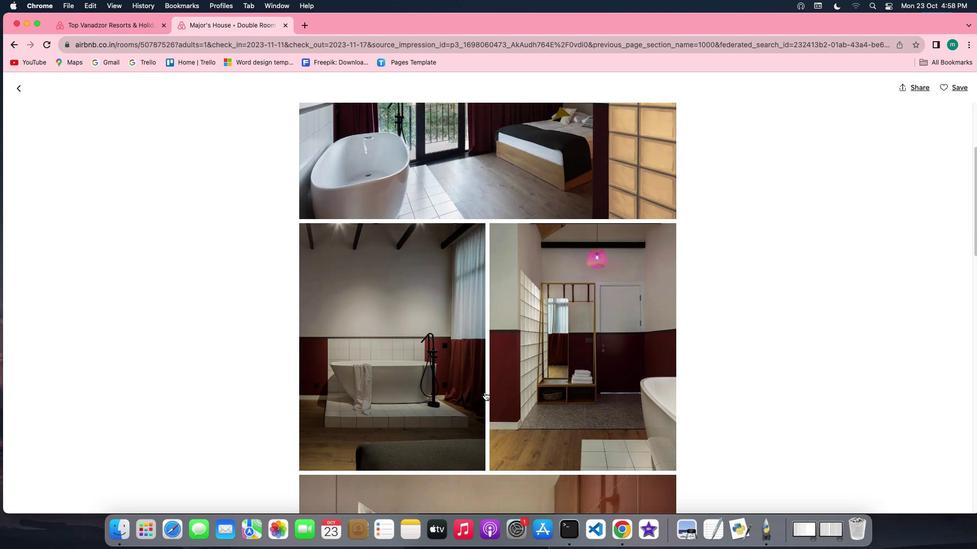 
Action: Mouse scrolled (485, 392) with delta (0, -1)
Screenshot: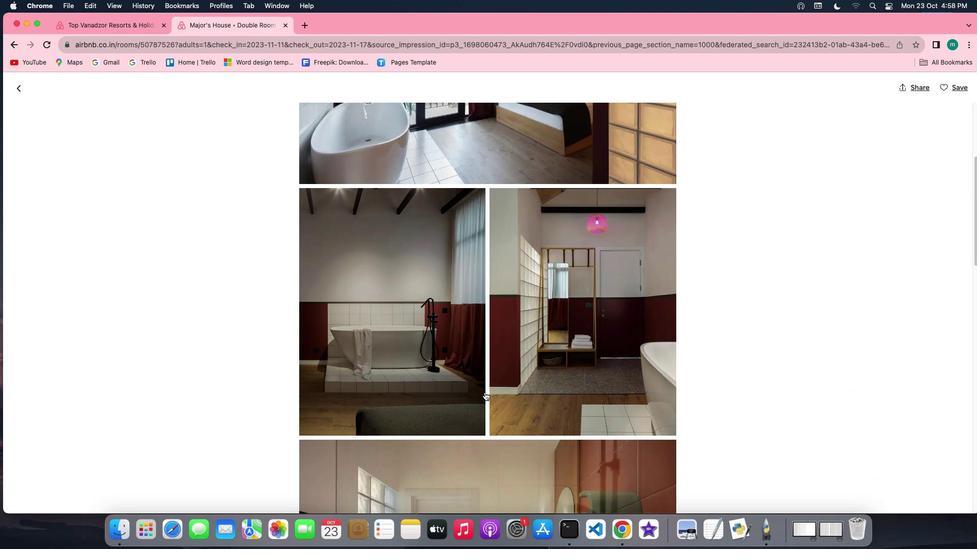 
Action: Mouse scrolled (485, 392) with delta (0, 0)
Screenshot: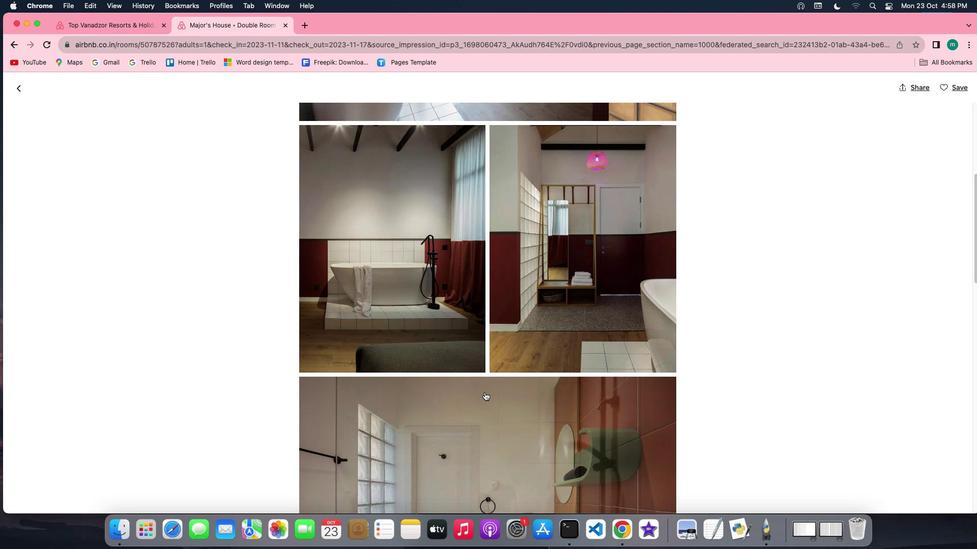 
Action: Mouse scrolled (485, 392) with delta (0, 0)
Screenshot: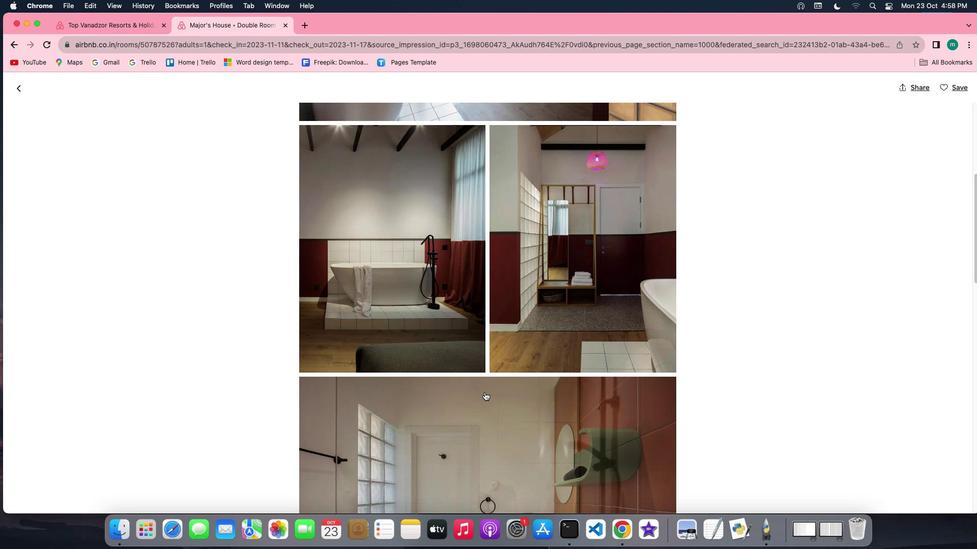 
Action: Mouse scrolled (485, 392) with delta (0, -1)
Screenshot: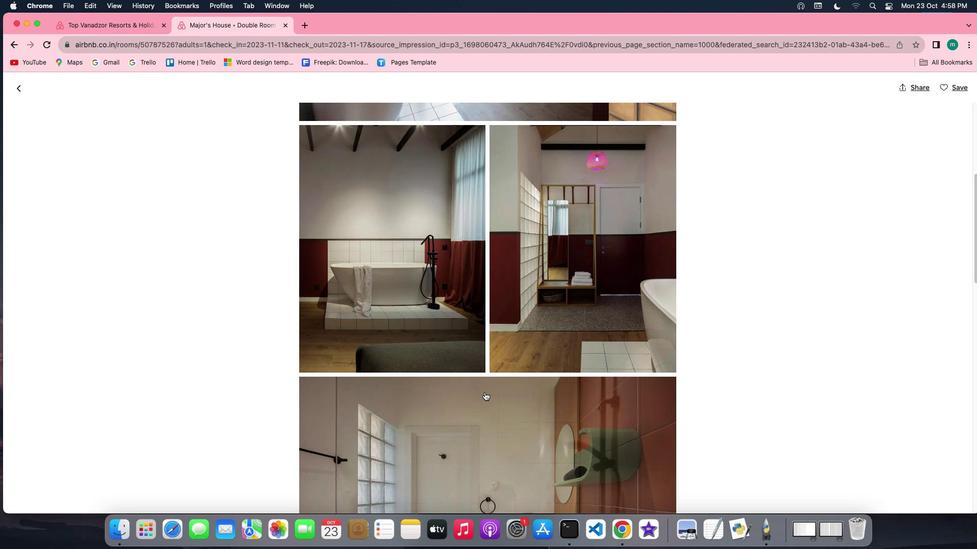 
Action: Mouse scrolled (485, 392) with delta (0, -1)
Screenshot: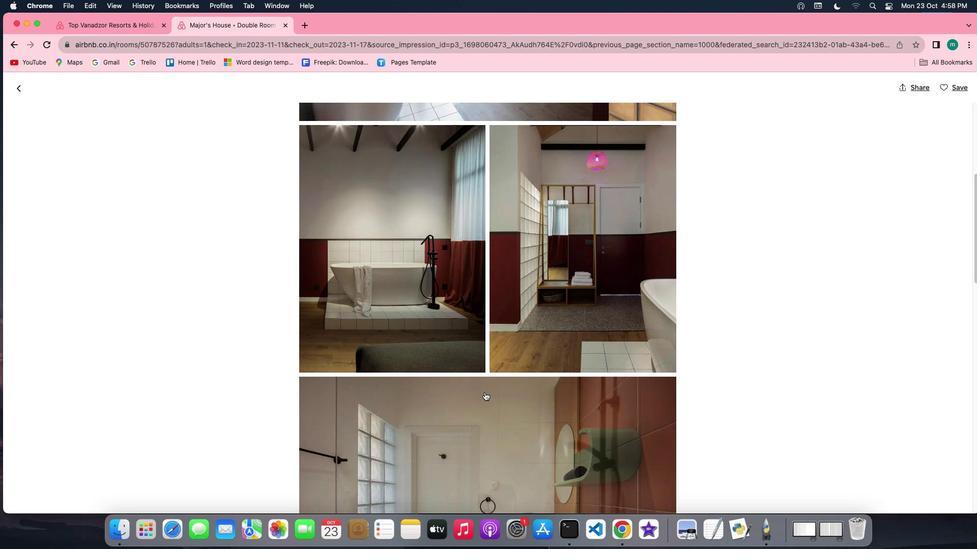 
Action: Mouse scrolled (485, 392) with delta (0, -2)
Screenshot: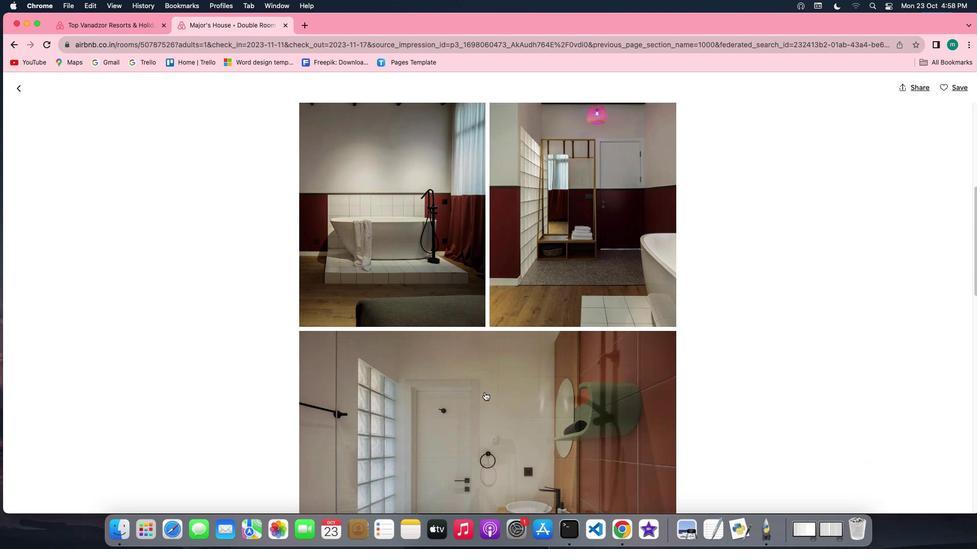 
Action: Mouse scrolled (485, 392) with delta (0, 0)
Screenshot: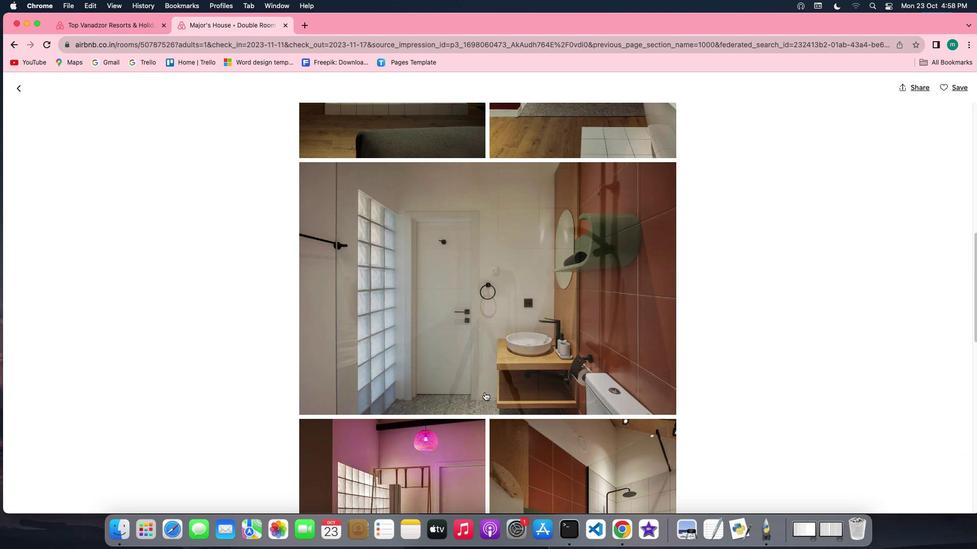 
Action: Mouse scrolled (485, 392) with delta (0, 0)
Screenshot: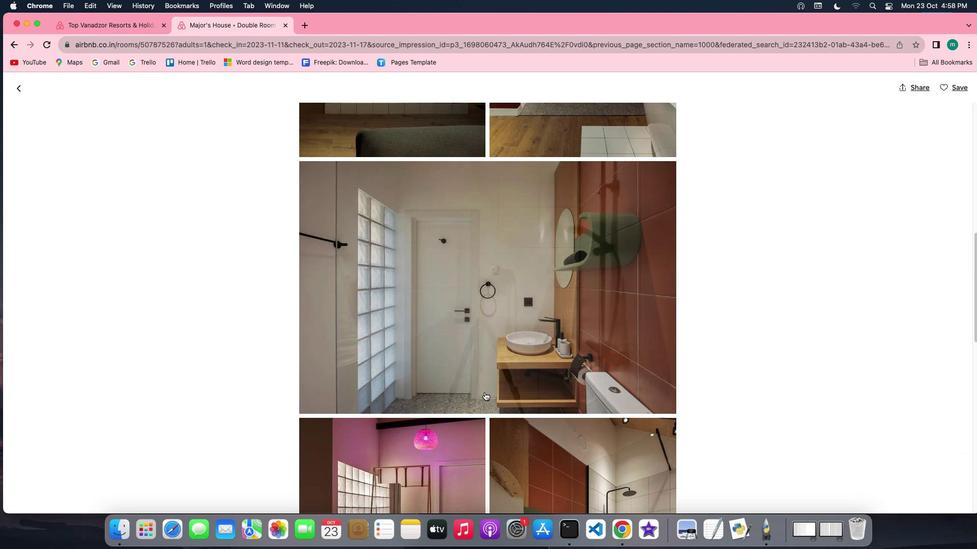 
Action: Mouse scrolled (485, 392) with delta (0, -1)
Screenshot: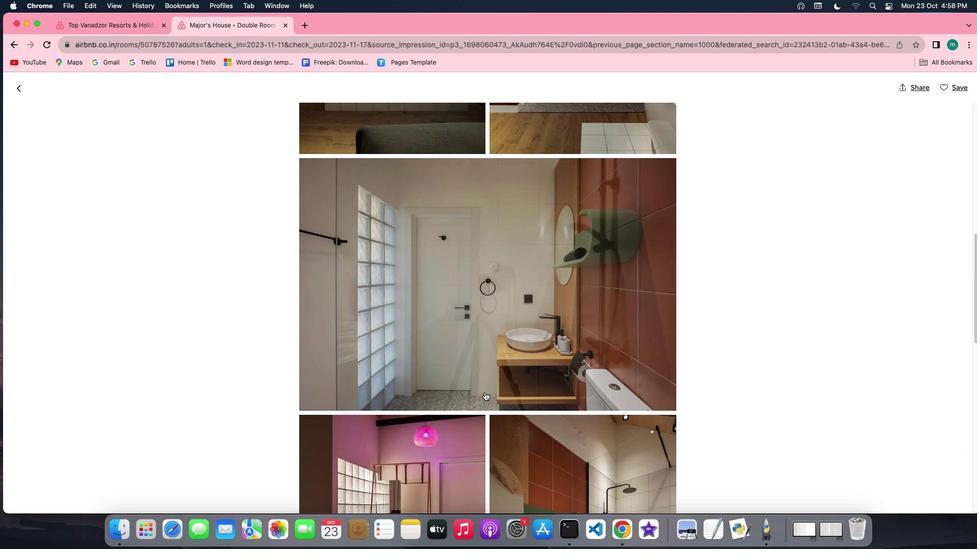 
Action: Mouse scrolled (485, 392) with delta (0, -1)
Screenshot: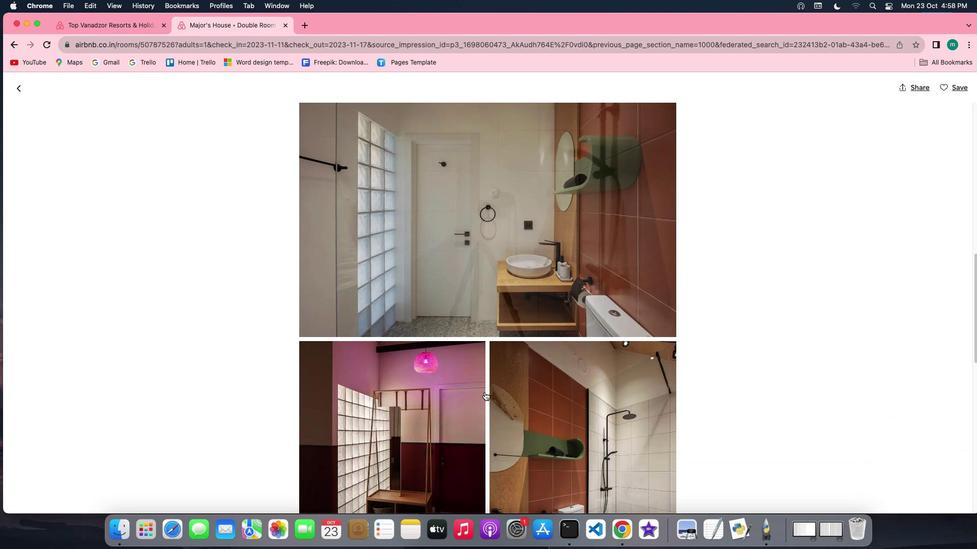 
Action: Mouse scrolled (485, 392) with delta (0, -2)
Screenshot: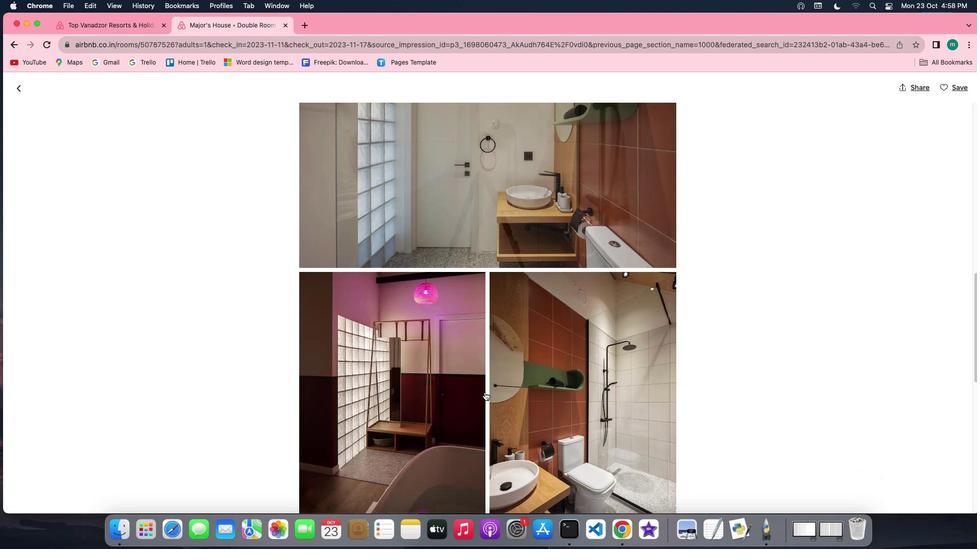 
Action: Mouse scrolled (485, 392) with delta (0, 0)
Screenshot: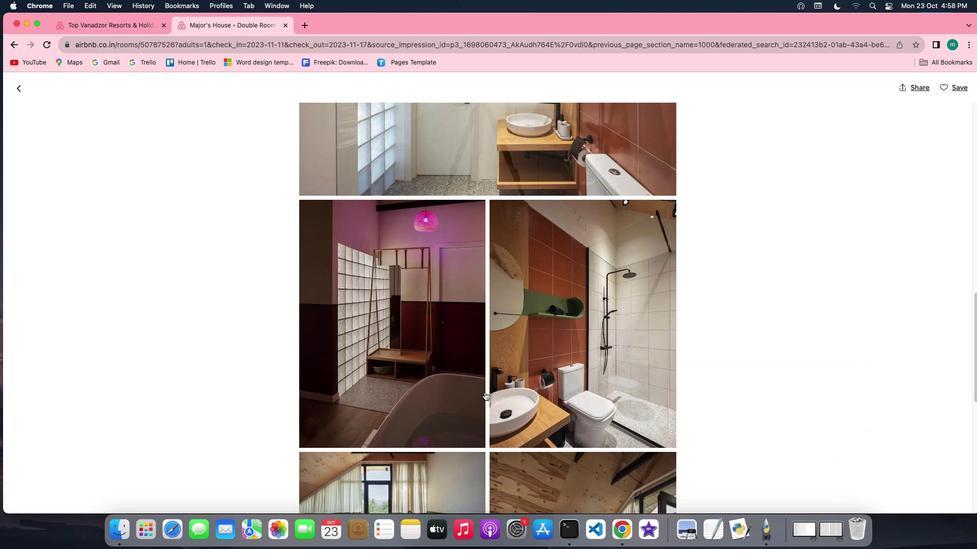 
Action: Mouse scrolled (485, 392) with delta (0, 0)
Screenshot: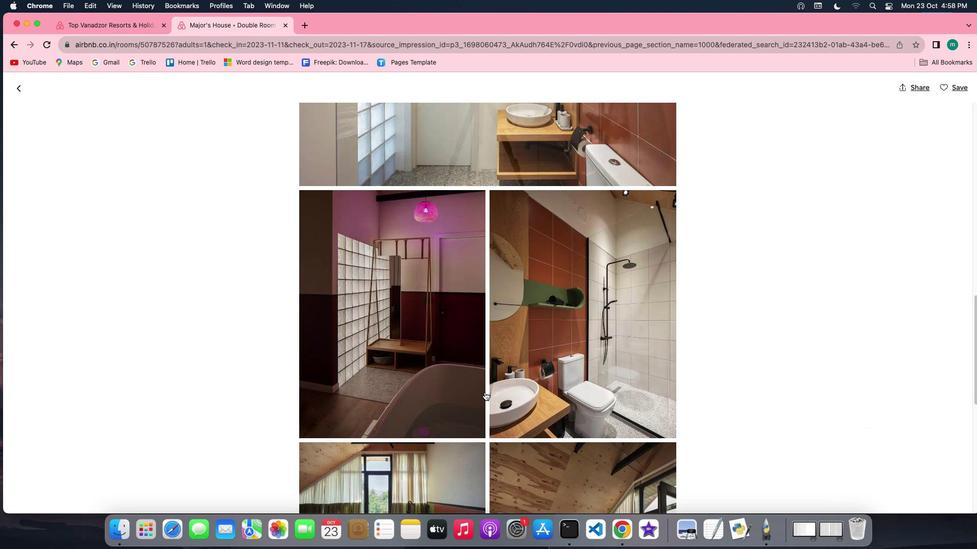 
Action: Mouse scrolled (485, 392) with delta (0, -1)
Screenshot: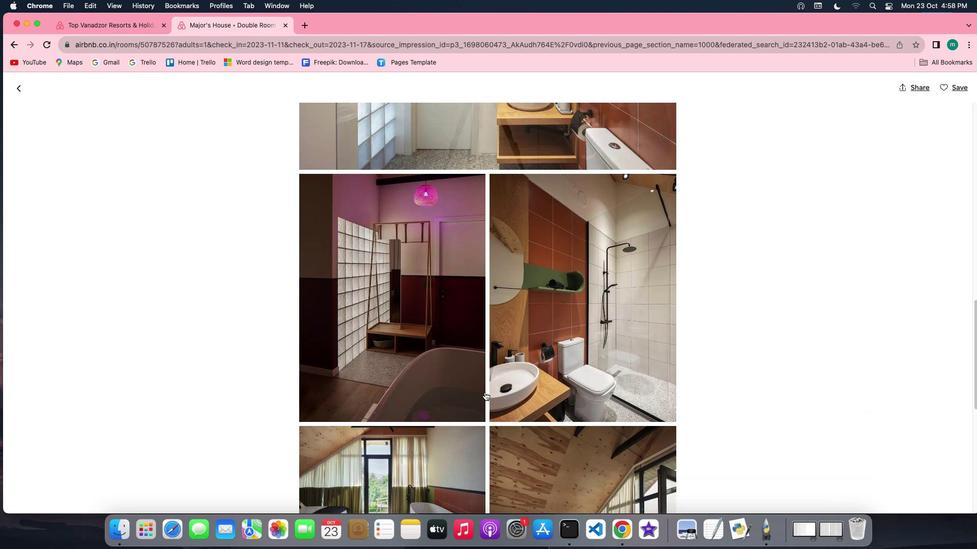 
Action: Mouse scrolled (485, 392) with delta (0, -1)
Screenshot: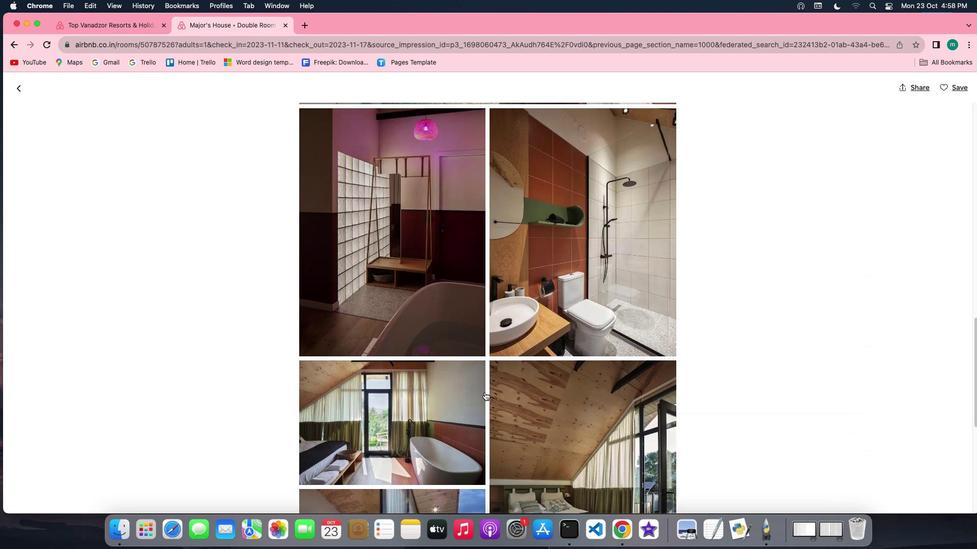 
Action: Mouse scrolled (485, 392) with delta (0, 0)
Screenshot: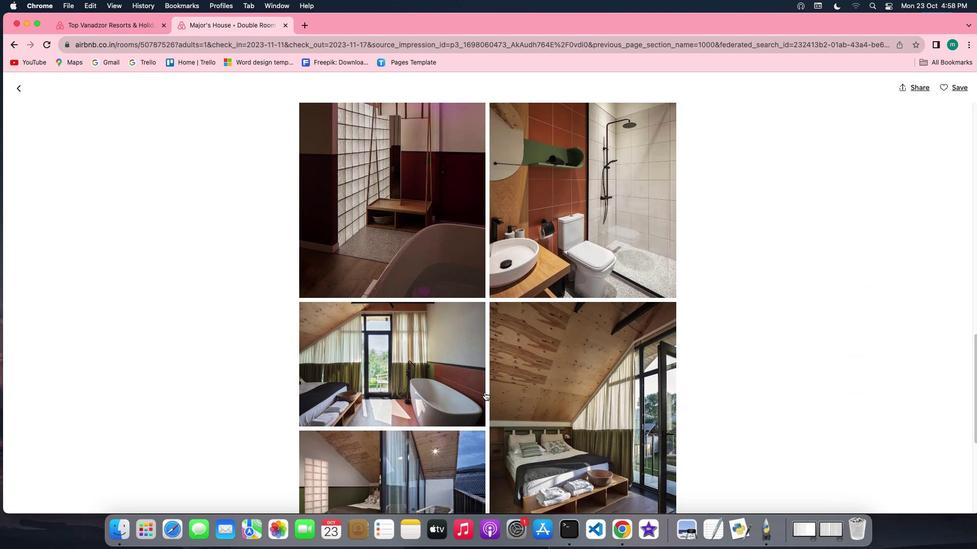 
Action: Mouse scrolled (485, 392) with delta (0, 0)
Screenshot: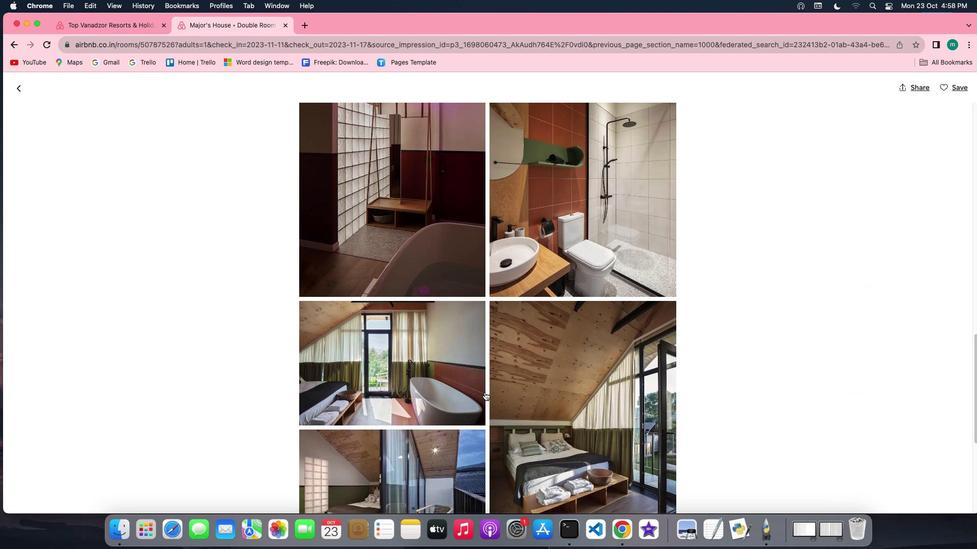 
Action: Mouse scrolled (485, 392) with delta (0, -1)
Screenshot: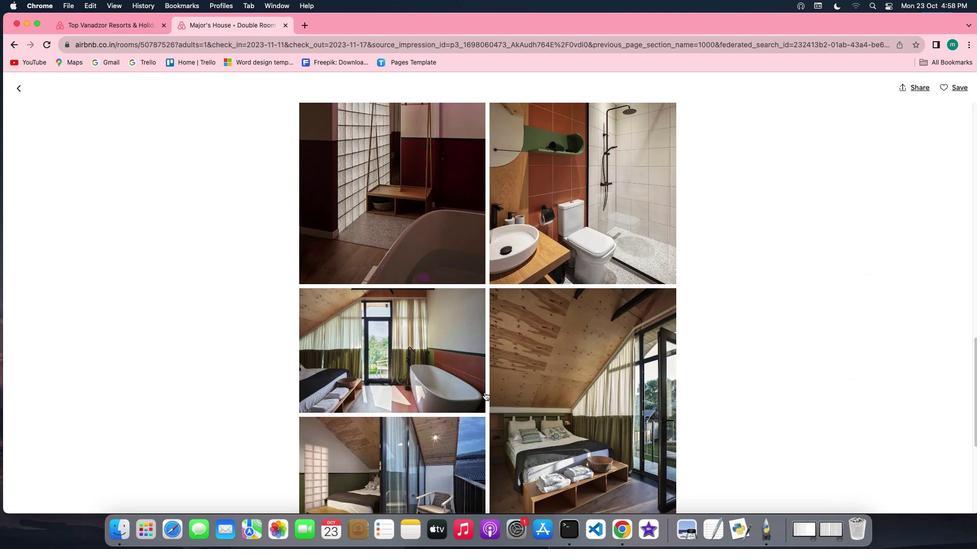 
Action: Mouse scrolled (485, 392) with delta (0, -1)
Screenshot: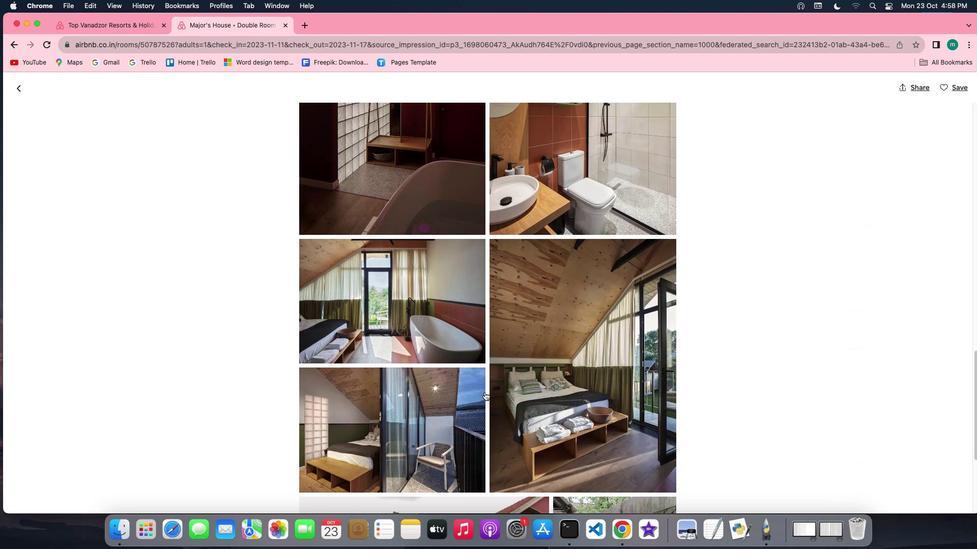 
Action: Mouse scrolled (485, 392) with delta (0, 0)
Screenshot: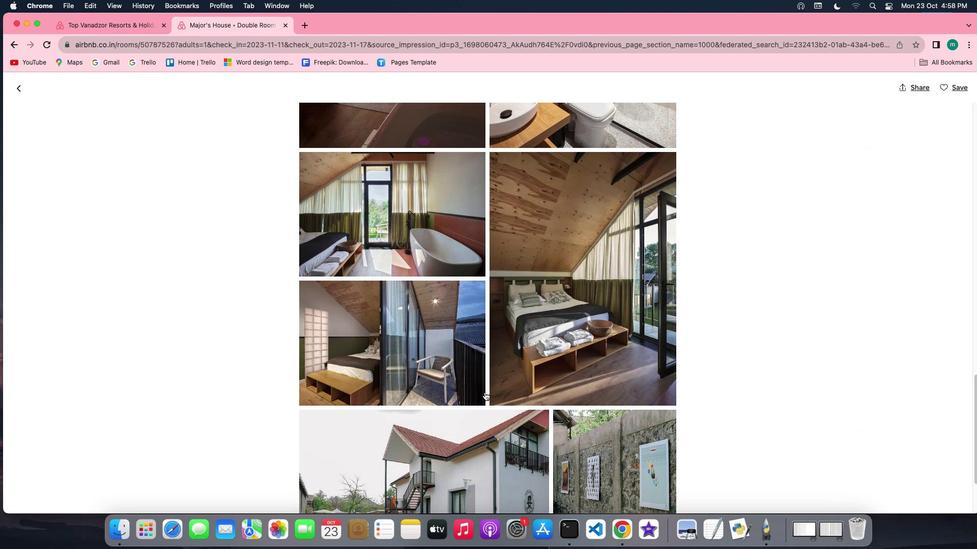 
Action: Mouse scrolled (485, 392) with delta (0, 0)
Screenshot: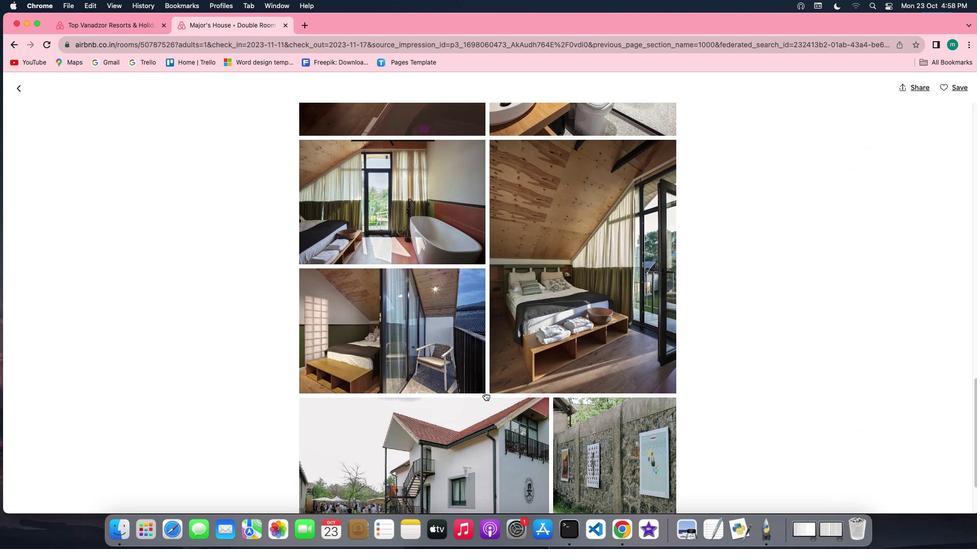 
Action: Mouse scrolled (485, 392) with delta (0, -1)
Screenshot: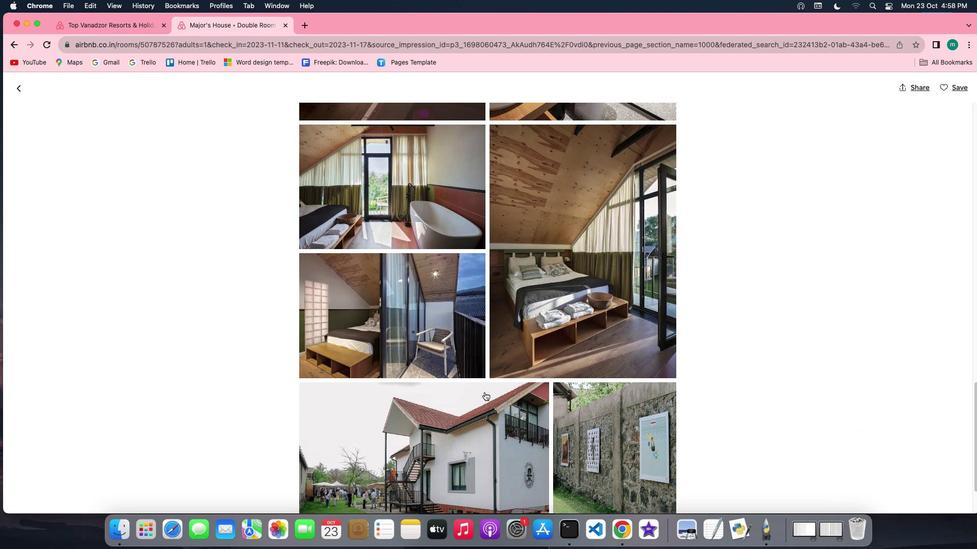 
Action: Mouse scrolled (485, 392) with delta (0, -1)
Screenshot: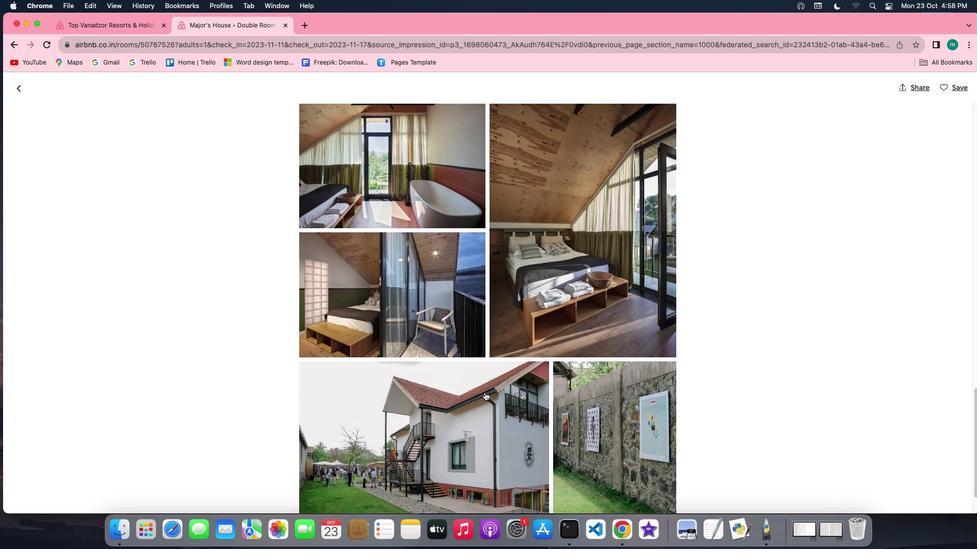 
Action: Mouse scrolled (485, 392) with delta (0, -2)
Screenshot: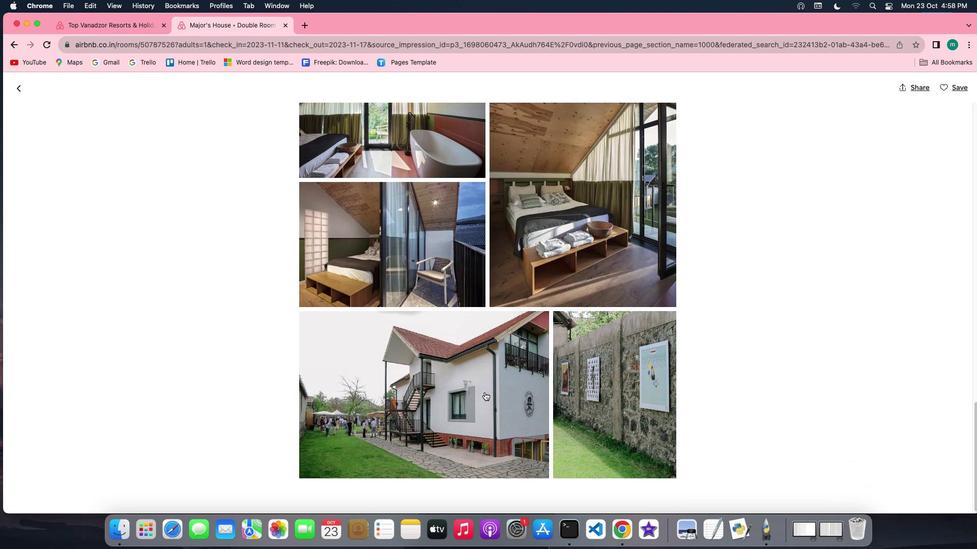 
Action: Mouse scrolled (485, 392) with delta (0, 0)
Screenshot: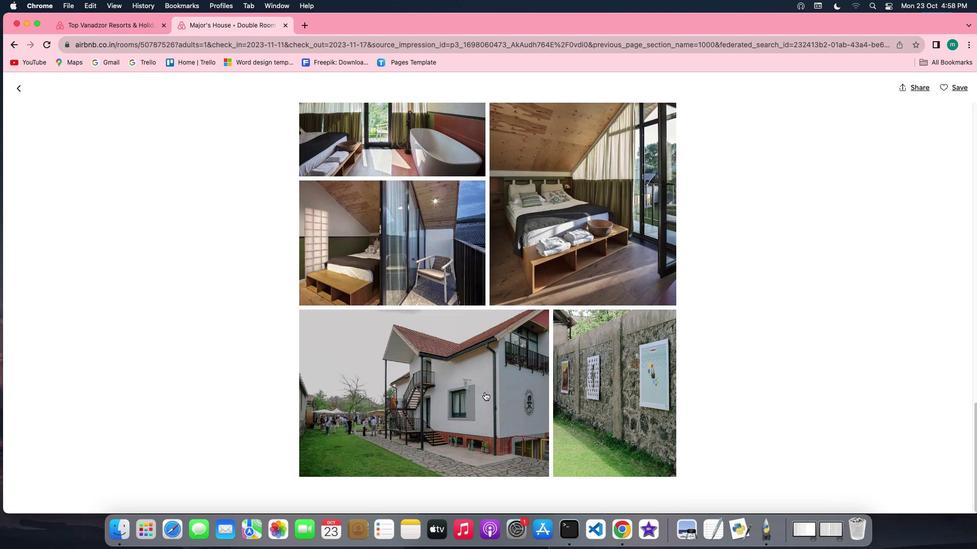 
Action: Mouse scrolled (485, 392) with delta (0, 0)
Screenshot: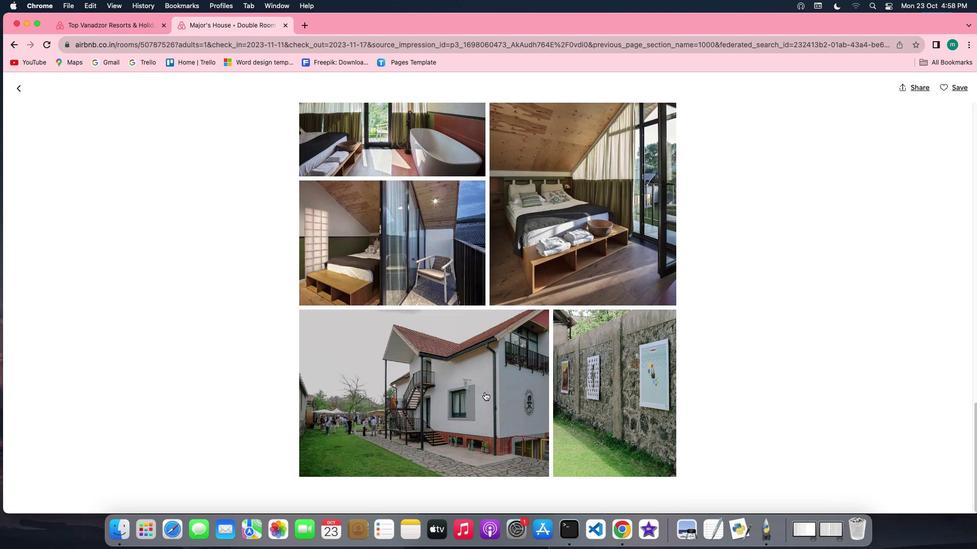 
Action: Mouse scrolled (485, 392) with delta (0, 0)
Screenshot: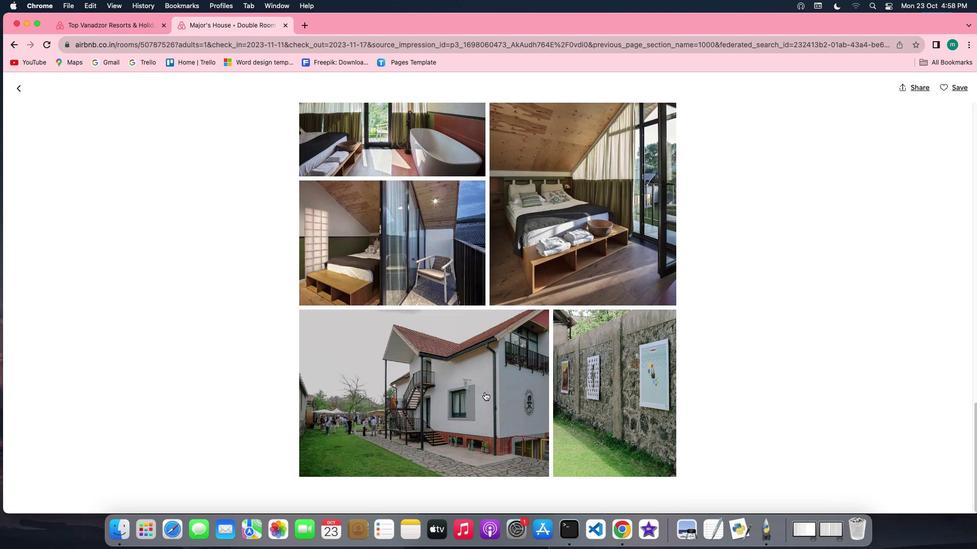 
Action: Mouse scrolled (485, 392) with delta (0, 0)
Screenshot: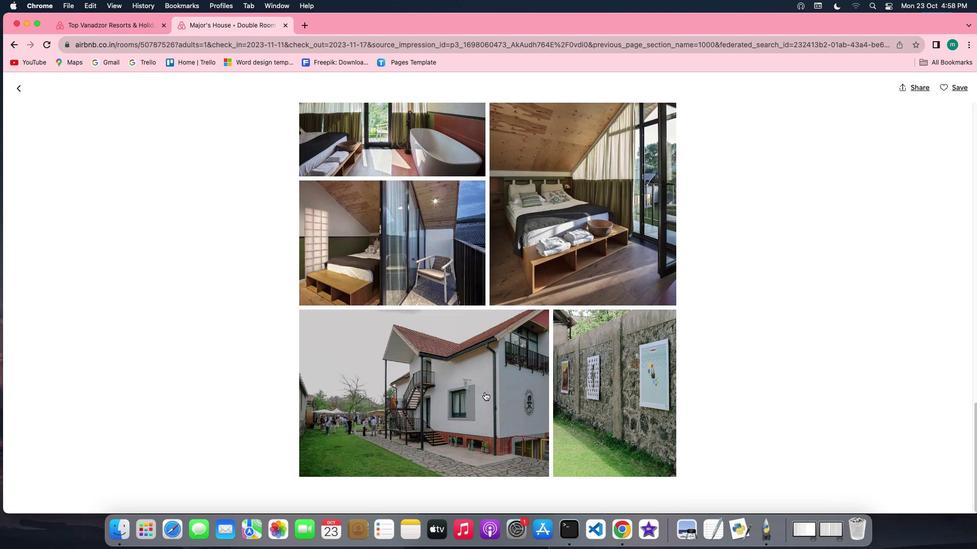 
Action: Mouse scrolled (485, 392) with delta (0, 0)
Screenshot: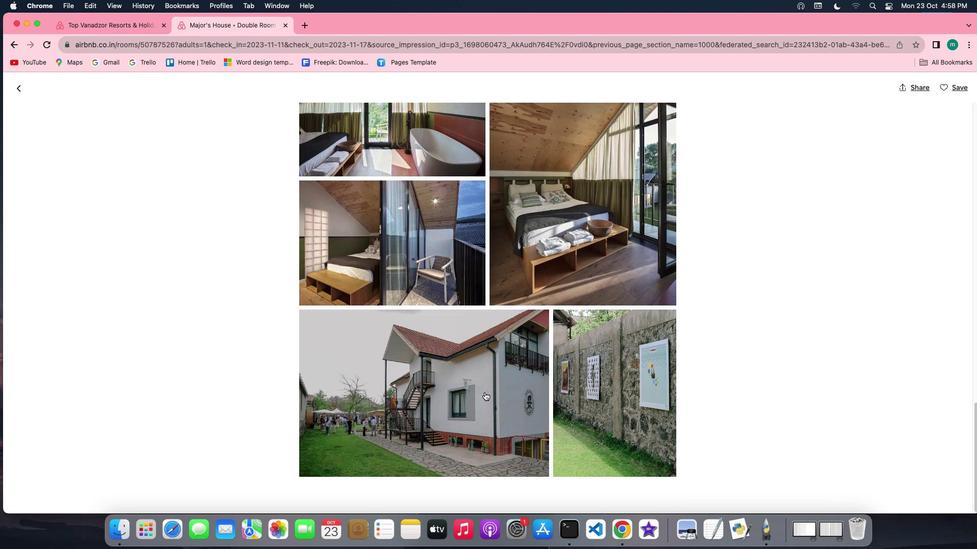 
Action: Mouse scrolled (485, 392) with delta (0, 0)
Screenshot: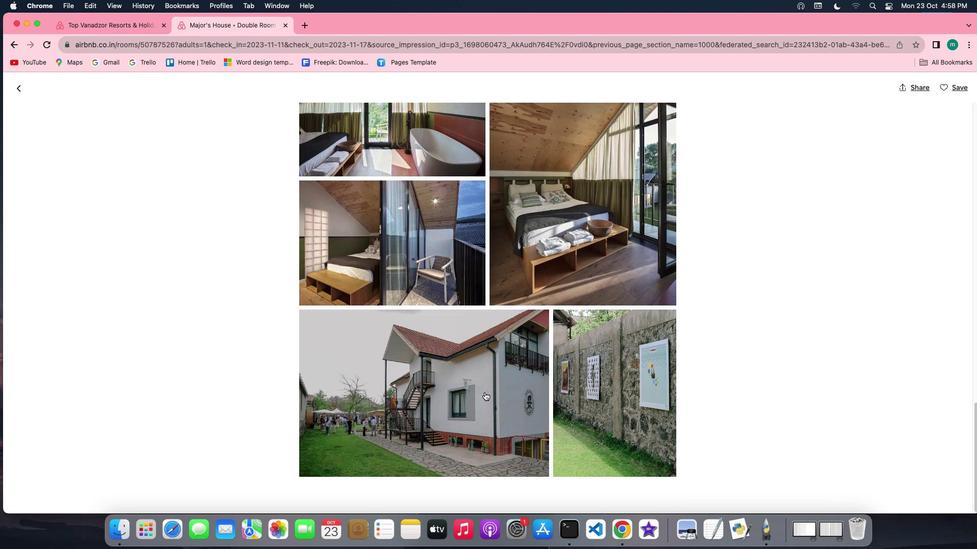 
Action: Mouse scrolled (485, 392) with delta (0, 0)
Screenshot: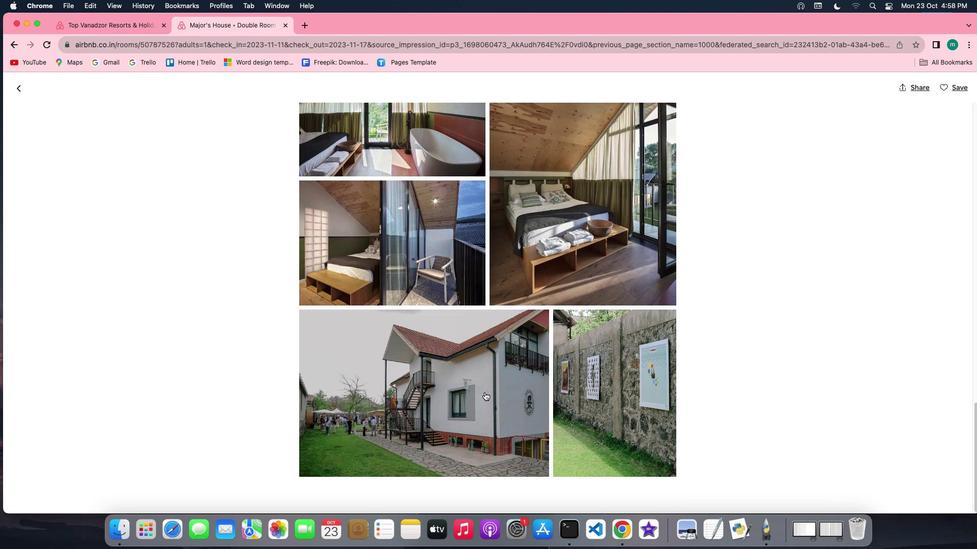 
Action: Mouse scrolled (485, 392) with delta (0, 0)
Screenshot: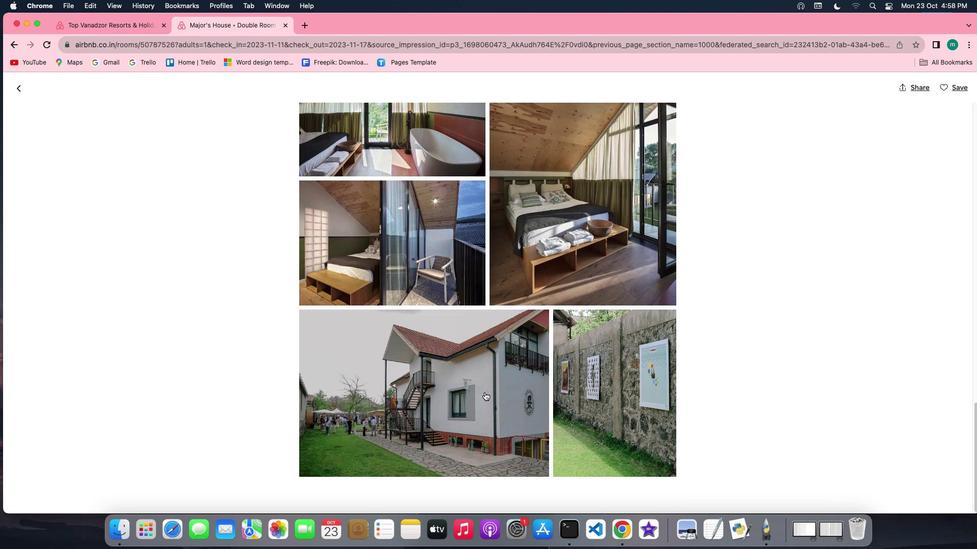 
Action: Mouse scrolled (485, 392) with delta (0, 0)
Screenshot: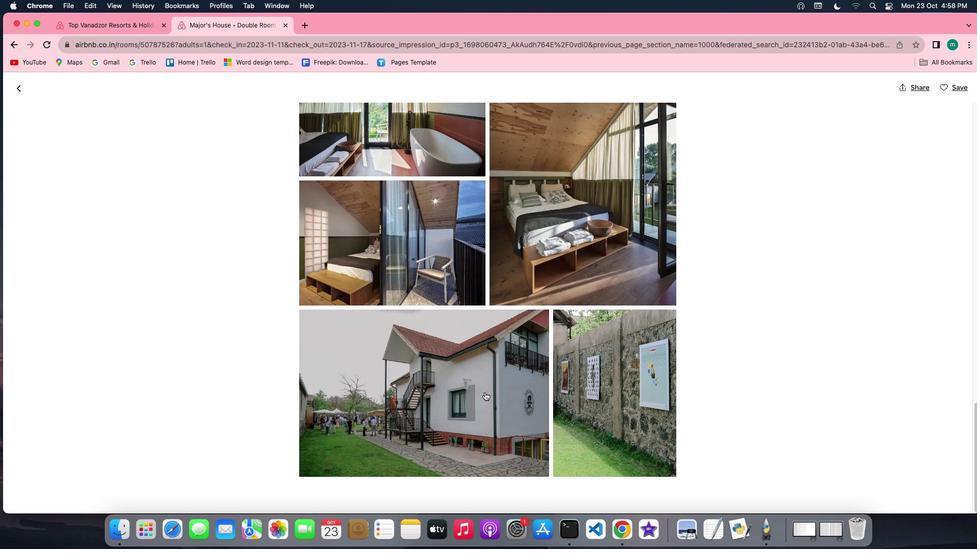 
Action: Mouse scrolled (485, 392) with delta (0, 0)
Screenshot: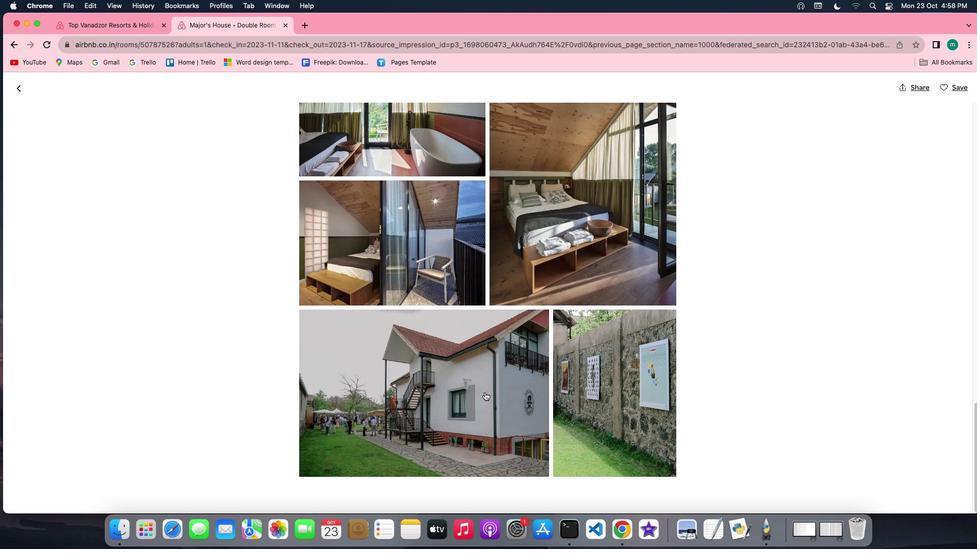 
Action: Mouse scrolled (485, 392) with delta (0, -1)
Screenshot: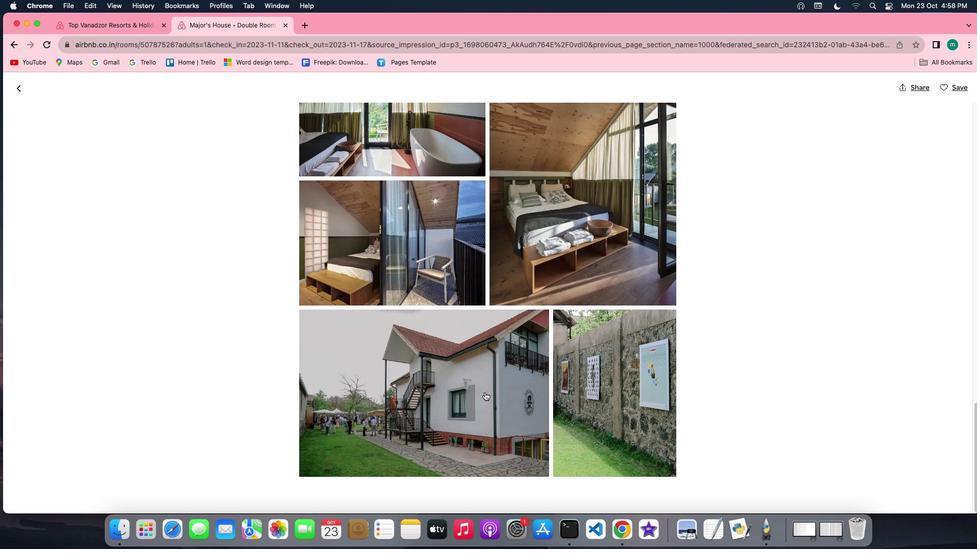 
Action: Mouse scrolled (485, 392) with delta (0, -2)
Screenshot: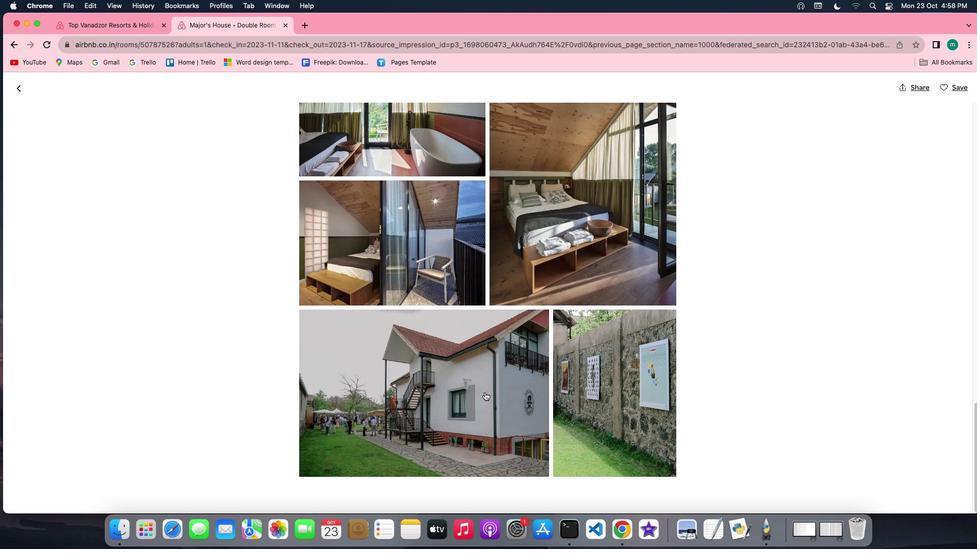 
Action: Mouse scrolled (485, 392) with delta (0, -2)
Screenshot: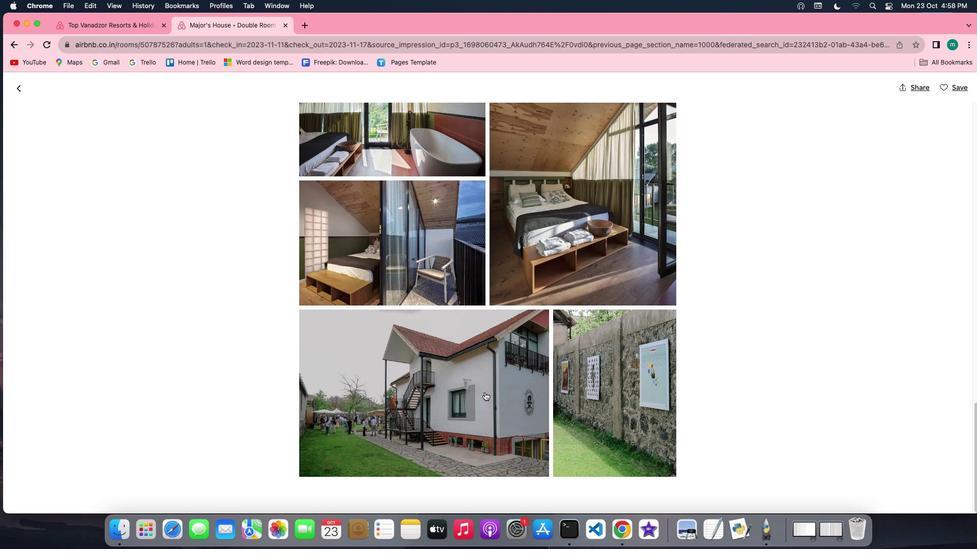 
Action: Mouse moved to (14, 88)
Screenshot: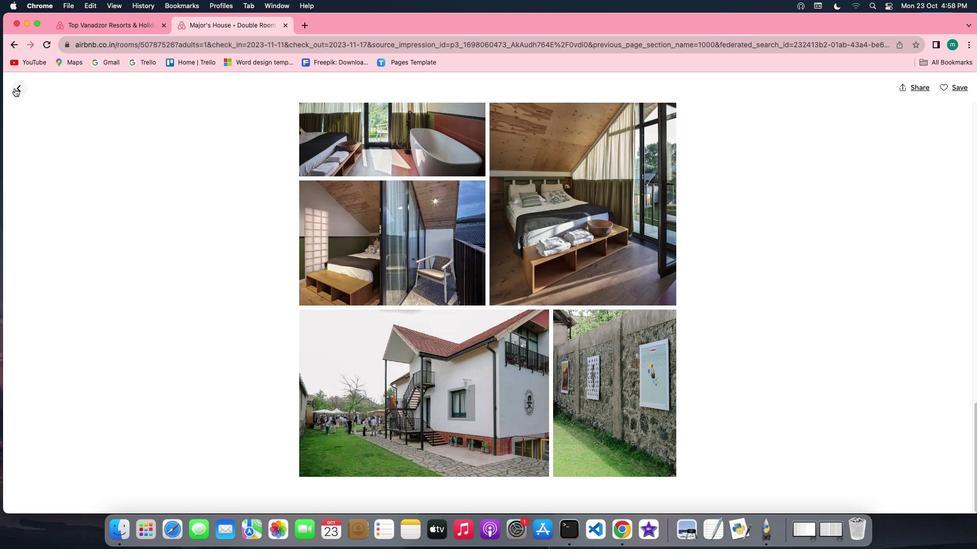 
Action: Mouse pressed left at (14, 88)
Screenshot: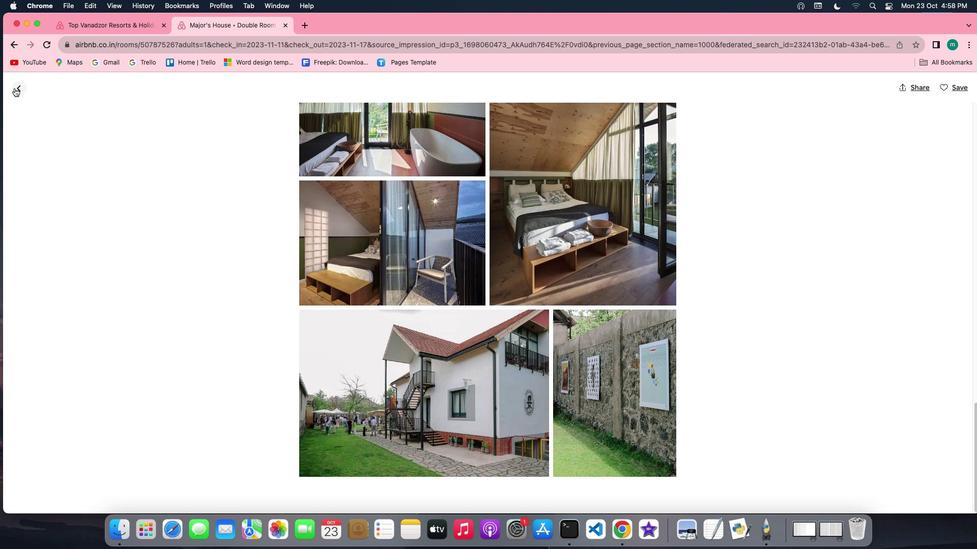 
Action: Mouse moved to (680, 368)
Screenshot: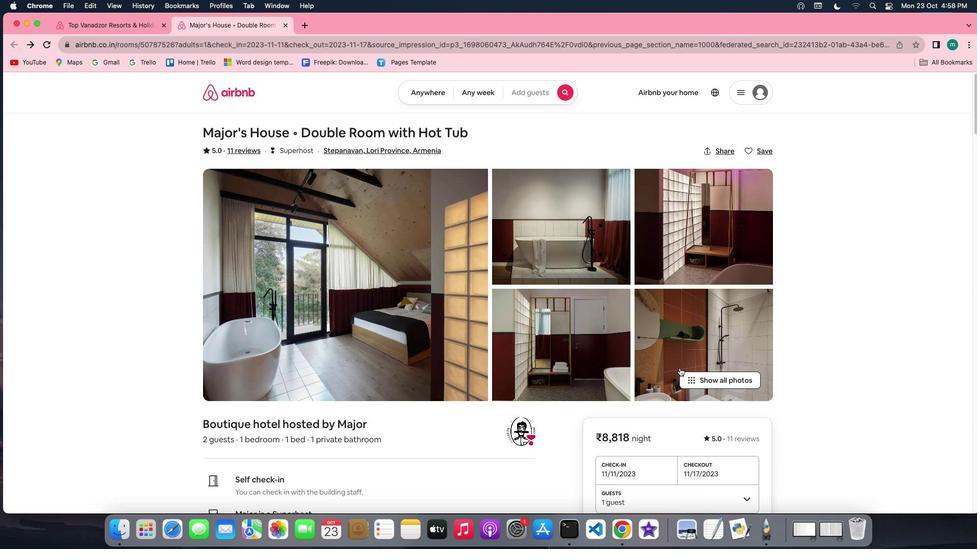 
Action: Mouse scrolled (680, 368) with delta (0, 0)
Screenshot: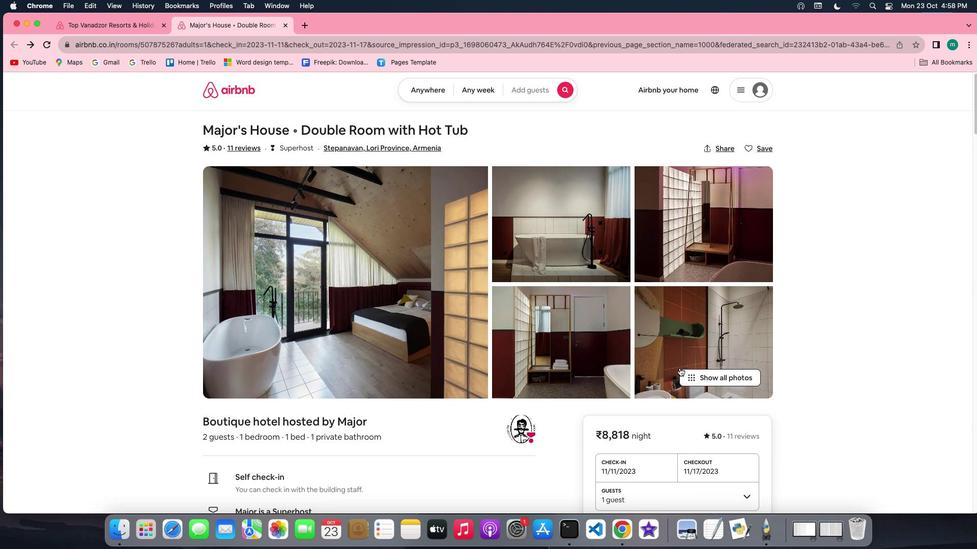 
Action: Mouse scrolled (680, 368) with delta (0, 0)
Screenshot: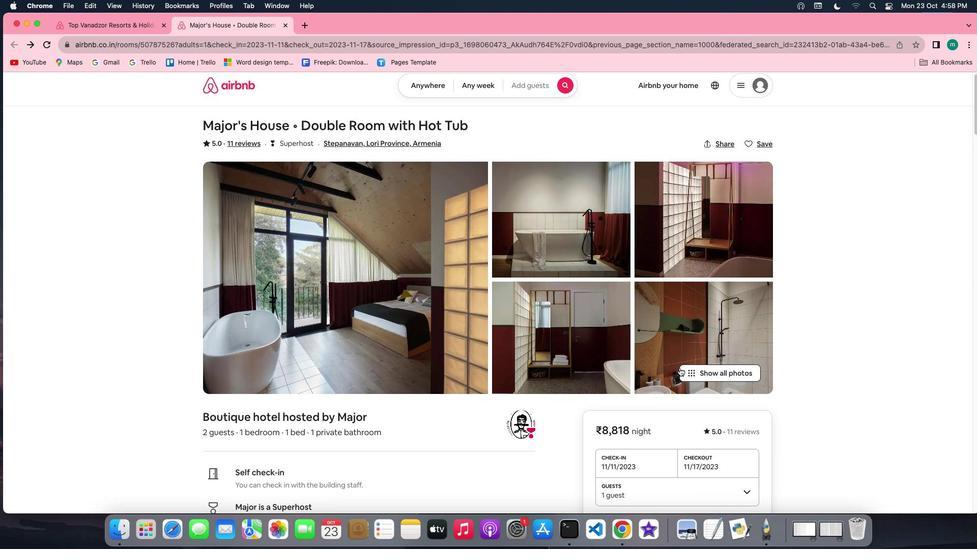 
Action: Mouse scrolled (680, 368) with delta (0, -1)
Screenshot: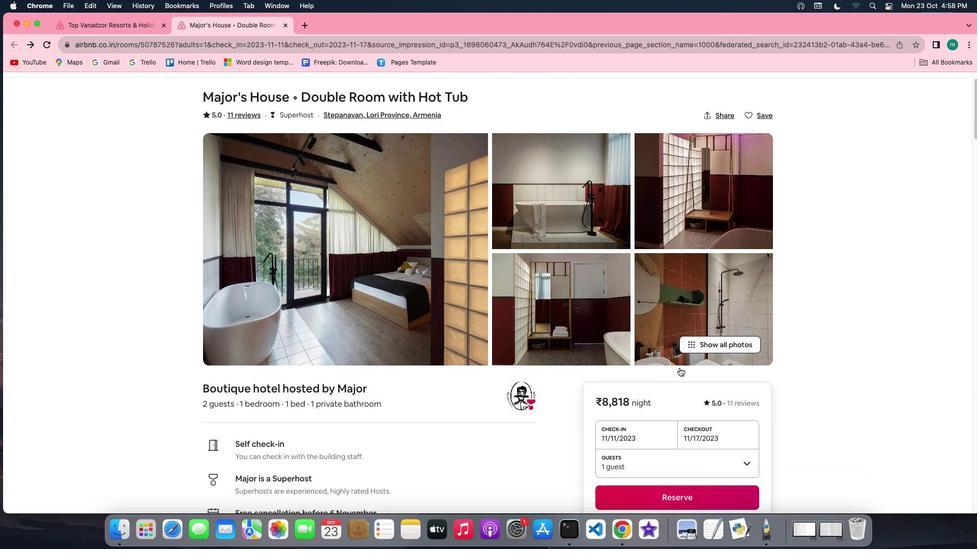 
Action: Mouse scrolled (680, 368) with delta (0, -1)
Screenshot: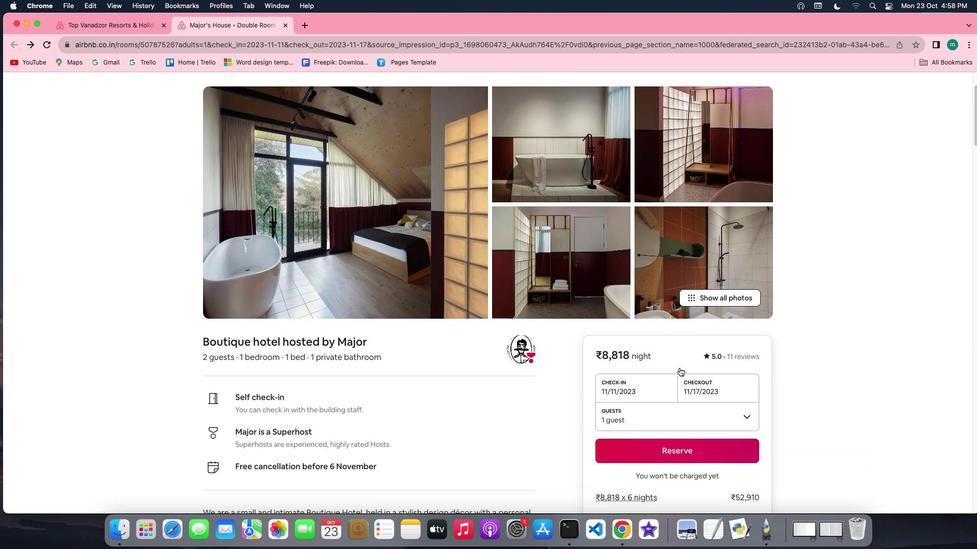 
Action: Mouse scrolled (680, 368) with delta (0, -1)
Screenshot: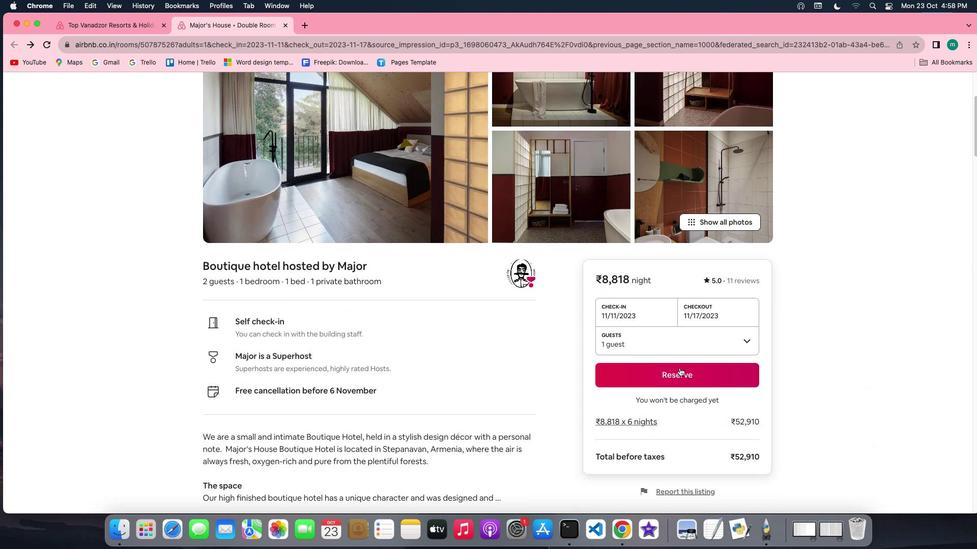 
Action: Mouse scrolled (680, 368) with delta (0, 0)
Screenshot: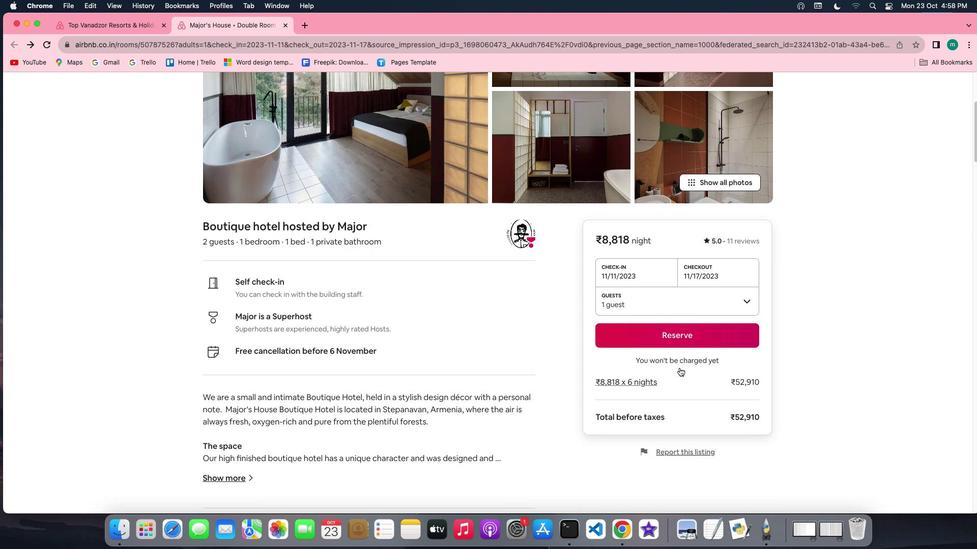
Action: Mouse scrolled (680, 368) with delta (0, 0)
Screenshot: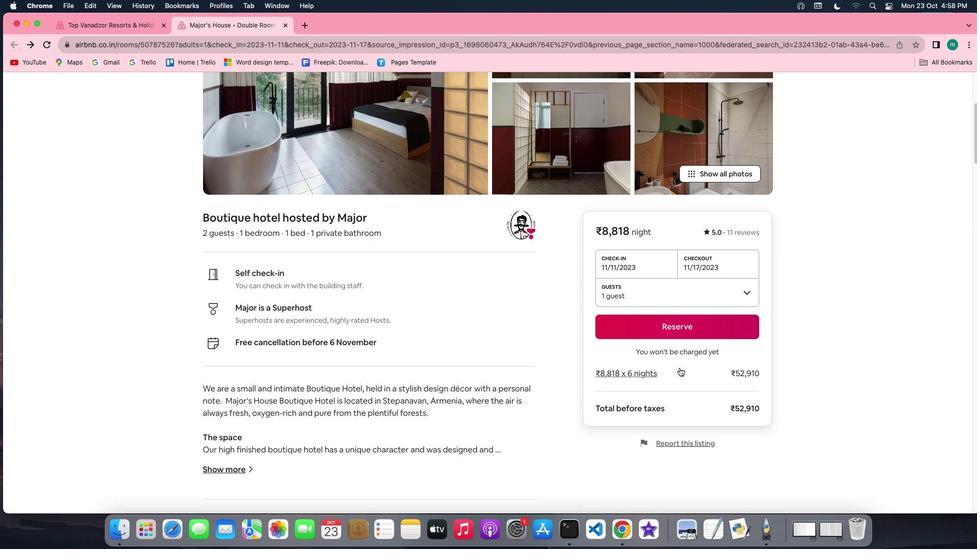 
Action: Mouse scrolled (680, 368) with delta (0, -1)
Screenshot: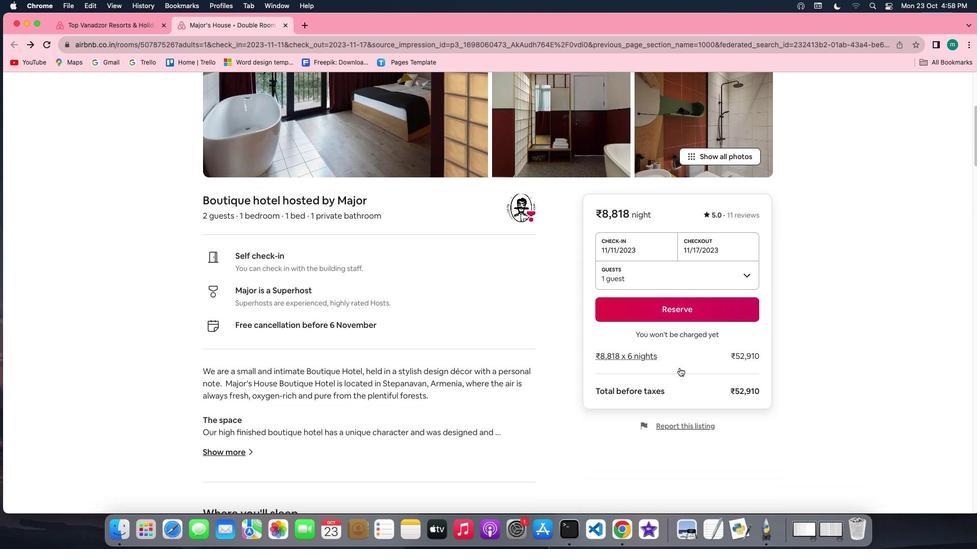 
Action: Mouse scrolled (680, 368) with delta (0, -1)
Screenshot: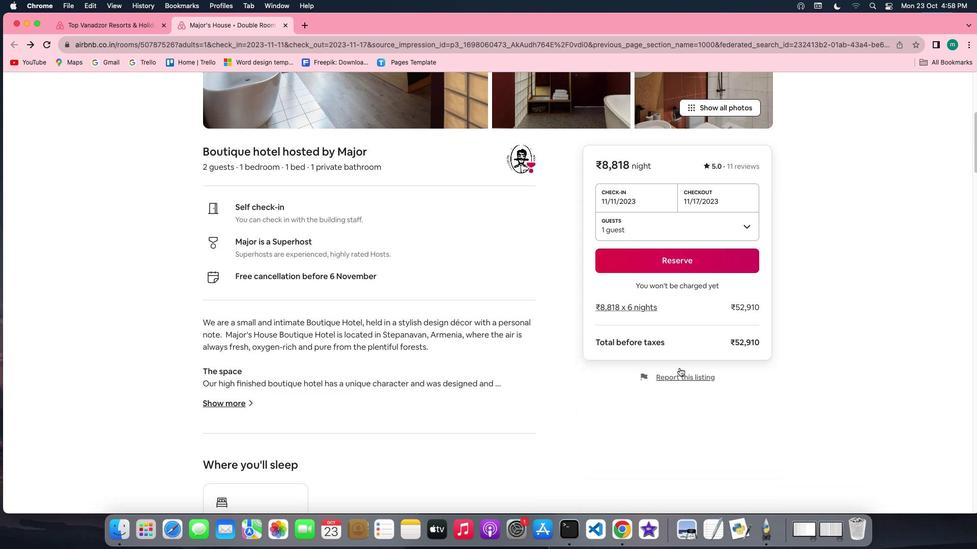 
Action: Mouse moved to (240, 333)
Screenshot: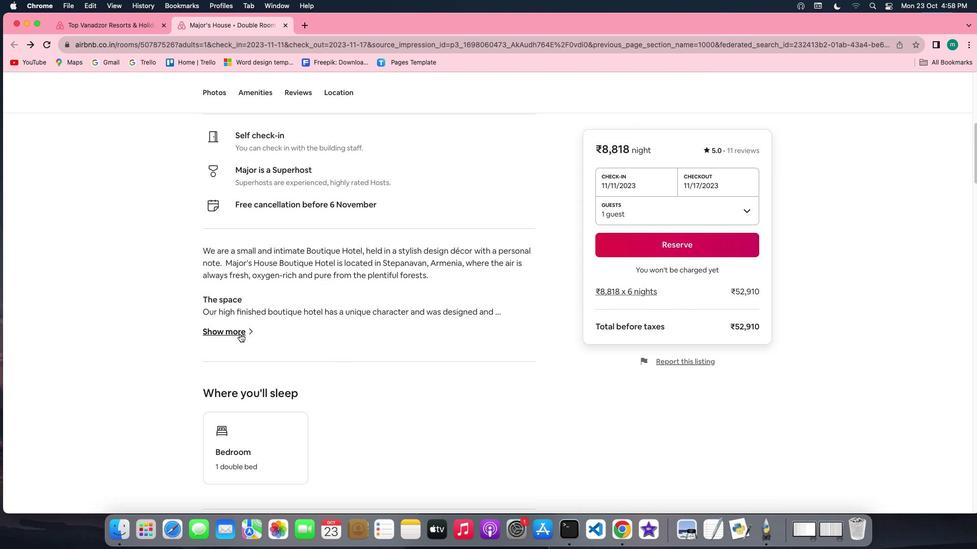 
Action: Mouse pressed left at (240, 333)
Screenshot: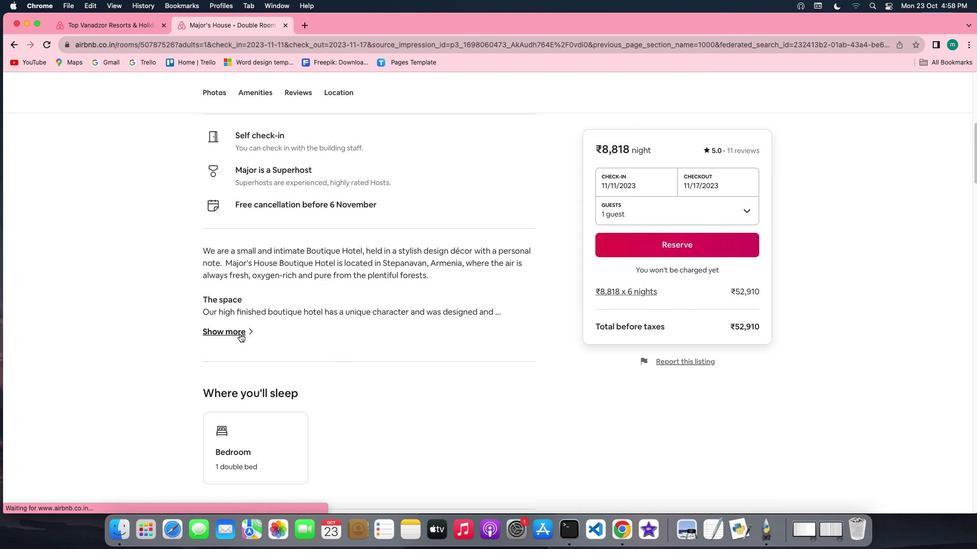 
Action: Mouse moved to (480, 356)
Screenshot: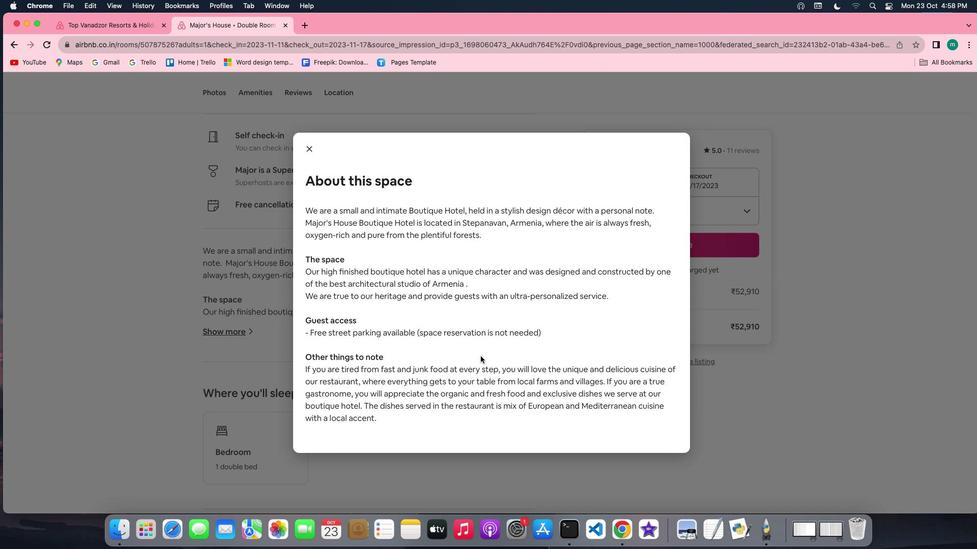 
Action: Mouse scrolled (480, 356) with delta (0, 0)
Screenshot: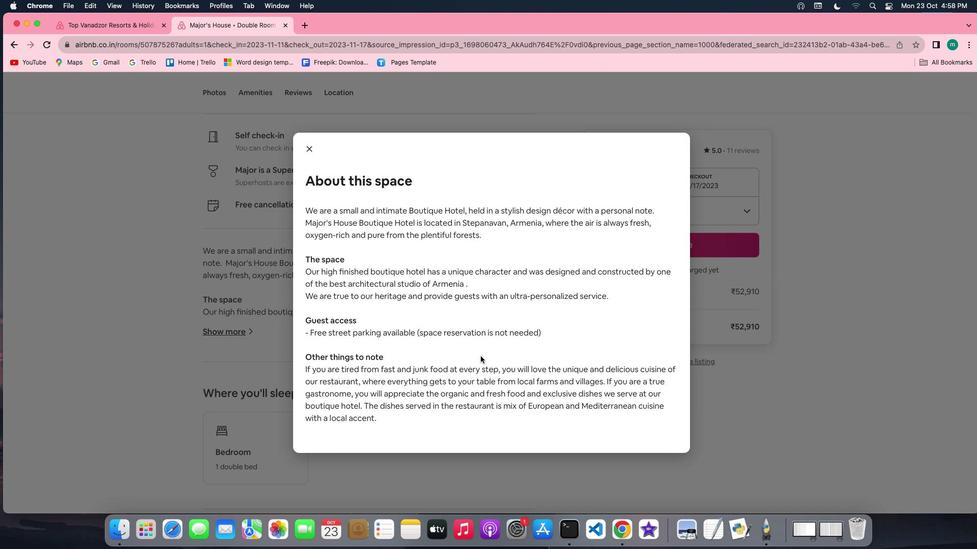 
Action: Mouse scrolled (480, 356) with delta (0, 0)
Screenshot: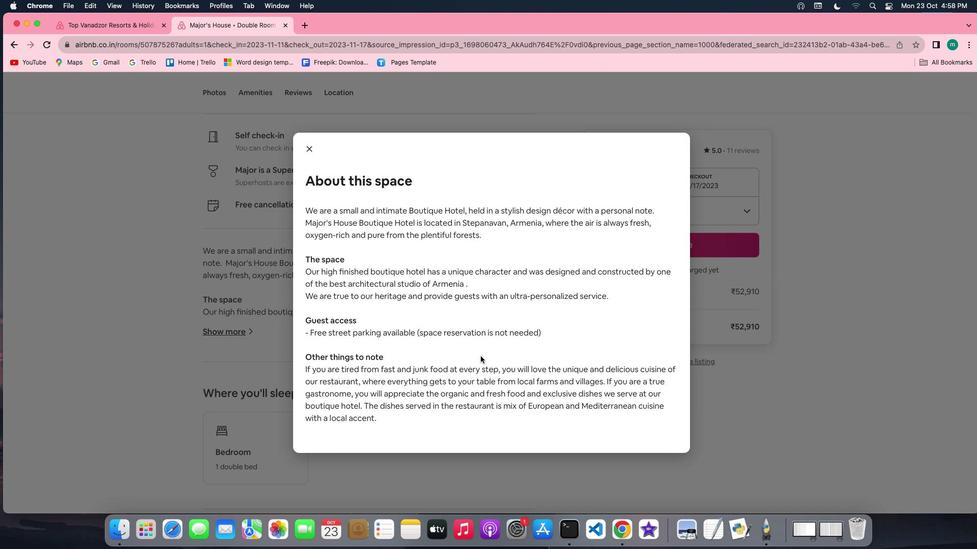 
Action: Mouse scrolled (480, 356) with delta (0, -1)
Screenshot: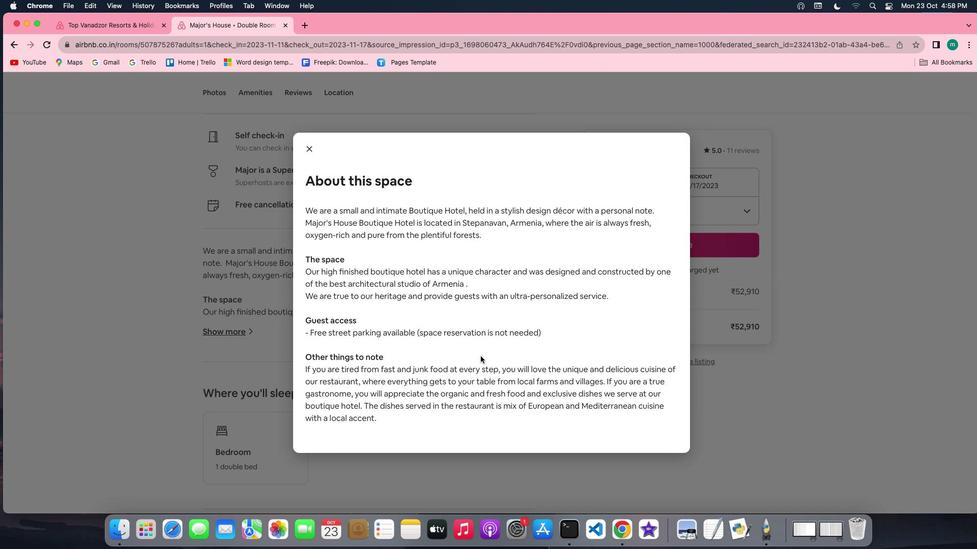 
Action: Mouse scrolled (480, 356) with delta (0, -2)
Screenshot: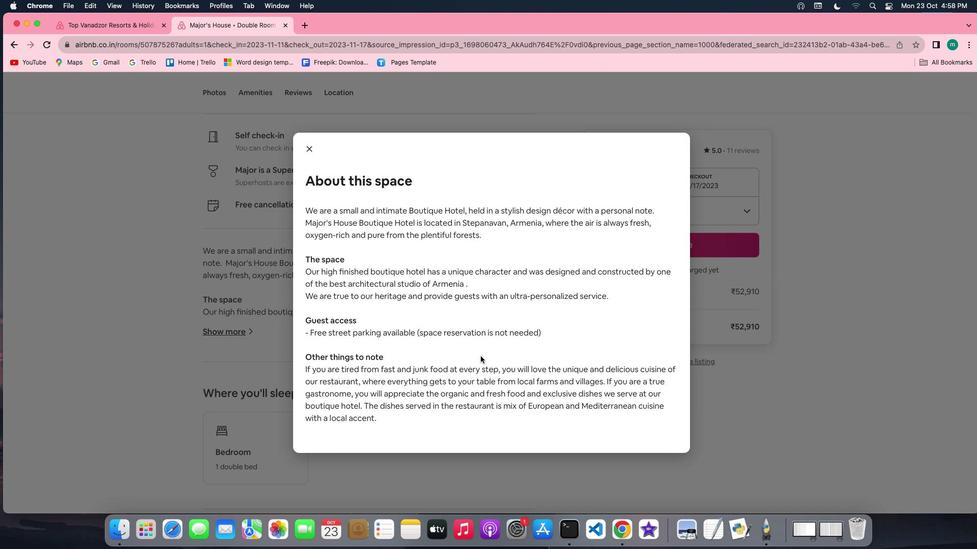 
Action: Mouse moved to (308, 145)
Screenshot: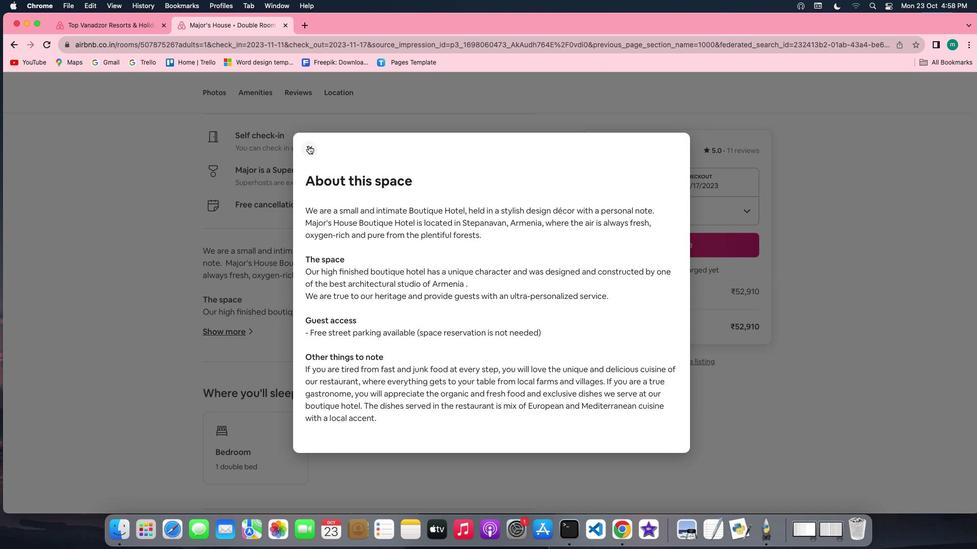 
Action: Mouse pressed left at (308, 145)
Screenshot: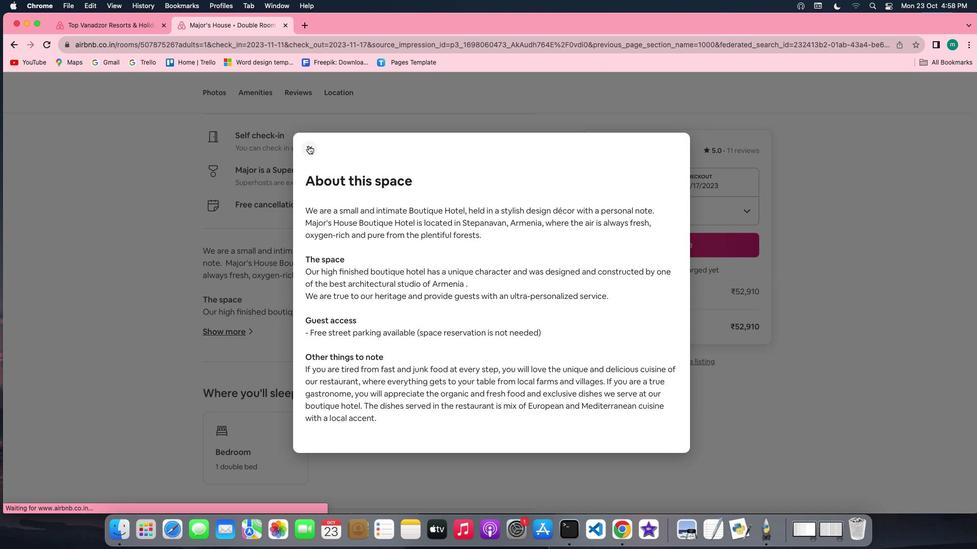 
Action: Mouse moved to (427, 332)
Screenshot: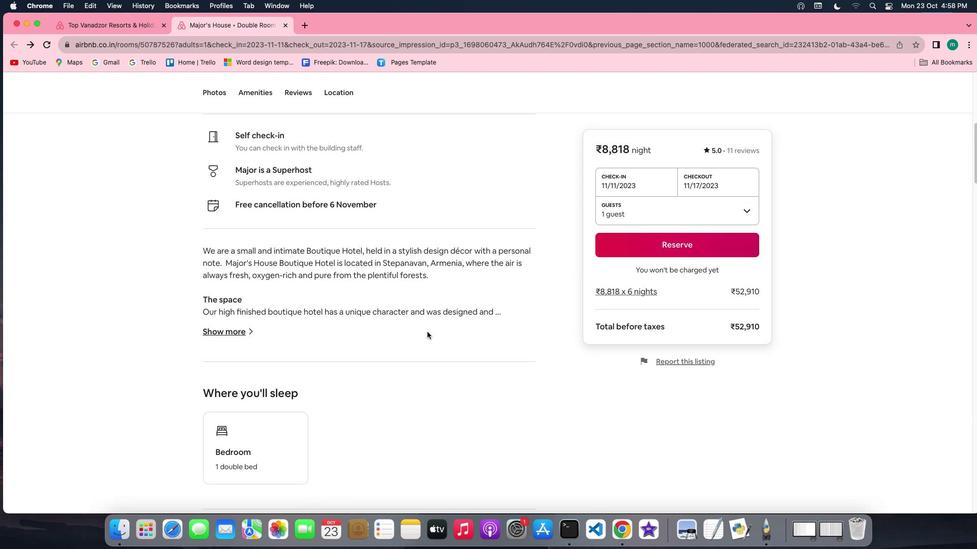 
Action: Mouse scrolled (427, 332) with delta (0, 0)
Screenshot: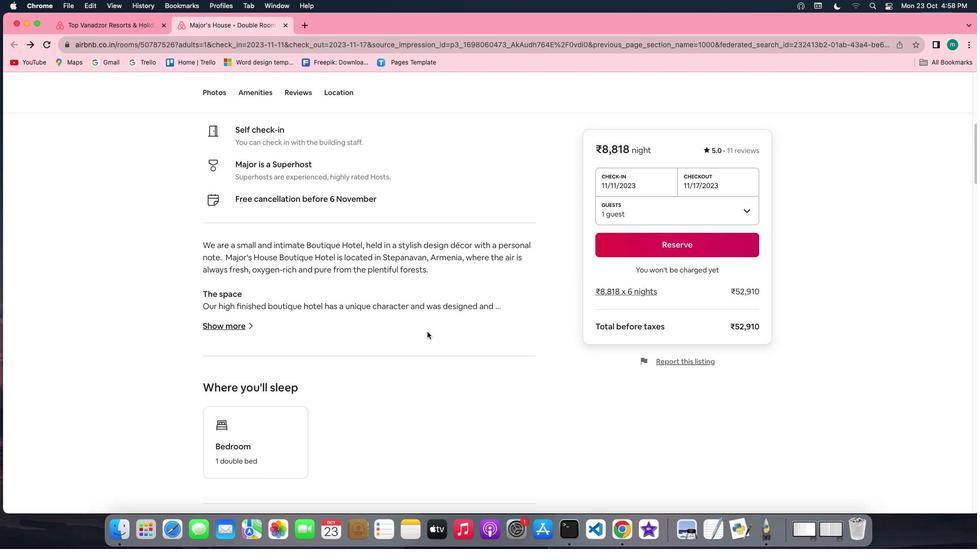 
Action: Mouse scrolled (427, 332) with delta (0, 0)
Screenshot: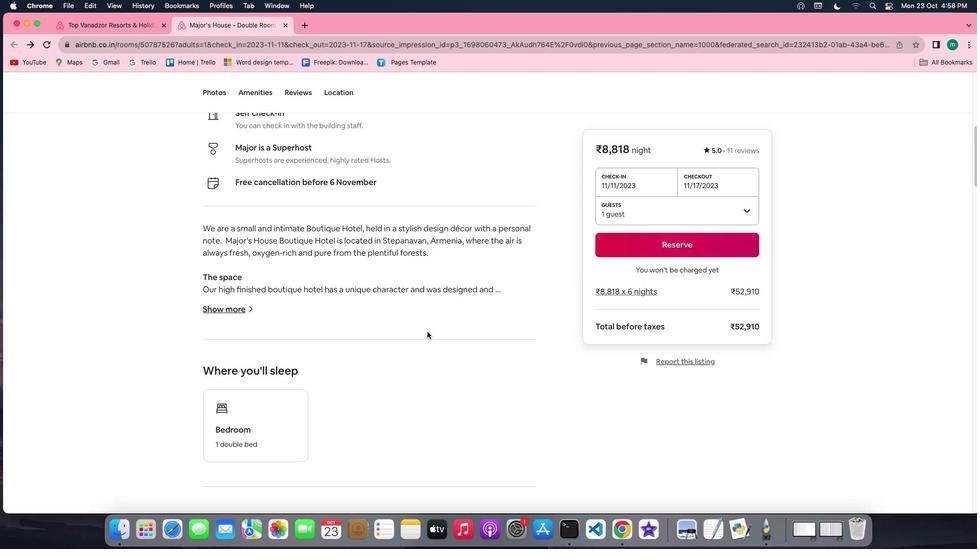 
Action: Mouse scrolled (427, 332) with delta (0, -1)
Screenshot: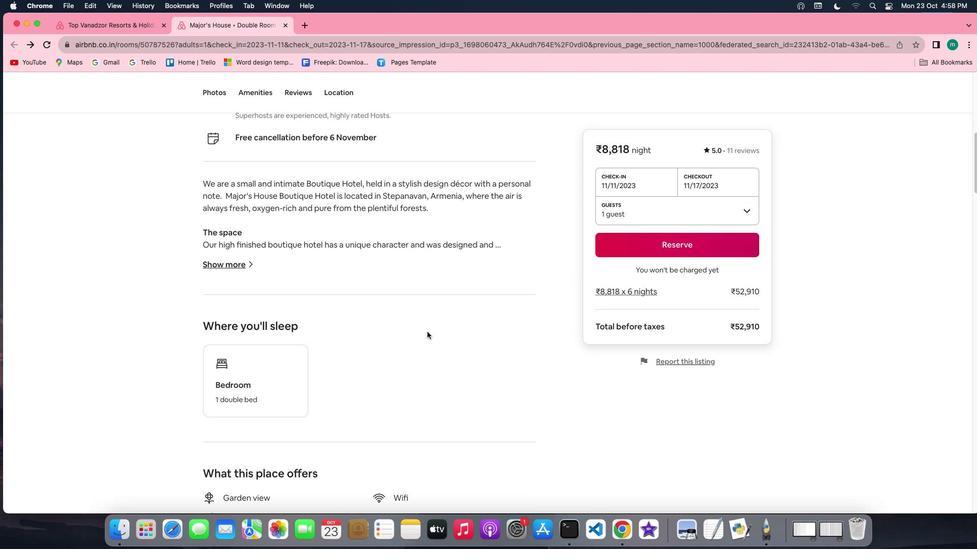 
Action: Mouse scrolled (427, 332) with delta (0, -2)
Screenshot: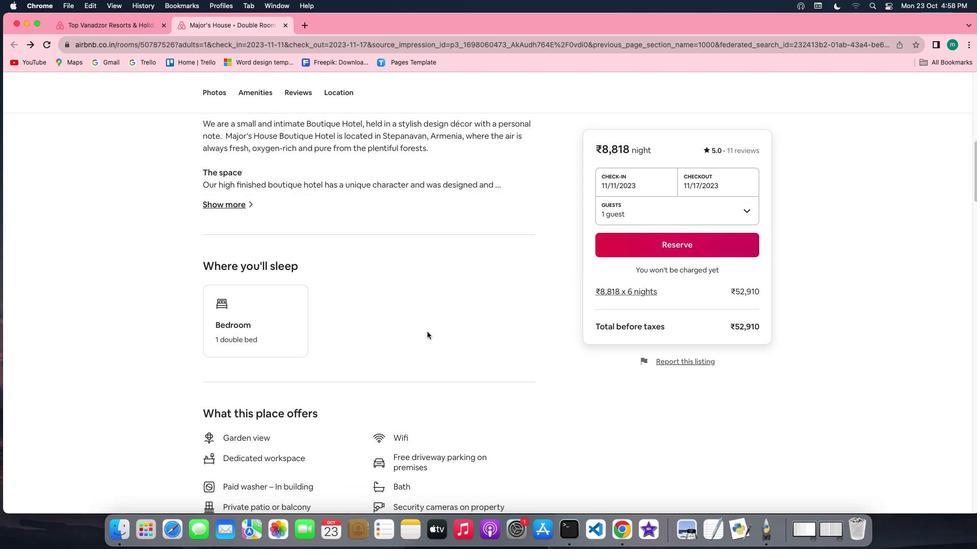 
Action: Mouse scrolled (427, 332) with delta (0, -2)
Screenshot: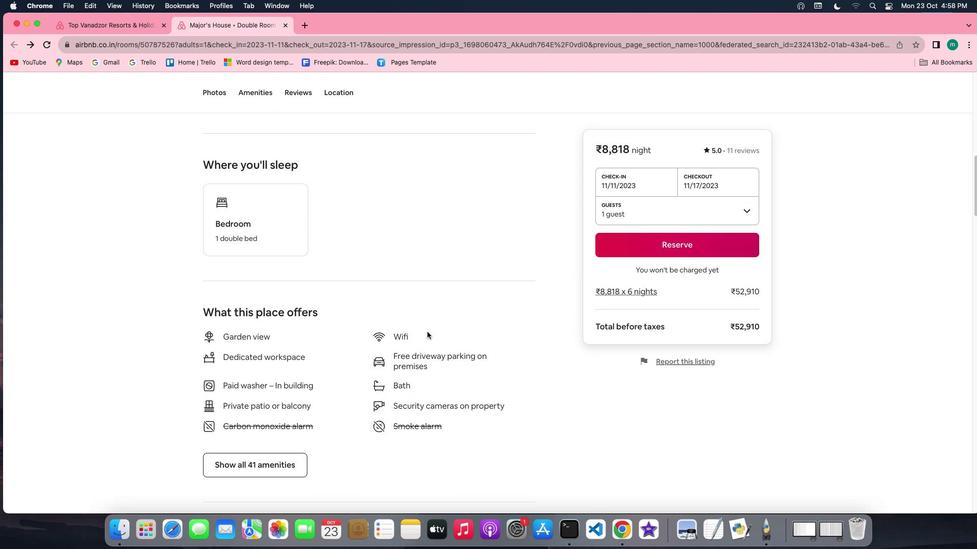 
Action: Mouse scrolled (427, 332) with delta (0, 0)
Screenshot: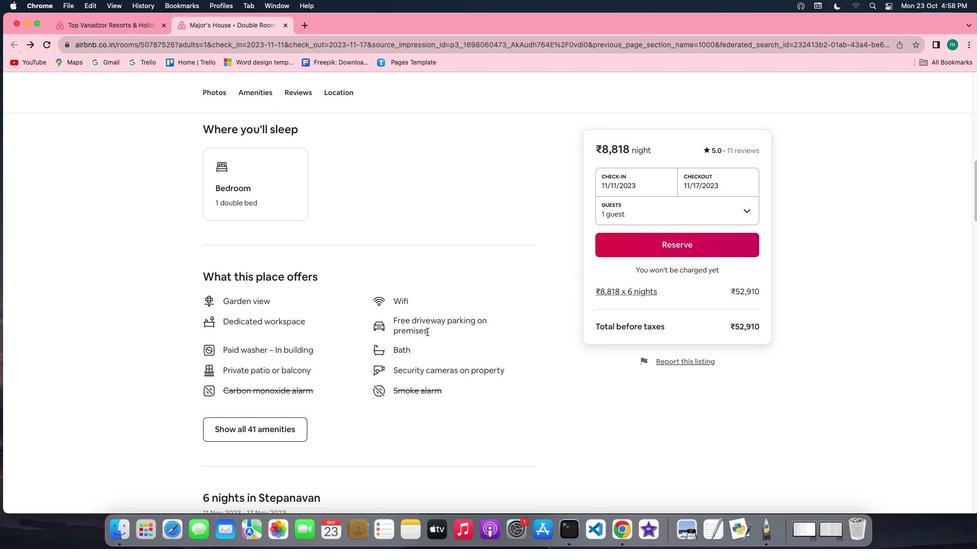
Action: Mouse scrolled (427, 332) with delta (0, 0)
Screenshot: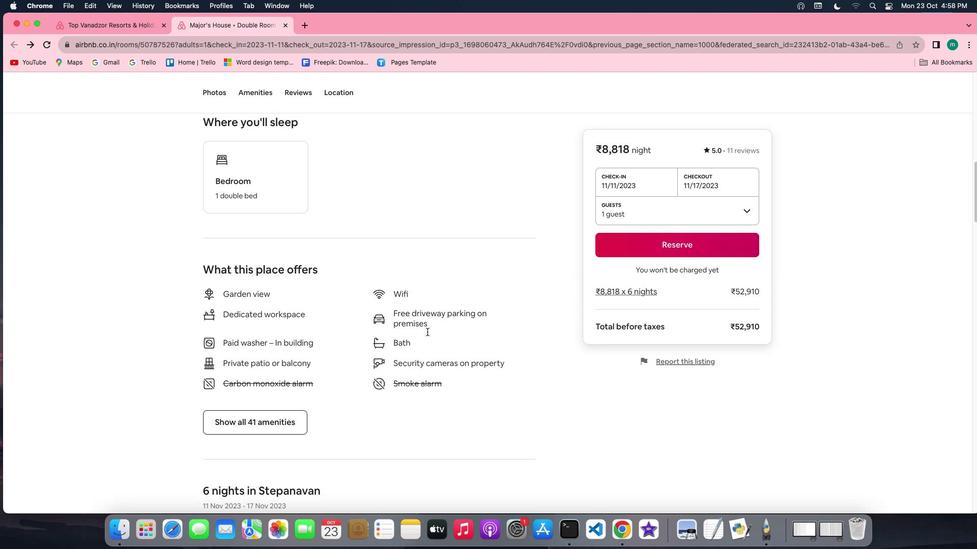 
Action: Mouse scrolled (427, 332) with delta (0, -1)
Screenshot: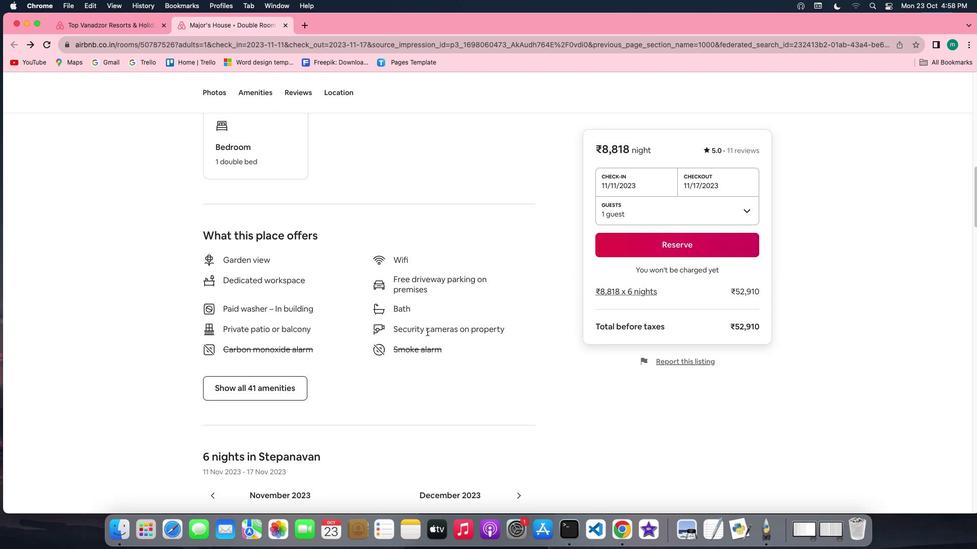 
Action: Mouse moved to (276, 355)
Screenshot: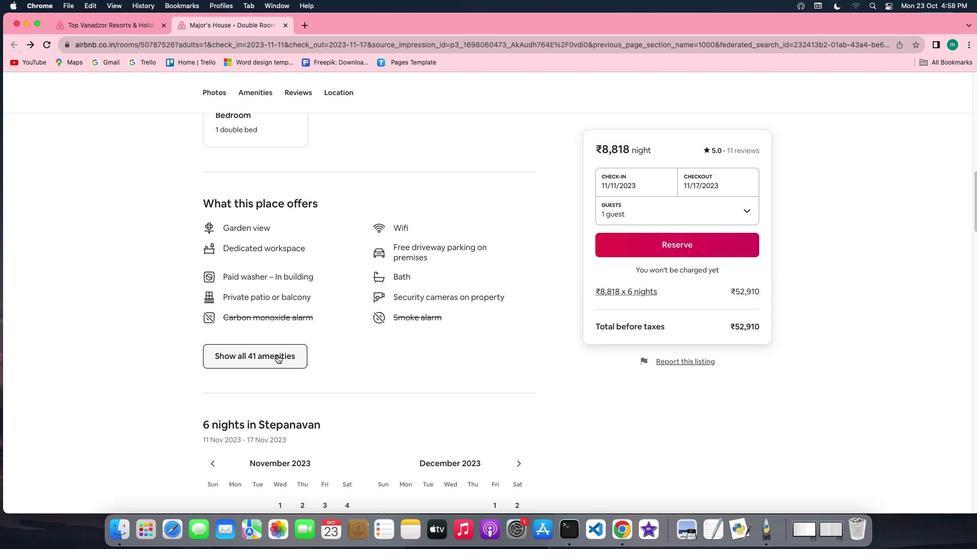 
Action: Mouse pressed left at (276, 355)
Screenshot: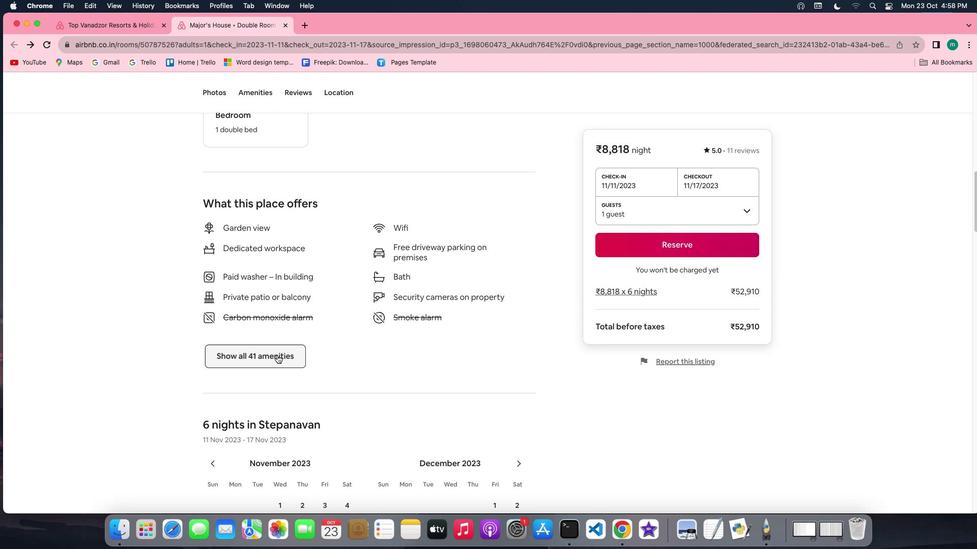 
Action: Mouse moved to (463, 370)
Screenshot: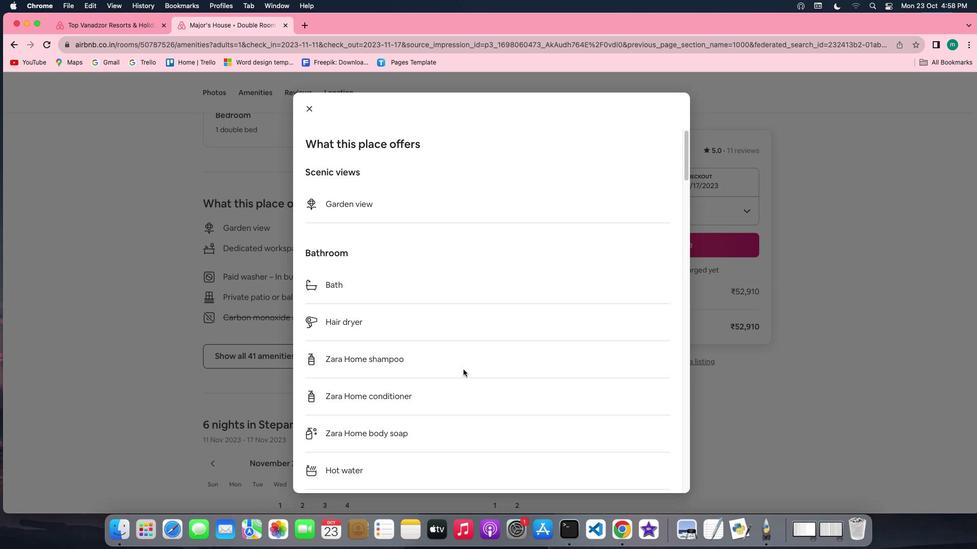 
Action: Mouse scrolled (463, 370) with delta (0, 0)
Screenshot: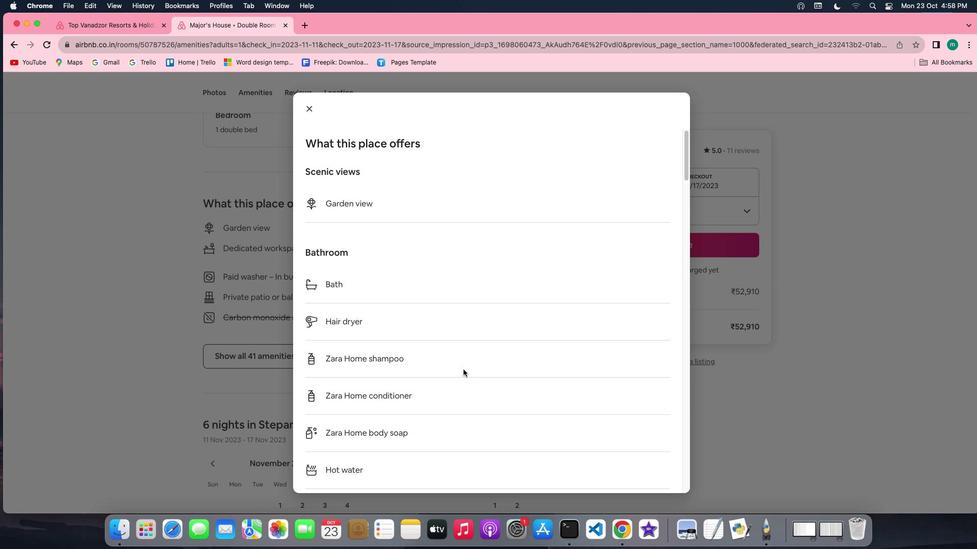 
Action: Mouse scrolled (463, 370) with delta (0, 0)
Screenshot: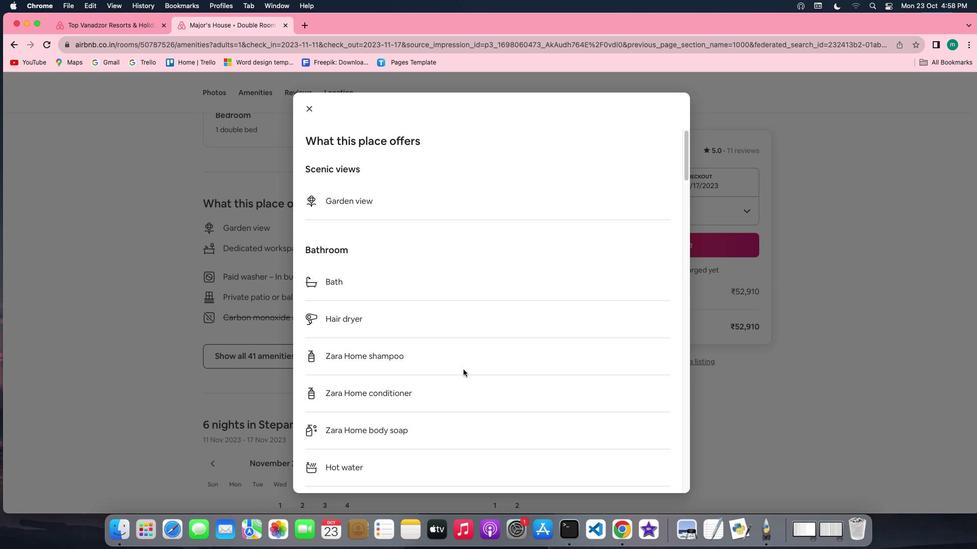 
Action: Mouse scrolled (463, 370) with delta (0, -1)
Screenshot: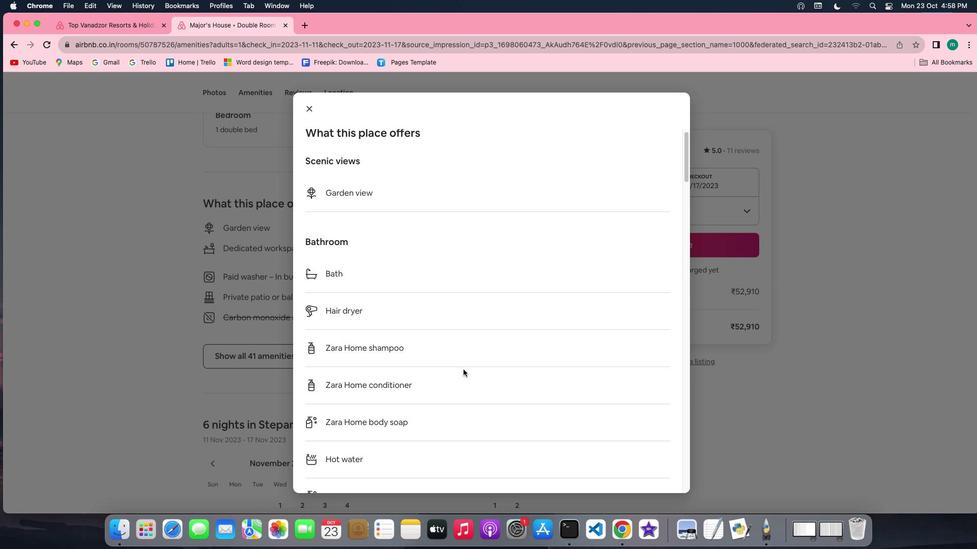 
Action: Mouse scrolled (463, 370) with delta (0, -1)
Screenshot: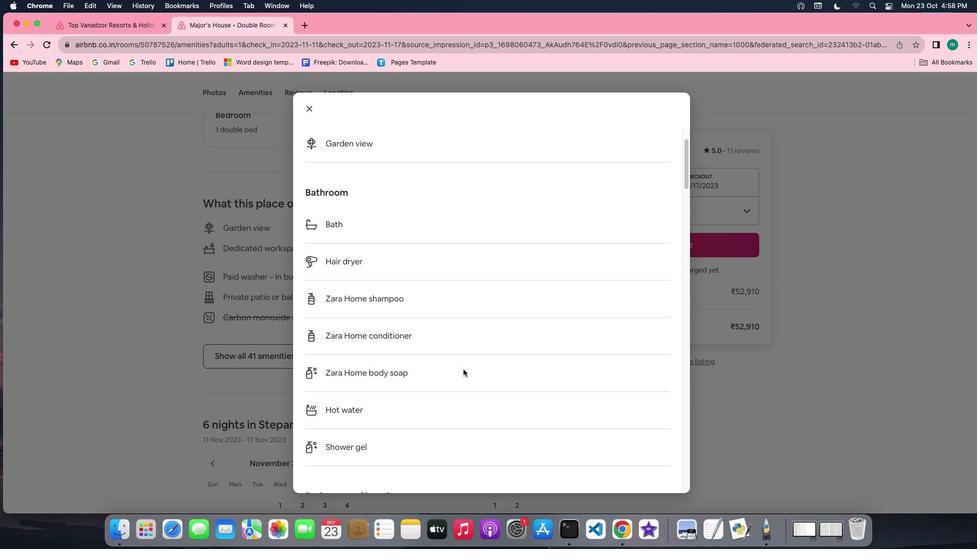 
Action: Mouse scrolled (463, 370) with delta (0, -1)
Screenshot: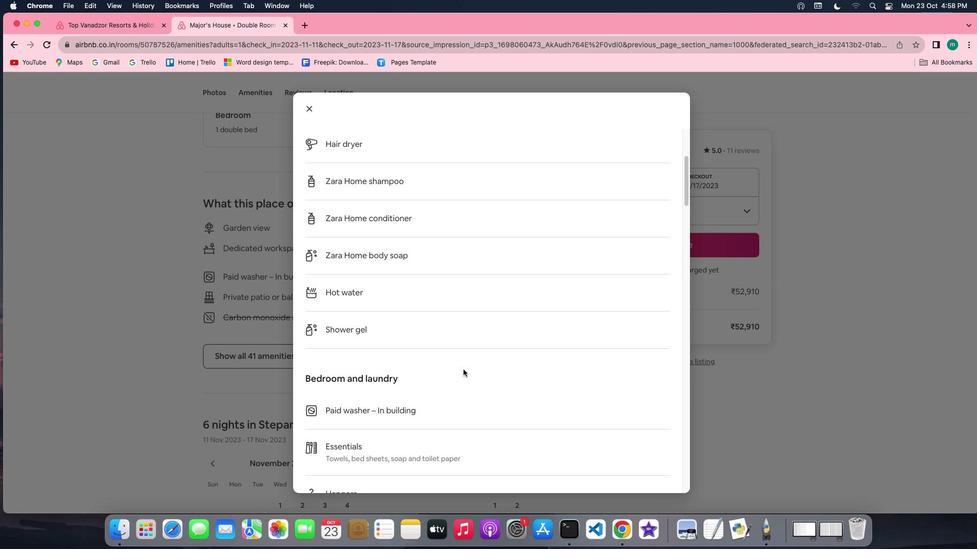 
Action: Mouse scrolled (463, 370) with delta (0, 0)
Screenshot: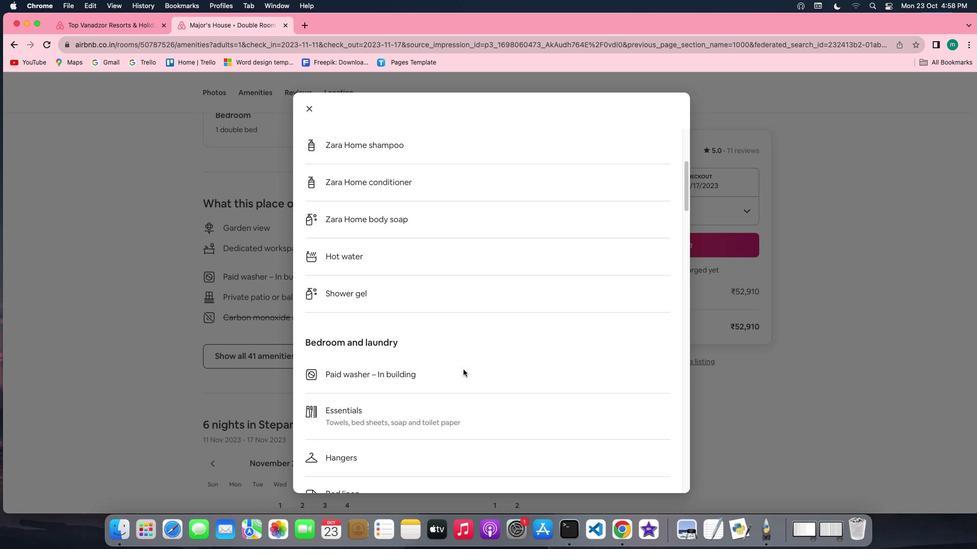 
Action: Mouse scrolled (463, 370) with delta (0, 0)
Screenshot: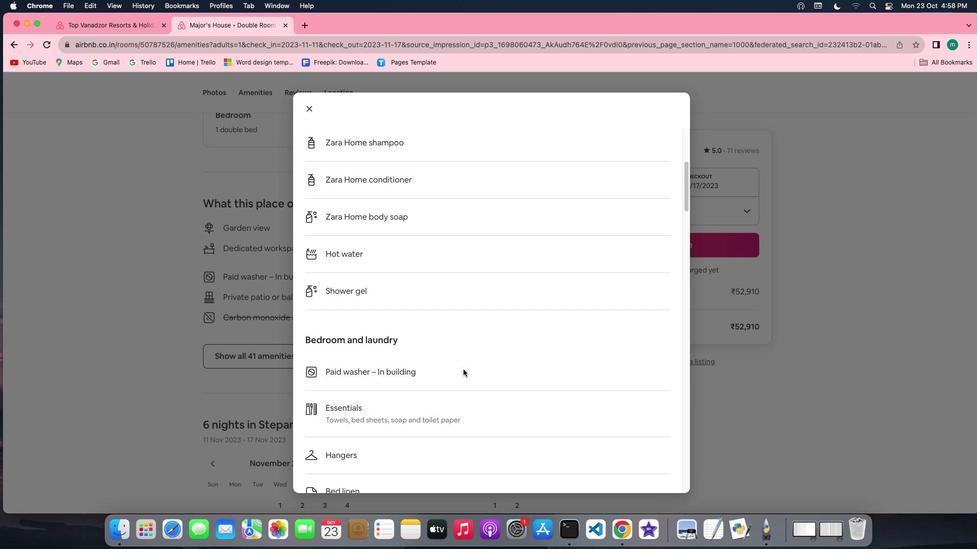 
Action: Mouse scrolled (463, 370) with delta (0, 0)
Screenshot: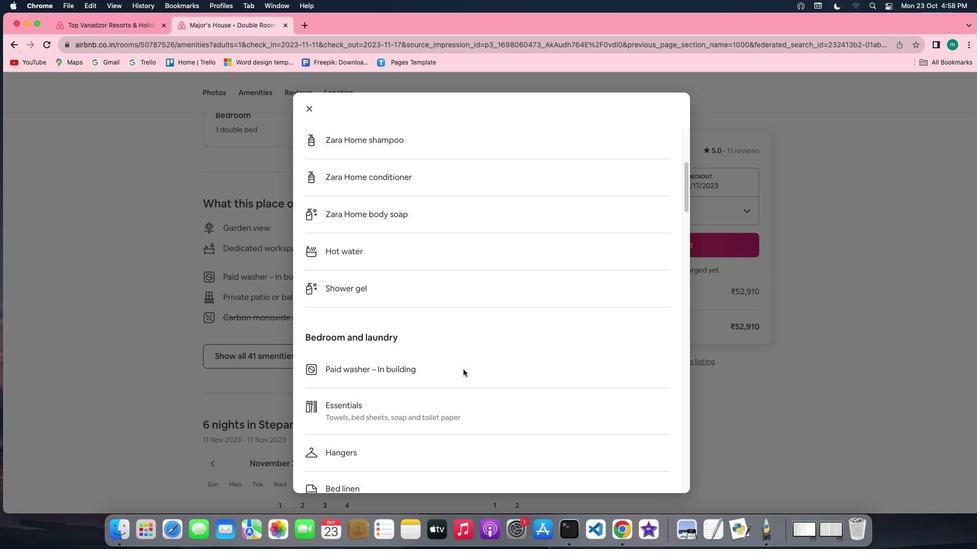 
Action: Mouse scrolled (463, 370) with delta (0, 0)
Screenshot: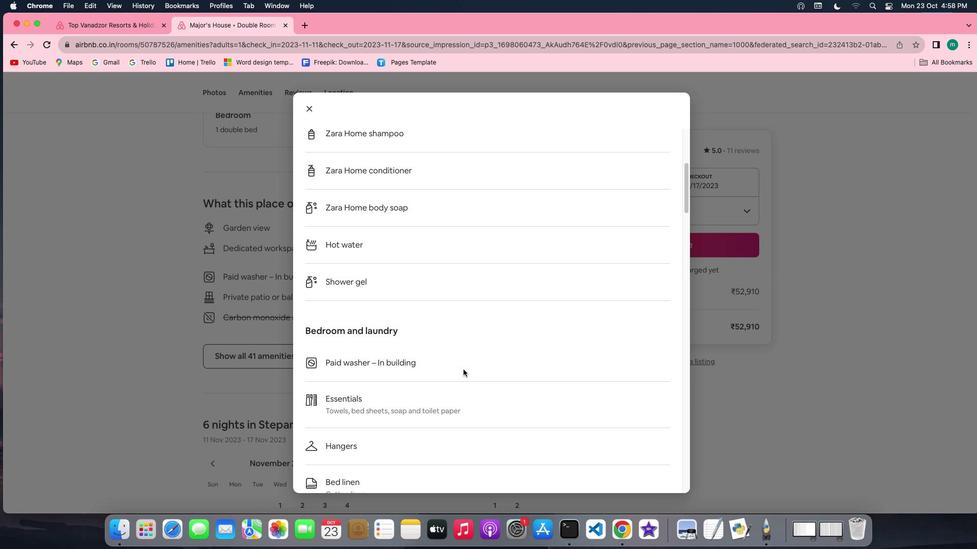 
Action: Mouse scrolled (463, 370) with delta (0, -1)
Screenshot: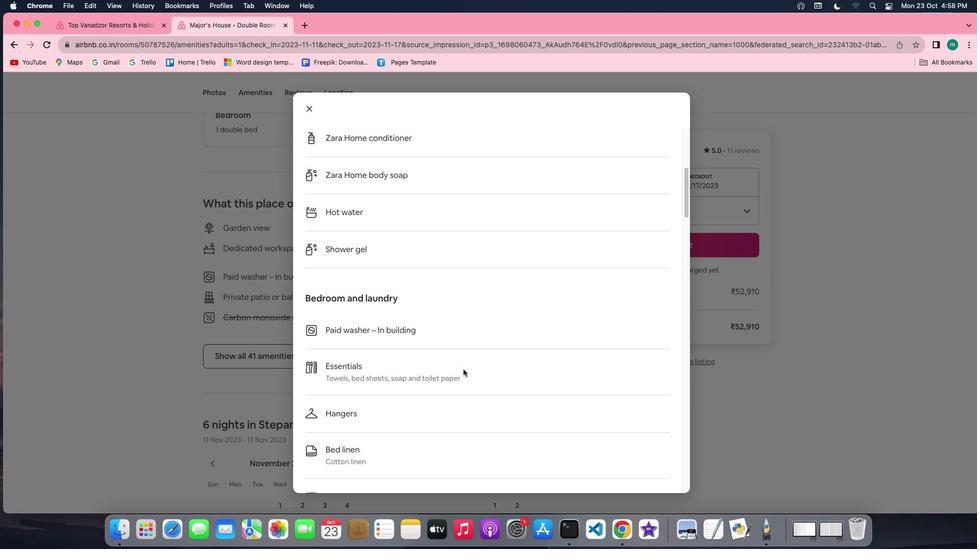 
Action: Mouse scrolled (463, 370) with delta (0, -2)
Screenshot: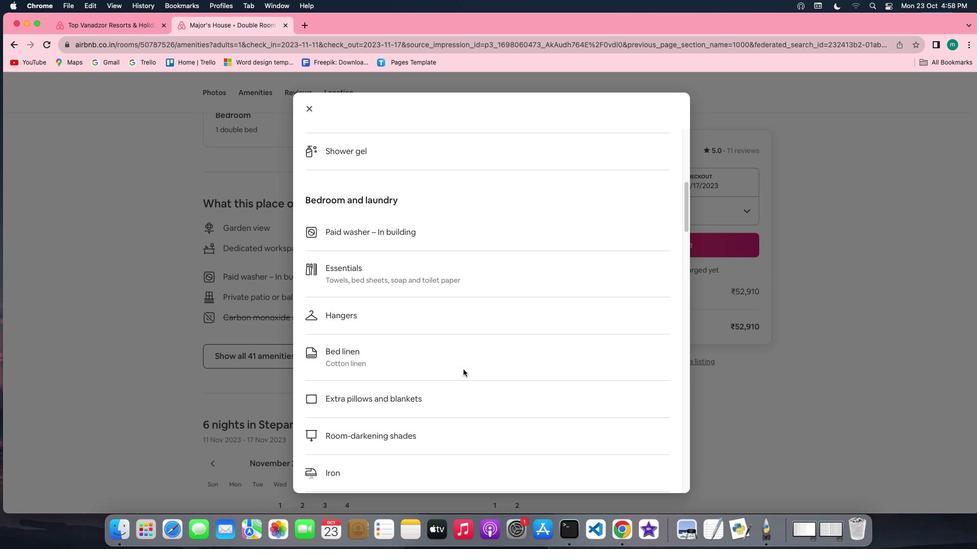 
Action: Mouse scrolled (463, 370) with delta (0, -2)
Screenshot: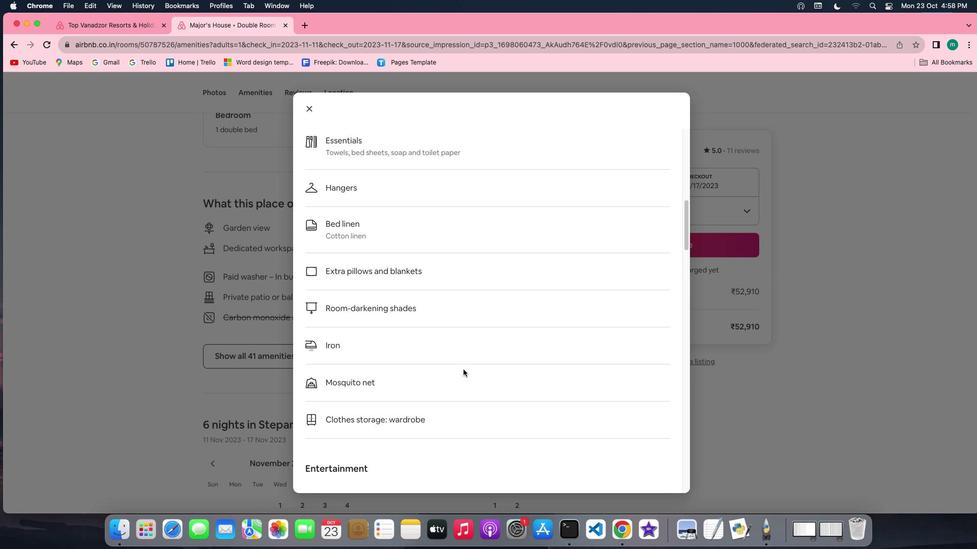 
Action: Mouse scrolled (463, 370) with delta (0, -3)
Screenshot: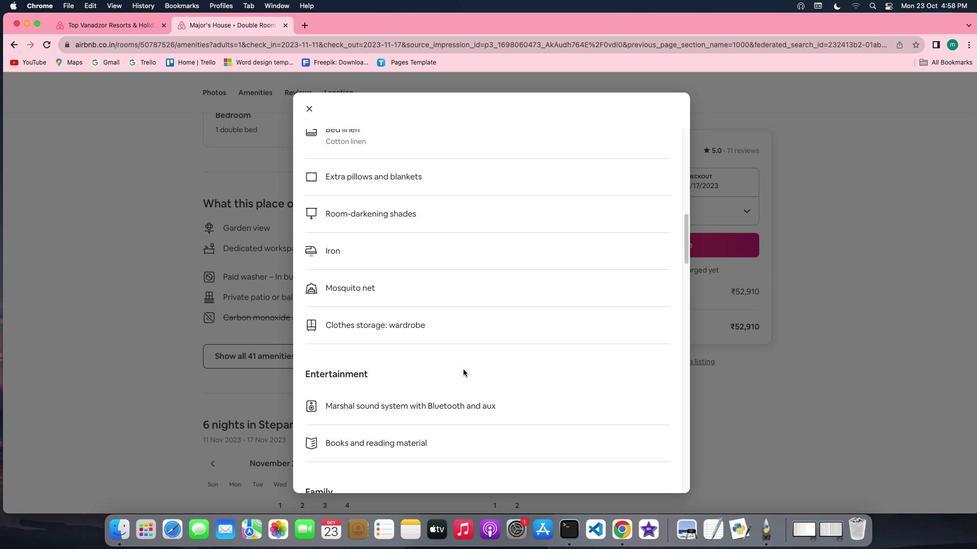 
Action: Mouse scrolled (463, 370) with delta (0, 0)
Screenshot: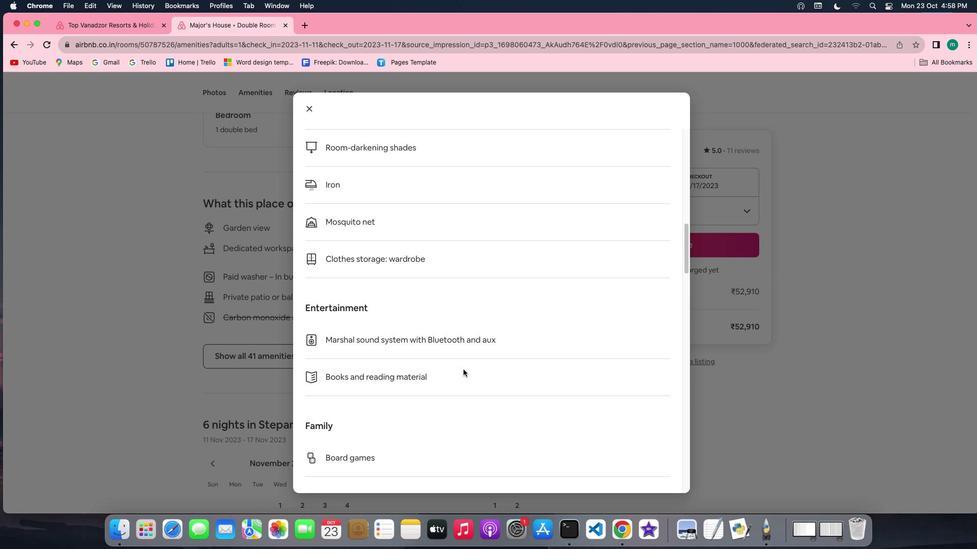 
Action: Mouse scrolled (463, 370) with delta (0, 0)
Screenshot: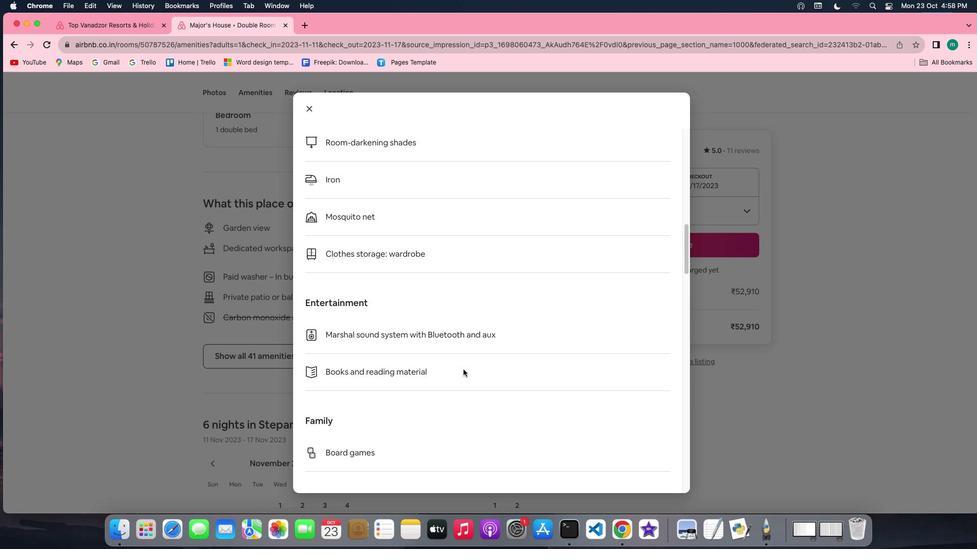 
Action: Mouse scrolled (463, 370) with delta (0, -1)
Screenshot: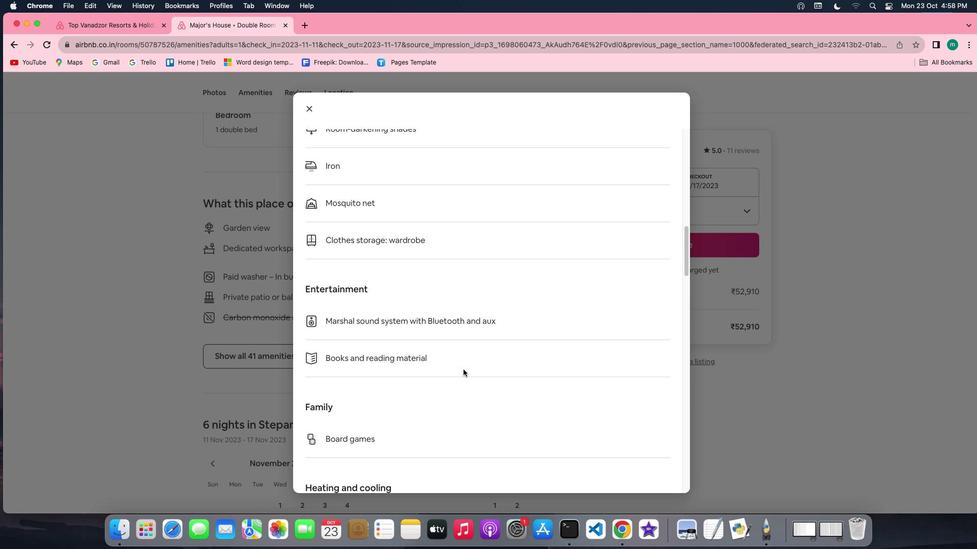 
Action: Mouse scrolled (463, 370) with delta (0, -1)
Screenshot: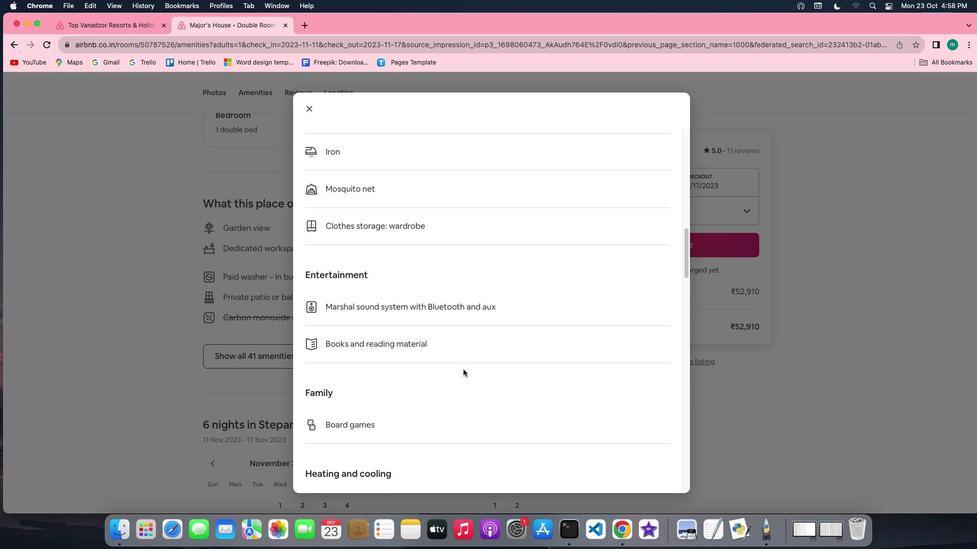 
Action: Mouse scrolled (463, 370) with delta (0, -2)
Screenshot: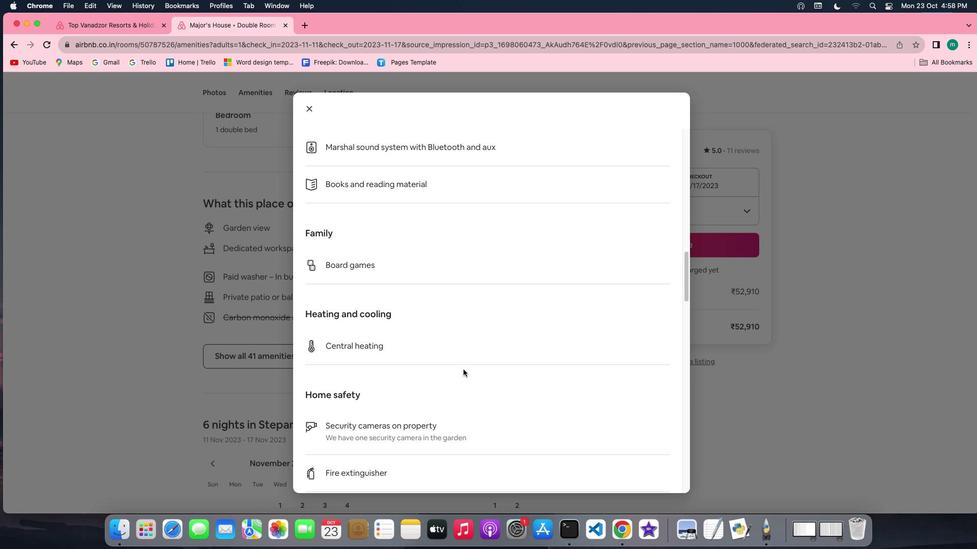 
Action: Mouse scrolled (463, 370) with delta (0, 0)
Screenshot: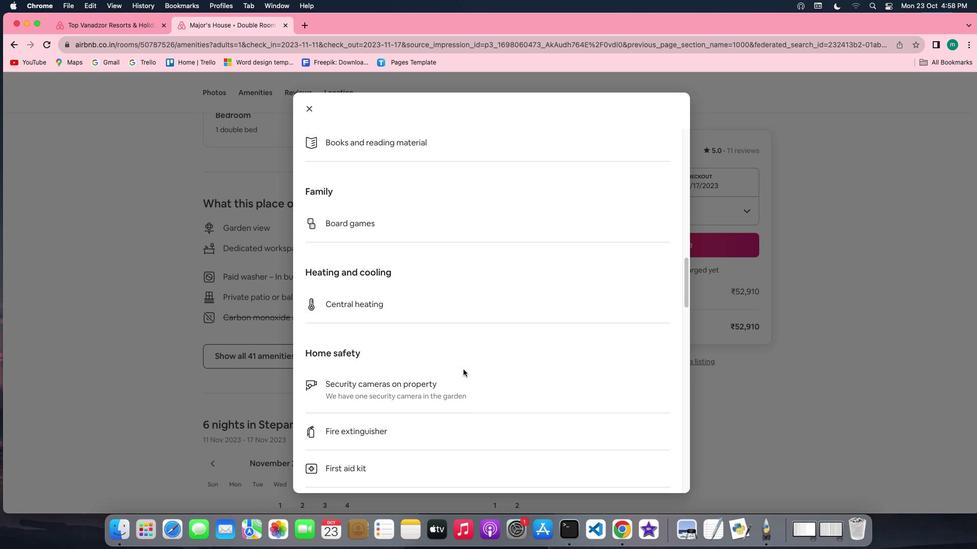 
Action: Mouse scrolled (463, 370) with delta (0, 0)
Screenshot: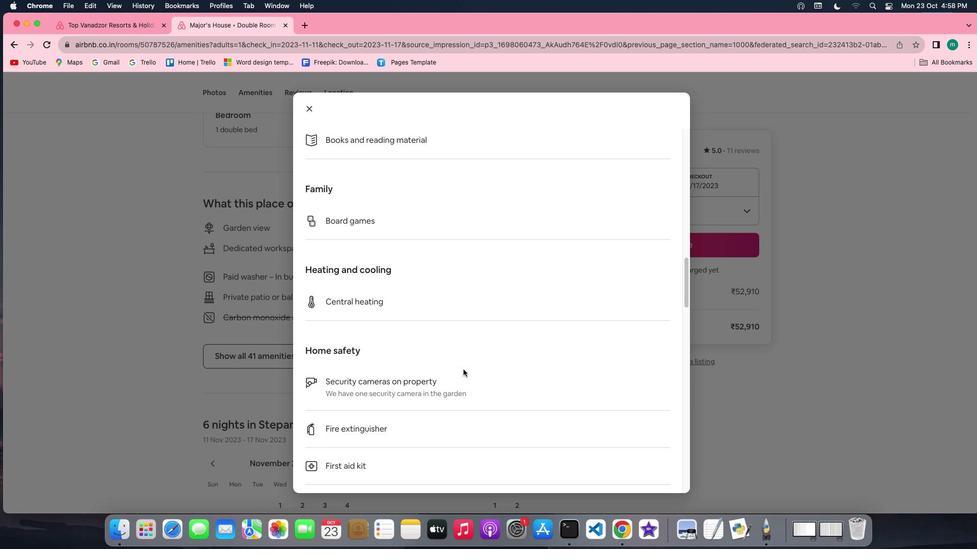 
Action: Mouse scrolled (463, 370) with delta (0, -1)
Screenshot: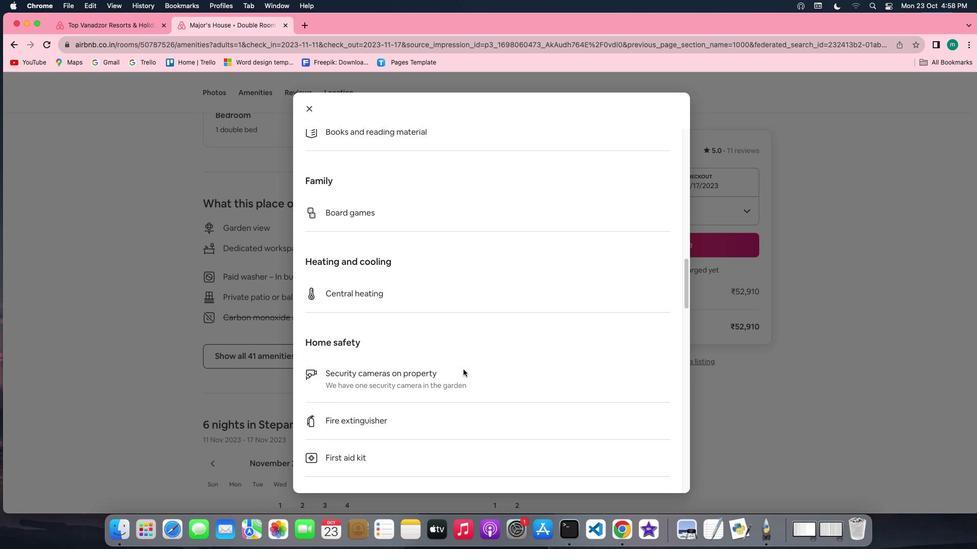 
Action: Mouse scrolled (463, 370) with delta (0, -1)
Screenshot: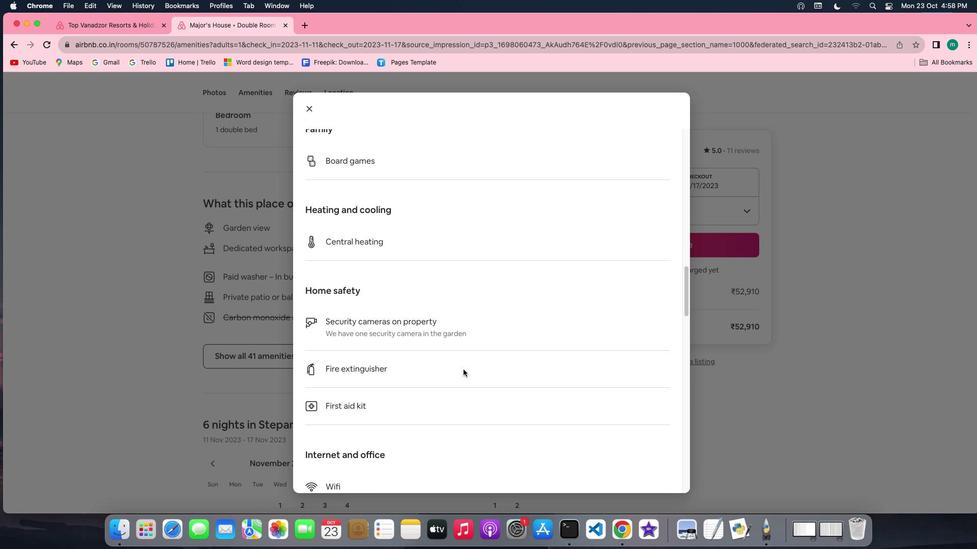 
Action: Mouse scrolled (463, 370) with delta (0, -1)
Screenshot: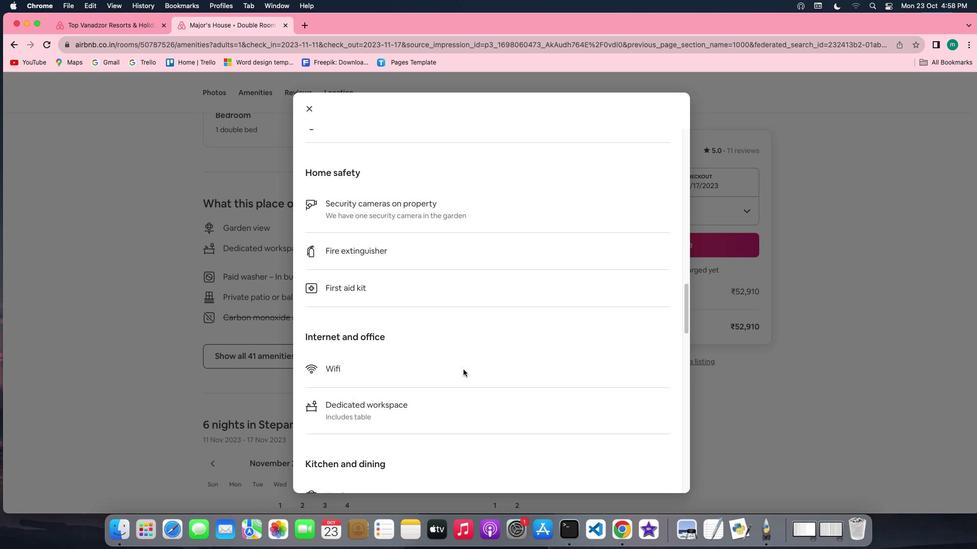 
Action: Mouse scrolled (463, 370) with delta (0, 0)
Screenshot: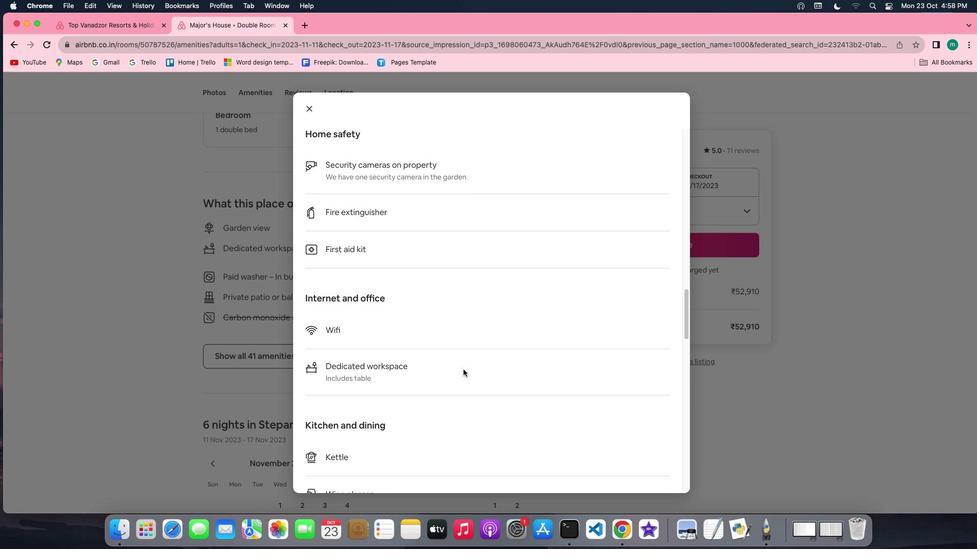 
Action: Mouse scrolled (463, 370) with delta (0, 0)
Screenshot: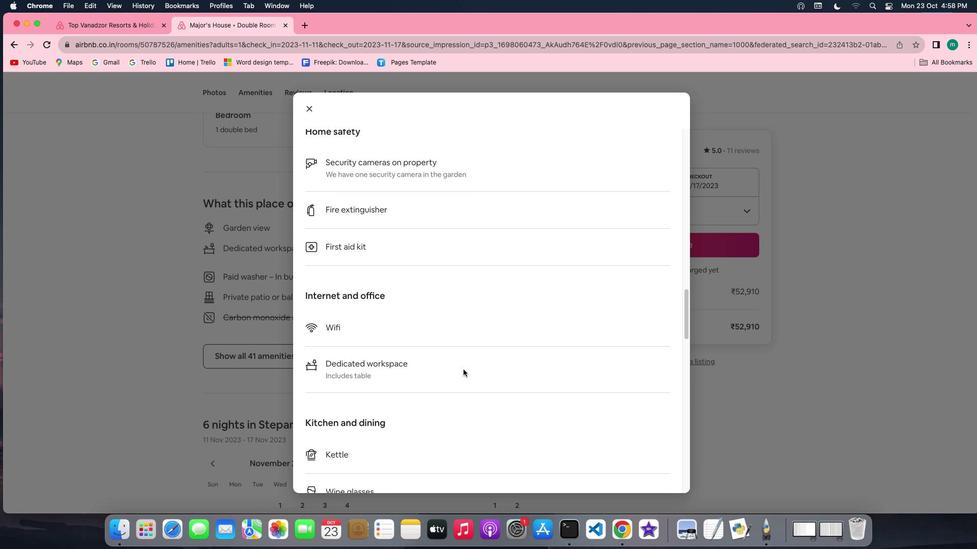 
Action: Mouse scrolled (463, 370) with delta (0, 0)
Screenshot: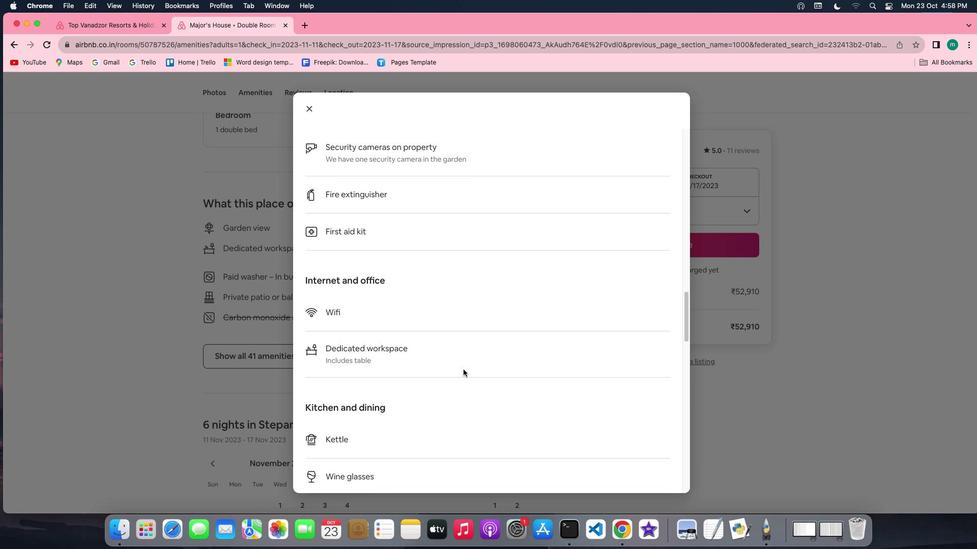 
Action: Mouse scrolled (463, 370) with delta (0, -1)
Screenshot: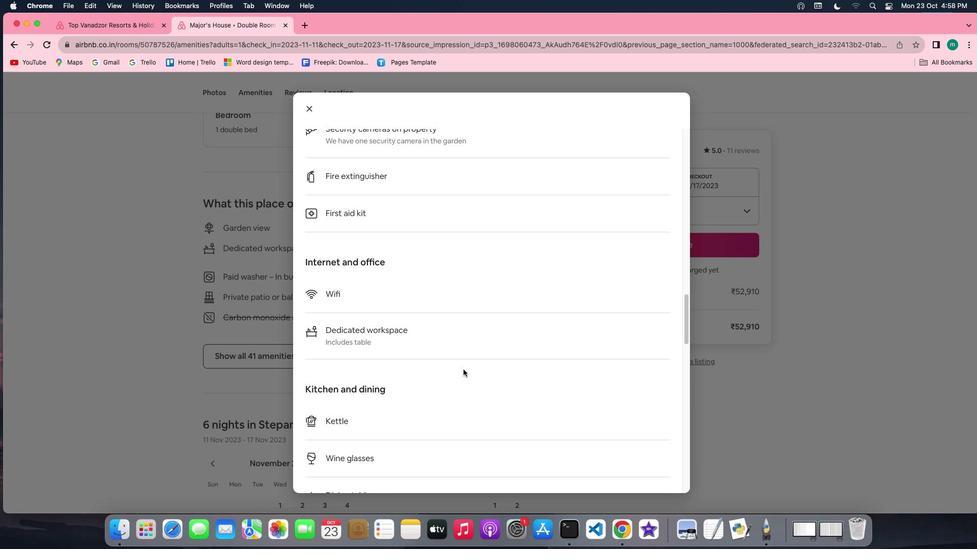 
Action: Mouse scrolled (463, 370) with delta (0, -1)
Screenshot: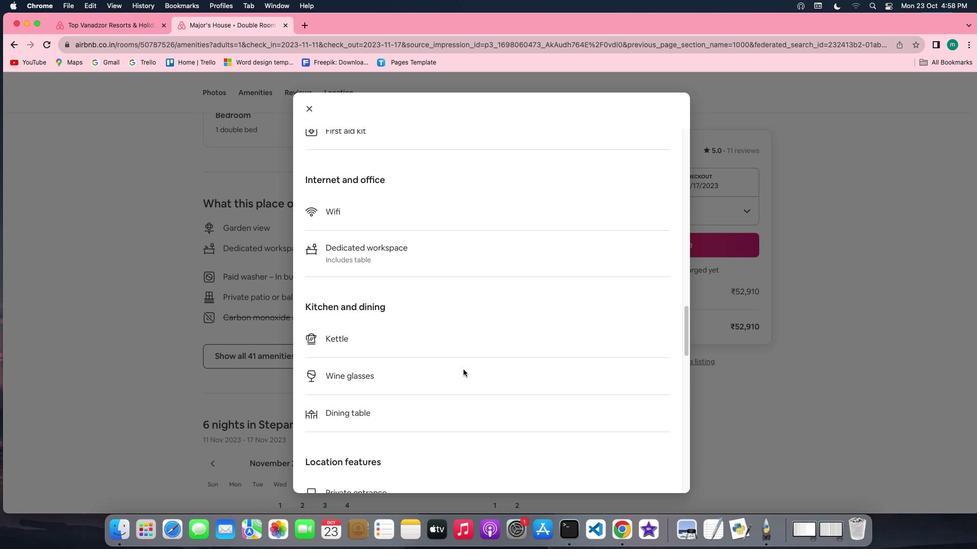 
Action: Mouse scrolled (463, 370) with delta (0, 0)
Screenshot: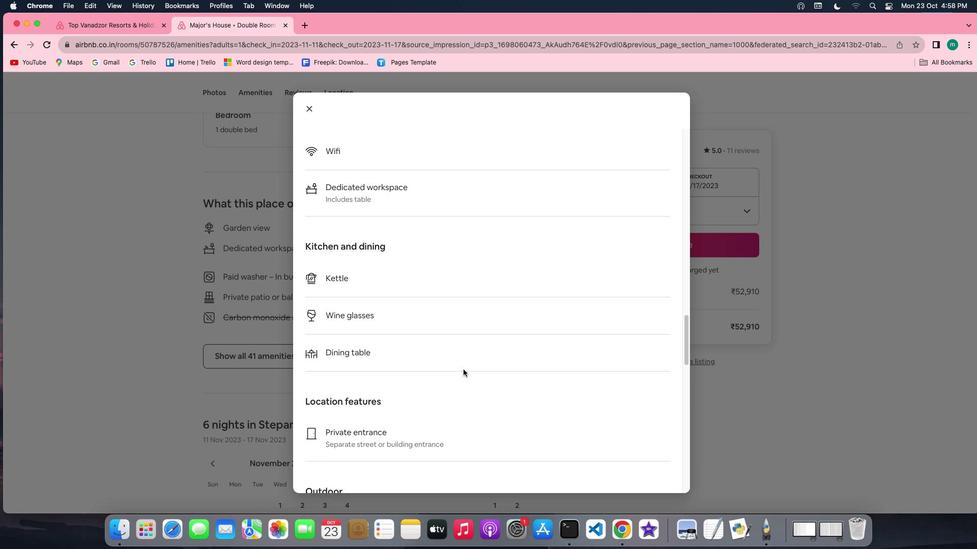 
Action: Mouse scrolled (463, 370) with delta (0, 0)
Screenshot: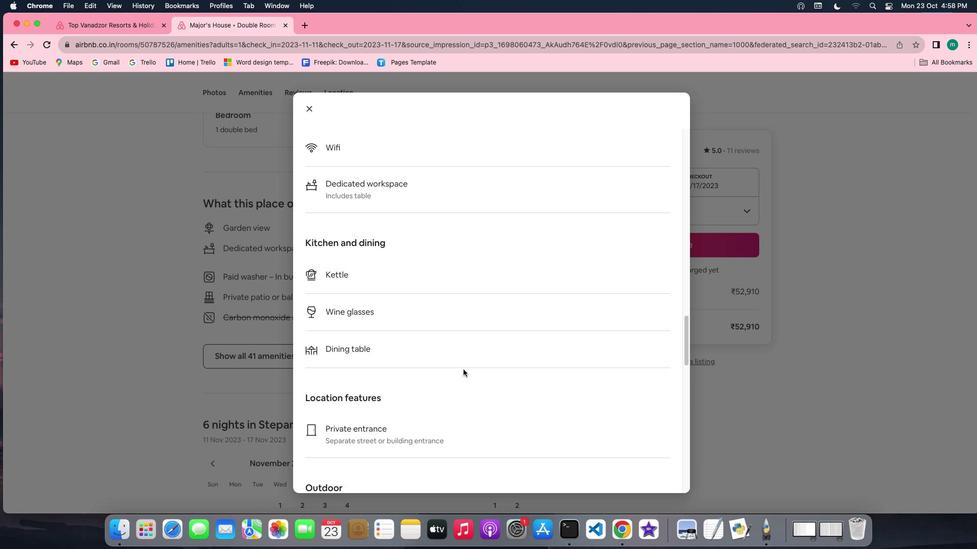 
Action: Mouse scrolled (463, 370) with delta (0, -1)
Screenshot: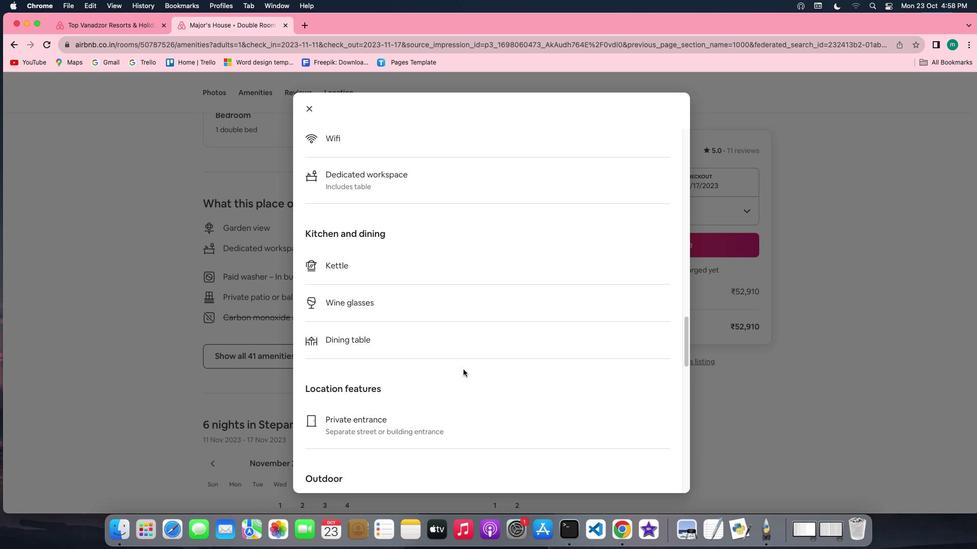 
Action: Mouse scrolled (463, 370) with delta (0, -1)
Screenshot: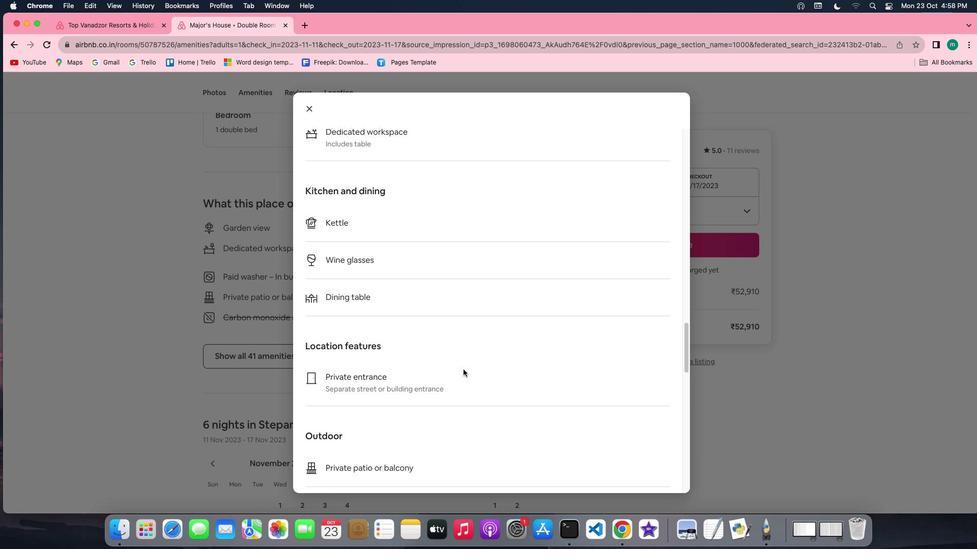 
Action: Mouse scrolled (463, 370) with delta (0, 0)
Screenshot: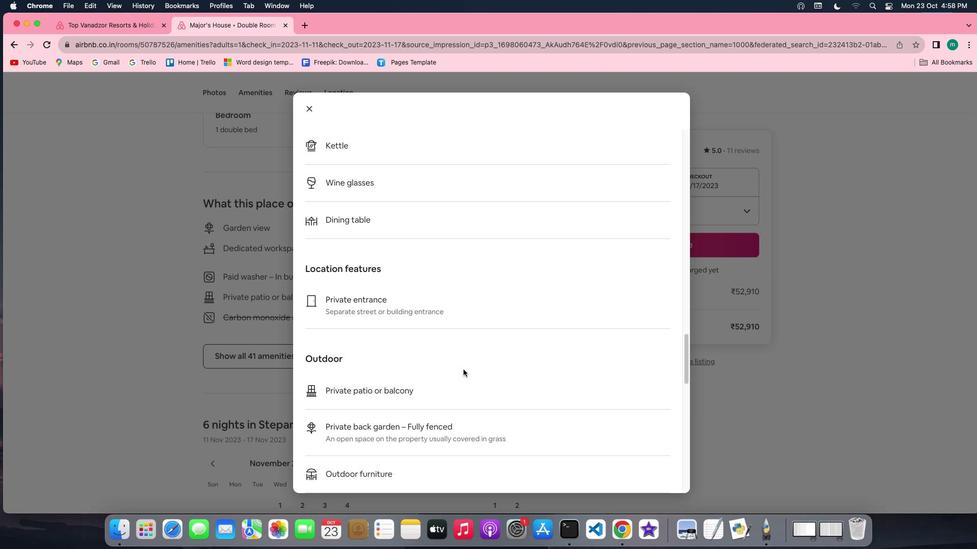 
Action: Mouse scrolled (463, 370) with delta (0, 0)
Screenshot: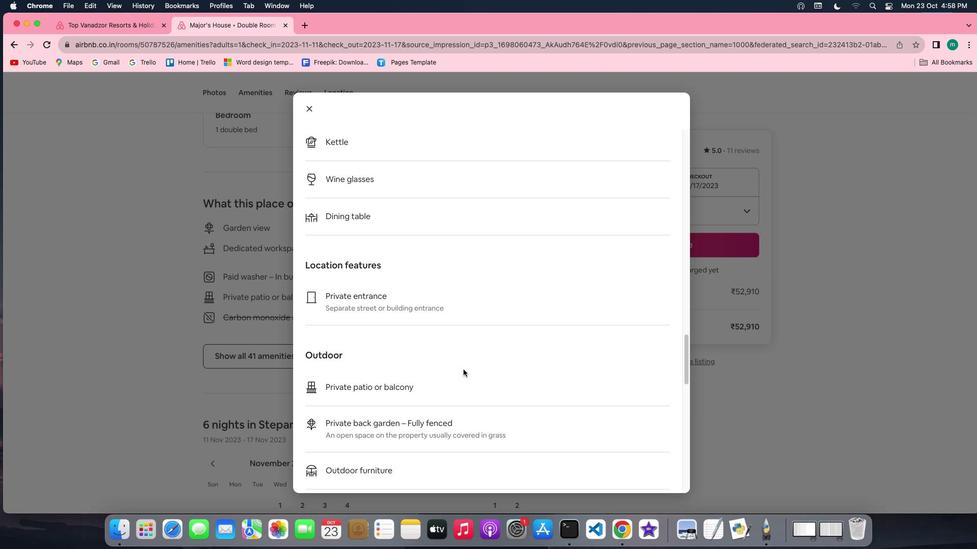 
Action: Mouse scrolled (463, 370) with delta (0, 0)
Screenshot: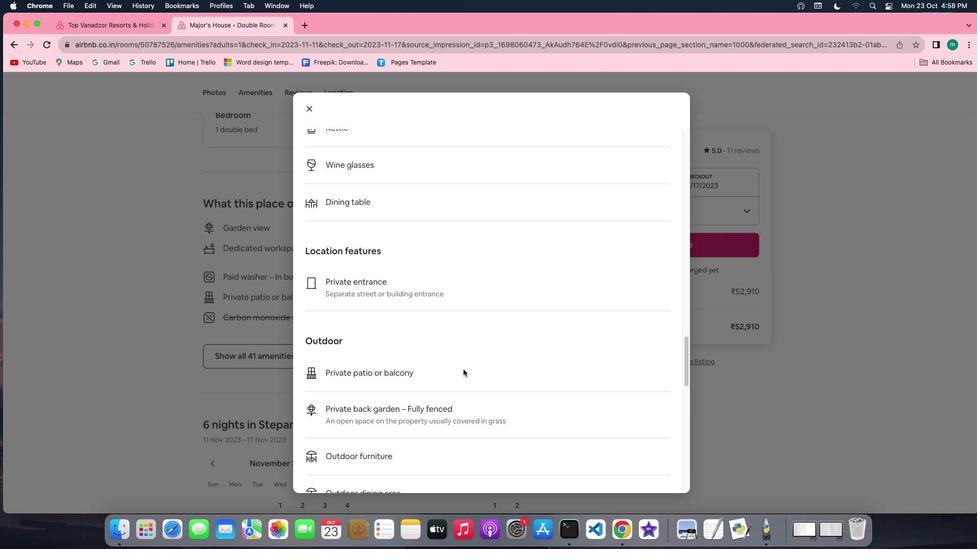 
Action: Mouse scrolled (463, 370) with delta (0, -1)
Screenshot: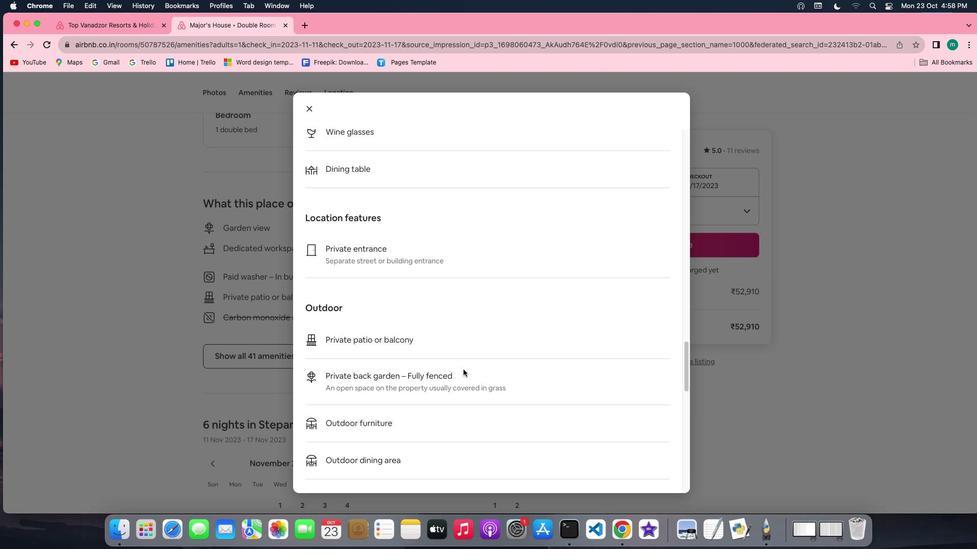 
Action: Mouse scrolled (463, 370) with delta (0, 0)
Screenshot: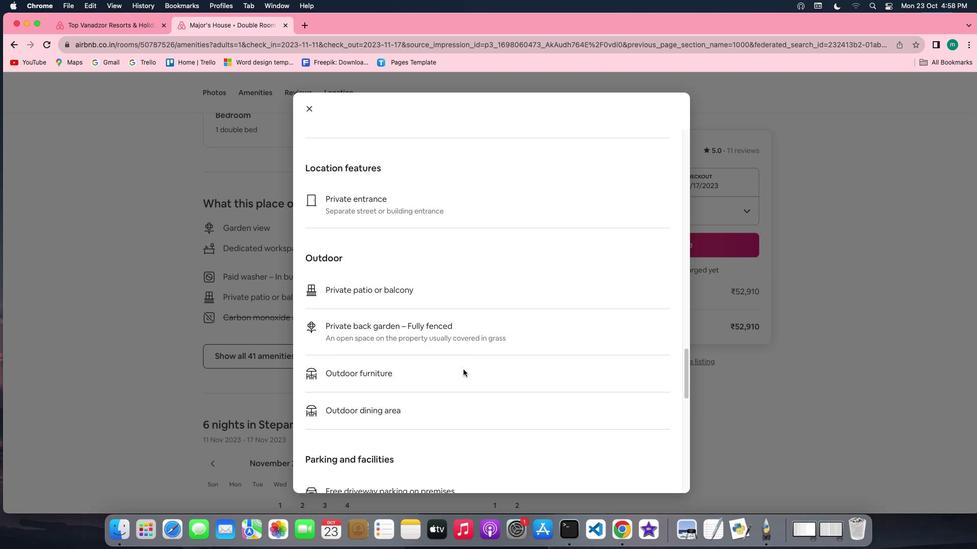 
Action: Mouse scrolled (463, 370) with delta (0, 0)
Screenshot: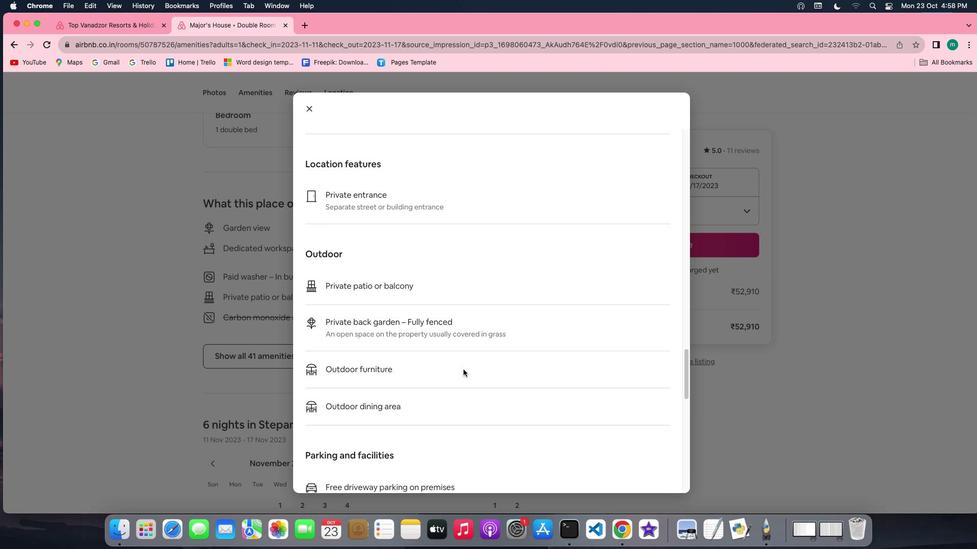 
Action: Mouse scrolled (463, 370) with delta (0, 0)
Screenshot: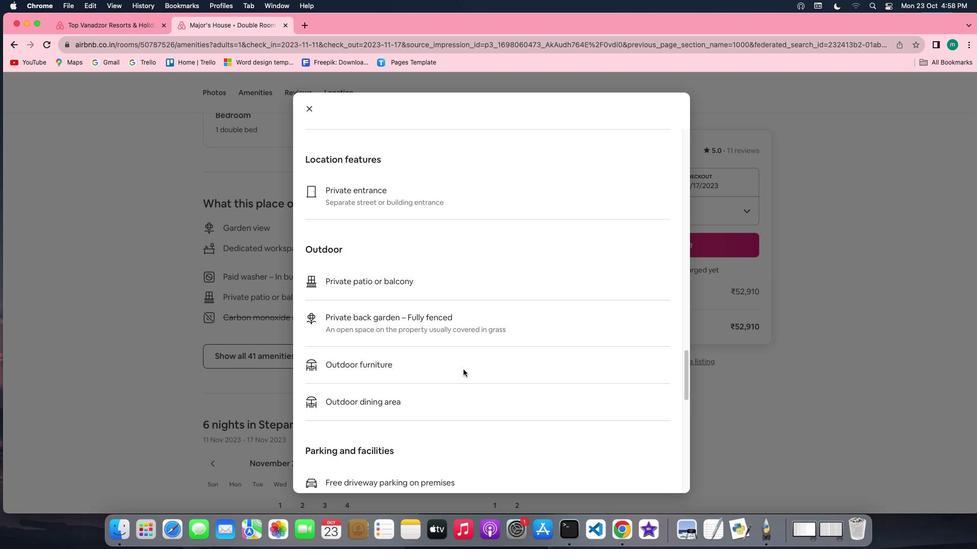 
Action: Mouse scrolled (463, 370) with delta (0, -1)
Screenshot: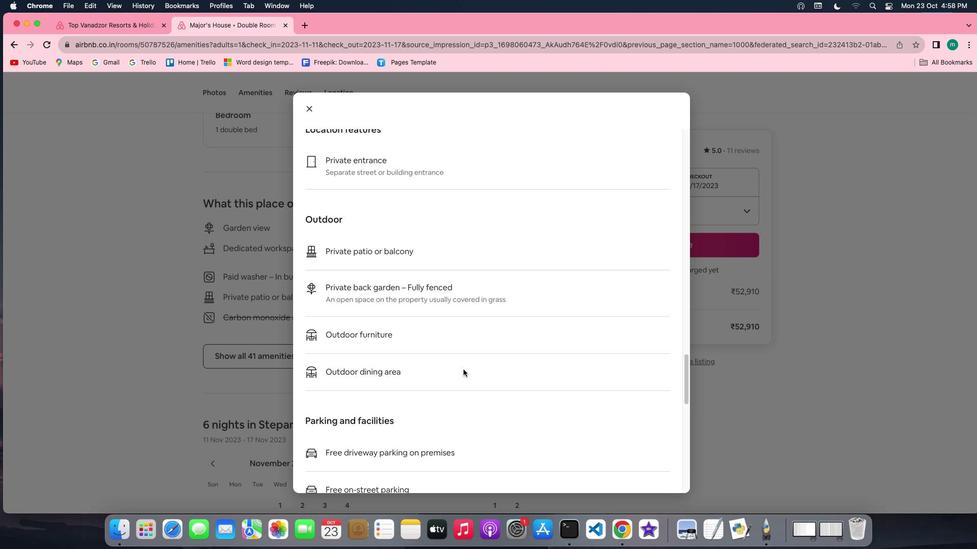 
Action: Mouse scrolled (463, 370) with delta (0, -2)
Screenshot: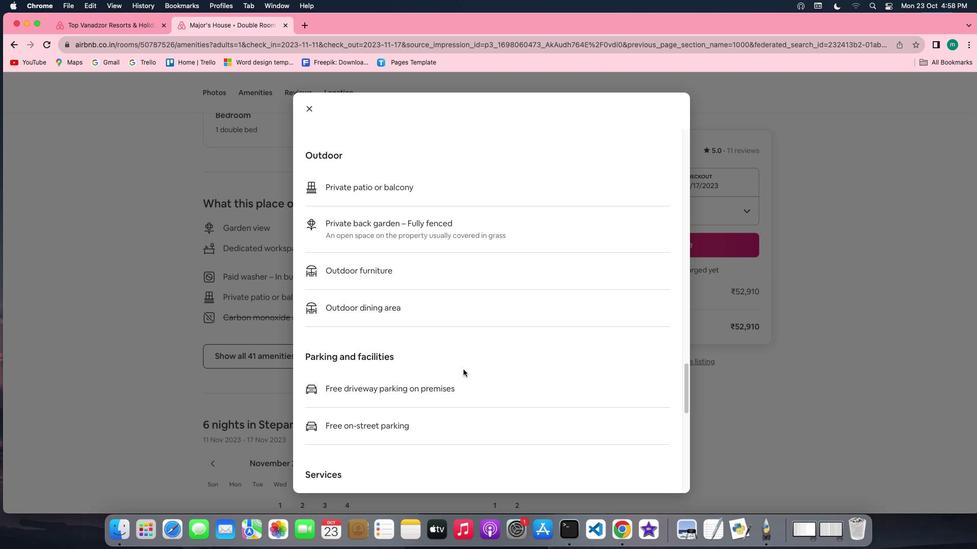 
Action: Mouse scrolled (463, 370) with delta (0, -2)
Screenshot: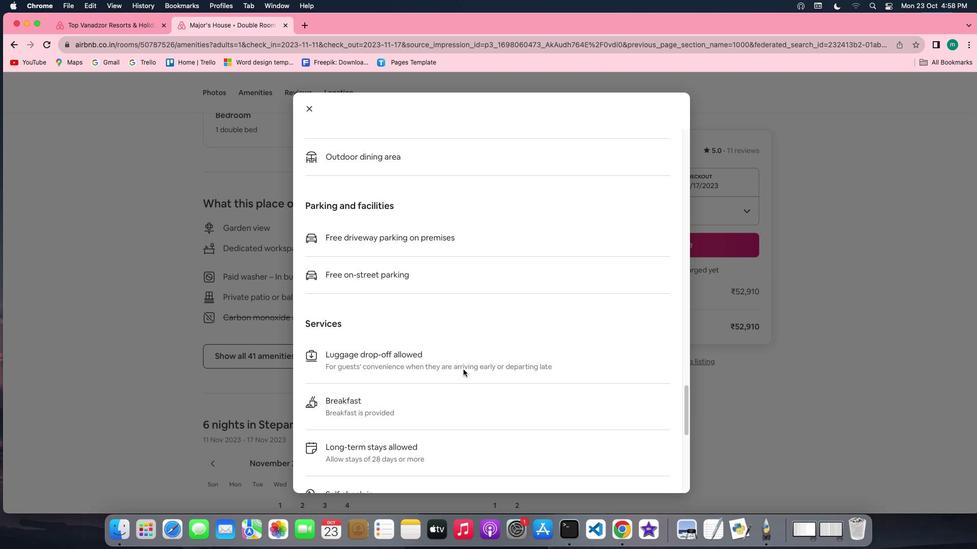 
Action: Mouse scrolled (463, 370) with delta (0, 0)
Screenshot: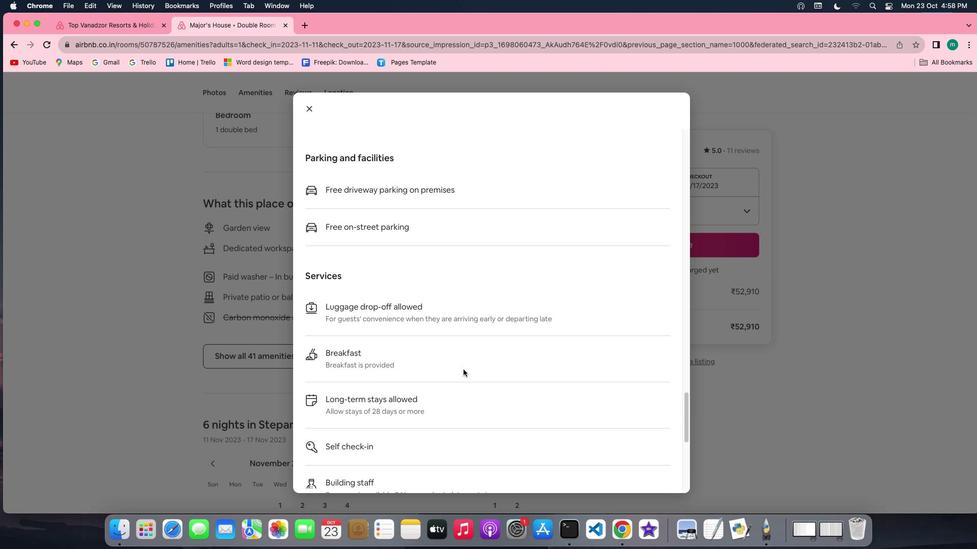
Action: Mouse scrolled (463, 370) with delta (0, 0)
Screenshot: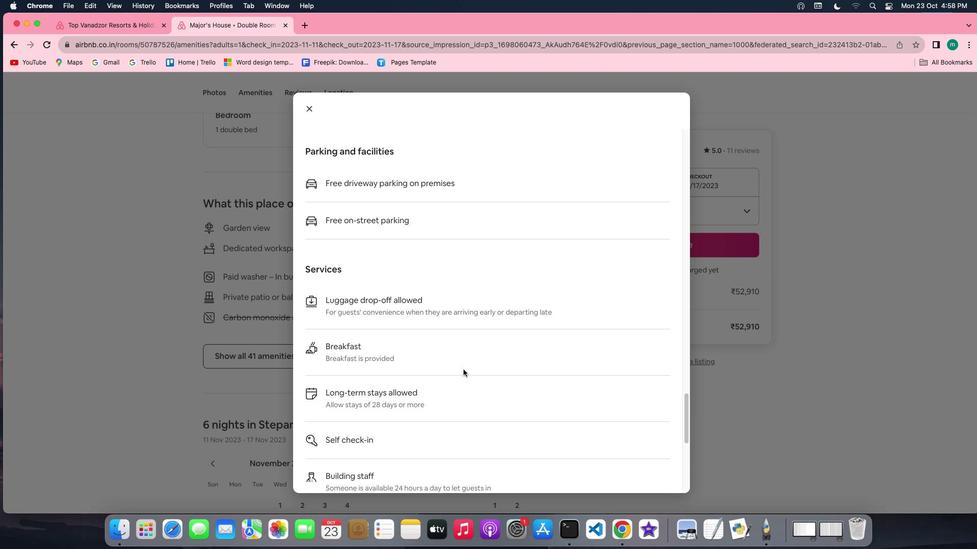 
Action: Mouse scrolled (463, 370) with delta (0, -1)
Screenshot: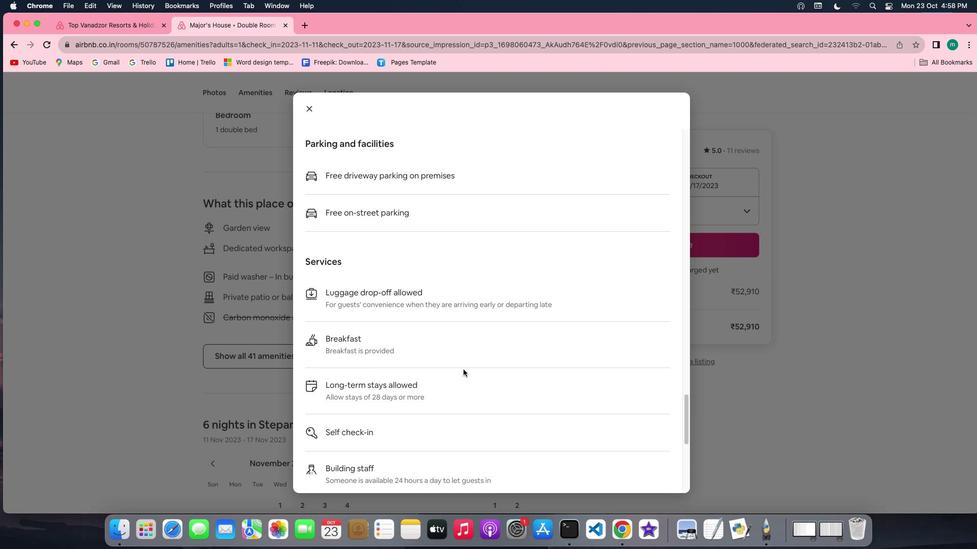 
Action: Mouse scrolled (463, 370) with delta (0, -2)
Screenshot: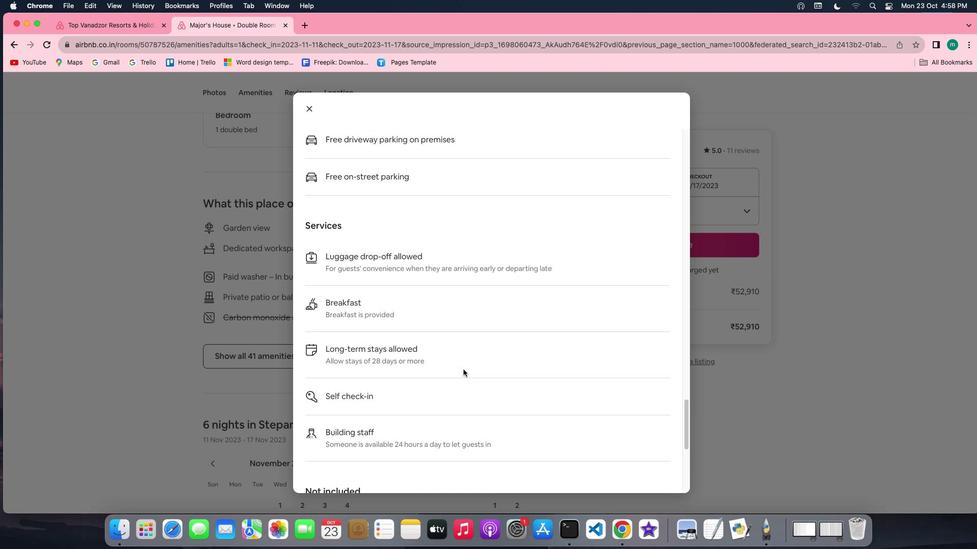 
Action: Mouse scrolled (463, 370) with delta (0, -2)
Screenshot: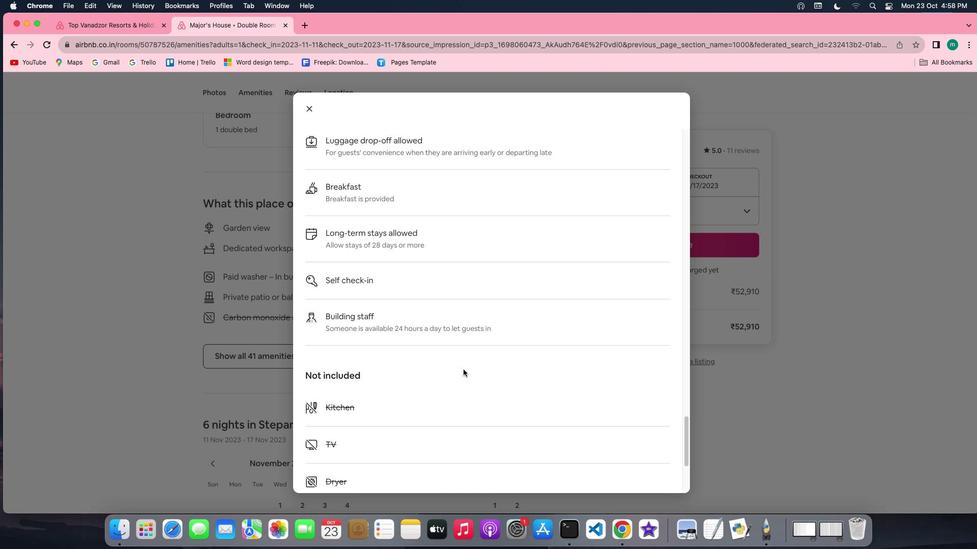 
Action: Mouse scrolled (463, 370) with delta (0, 0)
Screenshot: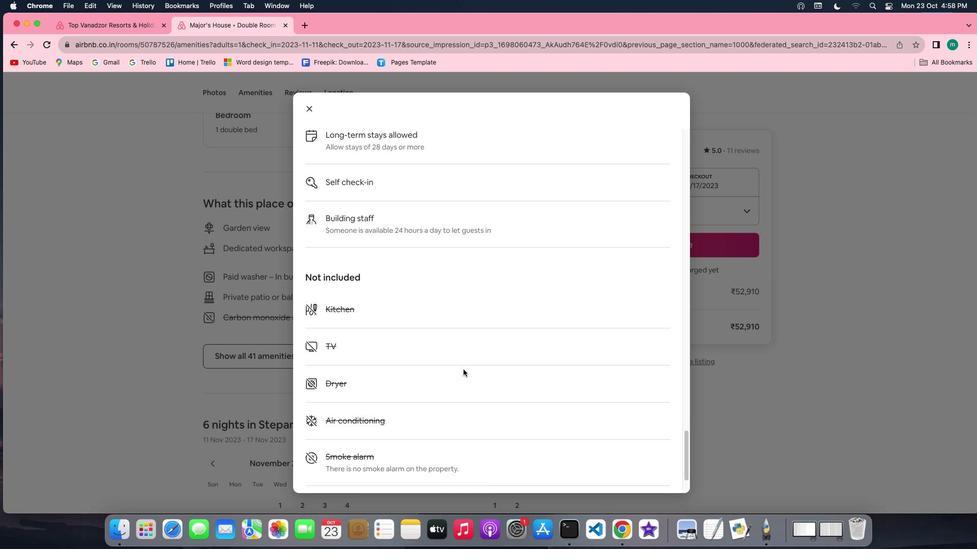 
Action: Mouse scrolled (463, 370) with delta (0, 0)
Screenshot: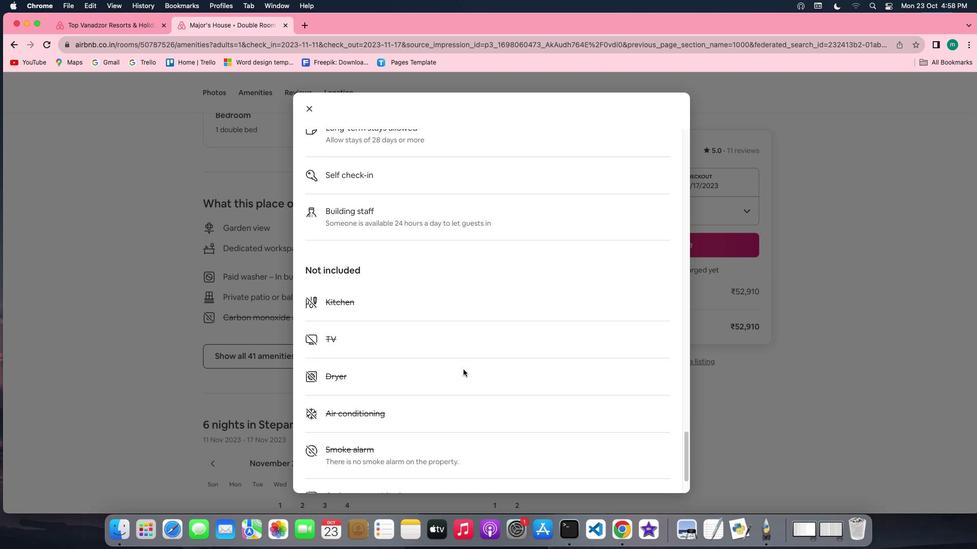
Action: Mouse scrolled (463, 370) with delta (0, -1)
Screenshot: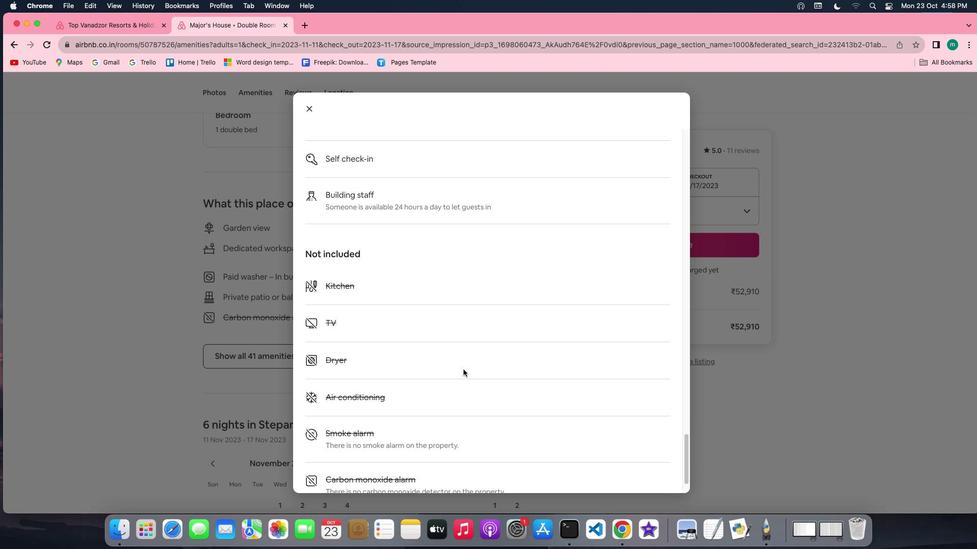 
Action: Mouse scrolled (463, 370) with delta (0, -2)
Screenshot: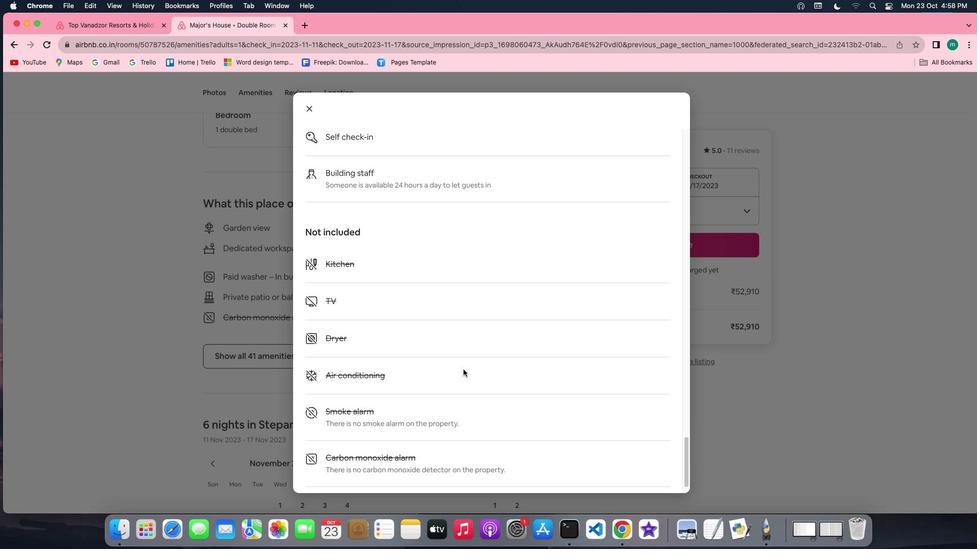 
Action: Mouse scrolled (463, 370) with delta (0, -2)
Screenshot: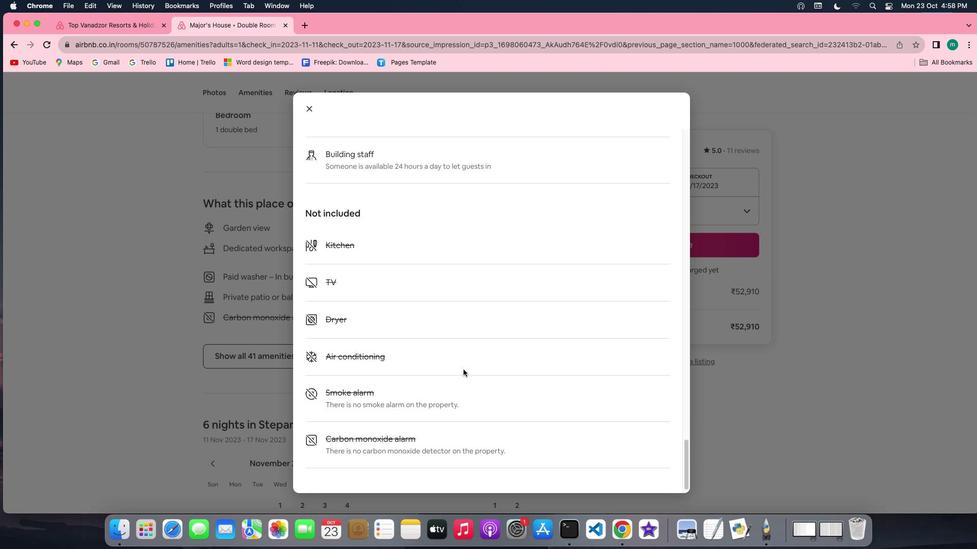 
Action: Mouse scrolled (463, 370) with delta (0, -2)
Screenshot: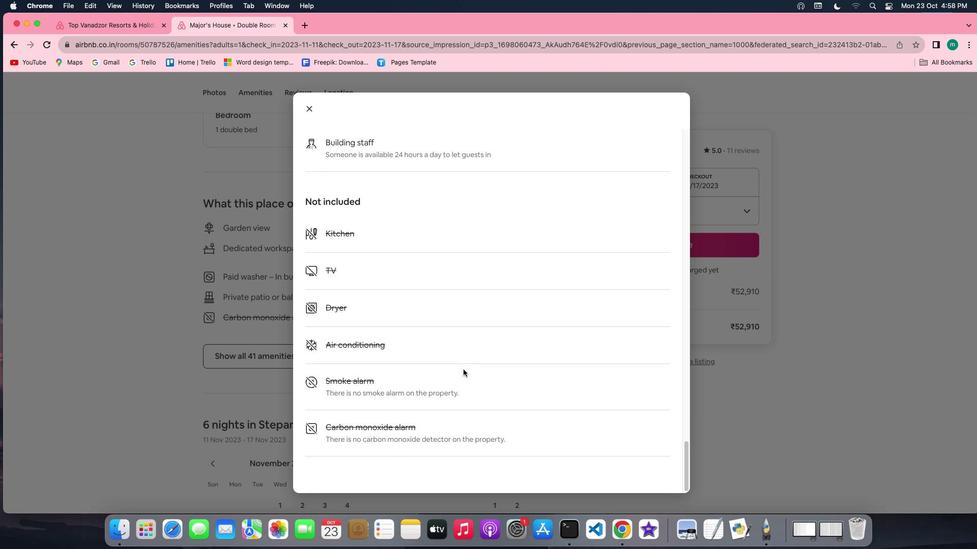 
Action: Mouse scrolled (463, 370) with delta (0, 0)
